 Task: Find connections with filter location San Martín de los Andes with filter topic #Marketswith filter profile language German with filter current company VICE Media with filter school Mahatma Gandhi Institute of Technology with filter industry Robot Manufacturing with filter service category Real Estate with filter keywords title Title Analyst
Action: Mouse moved to (715, 138)
Screenshot: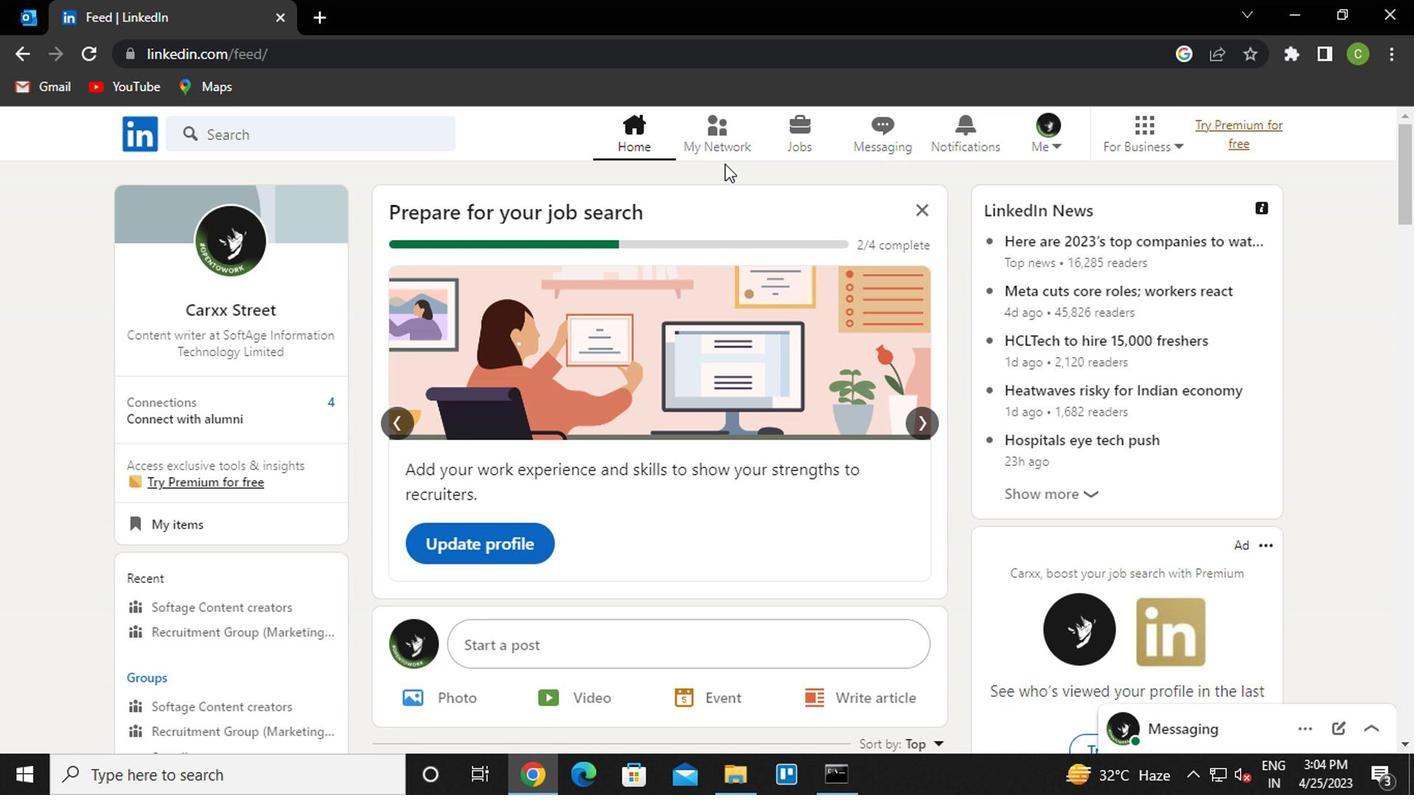 
Action: Mouse pressed left at (715, 138)
Screenshot: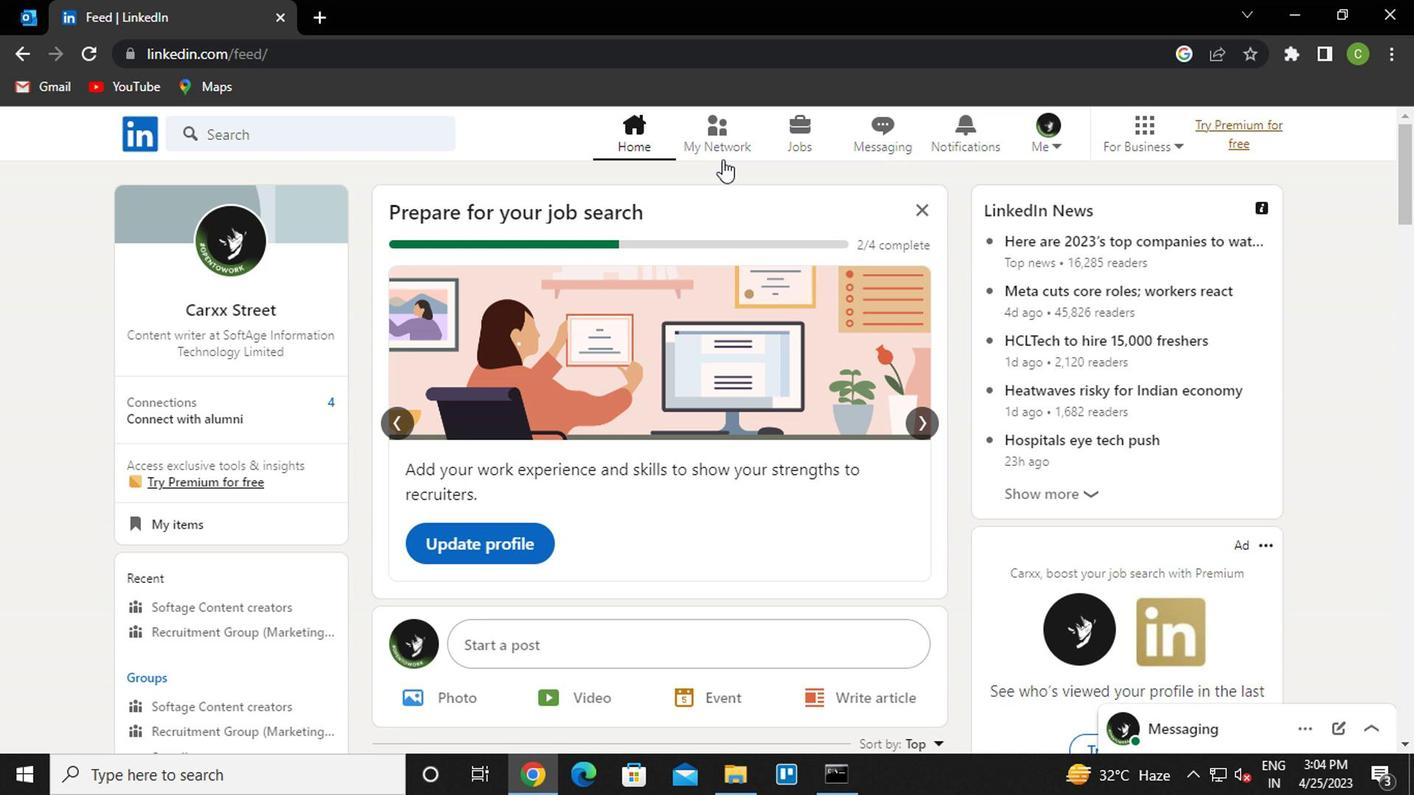 
Action: Mouse moved to (302, 246)
Screenshot: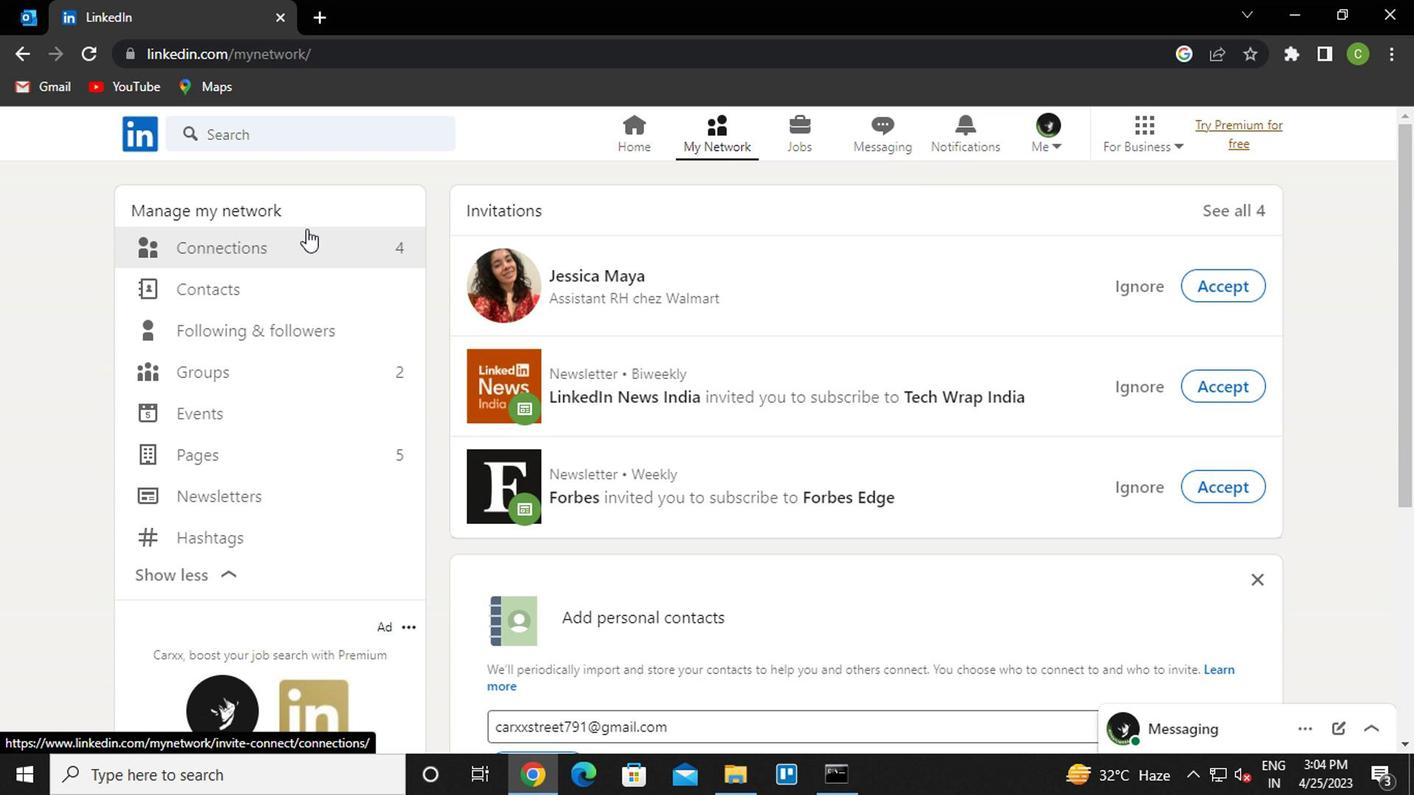
Action: Mouse pressed left at (302, 246)
Screenshot: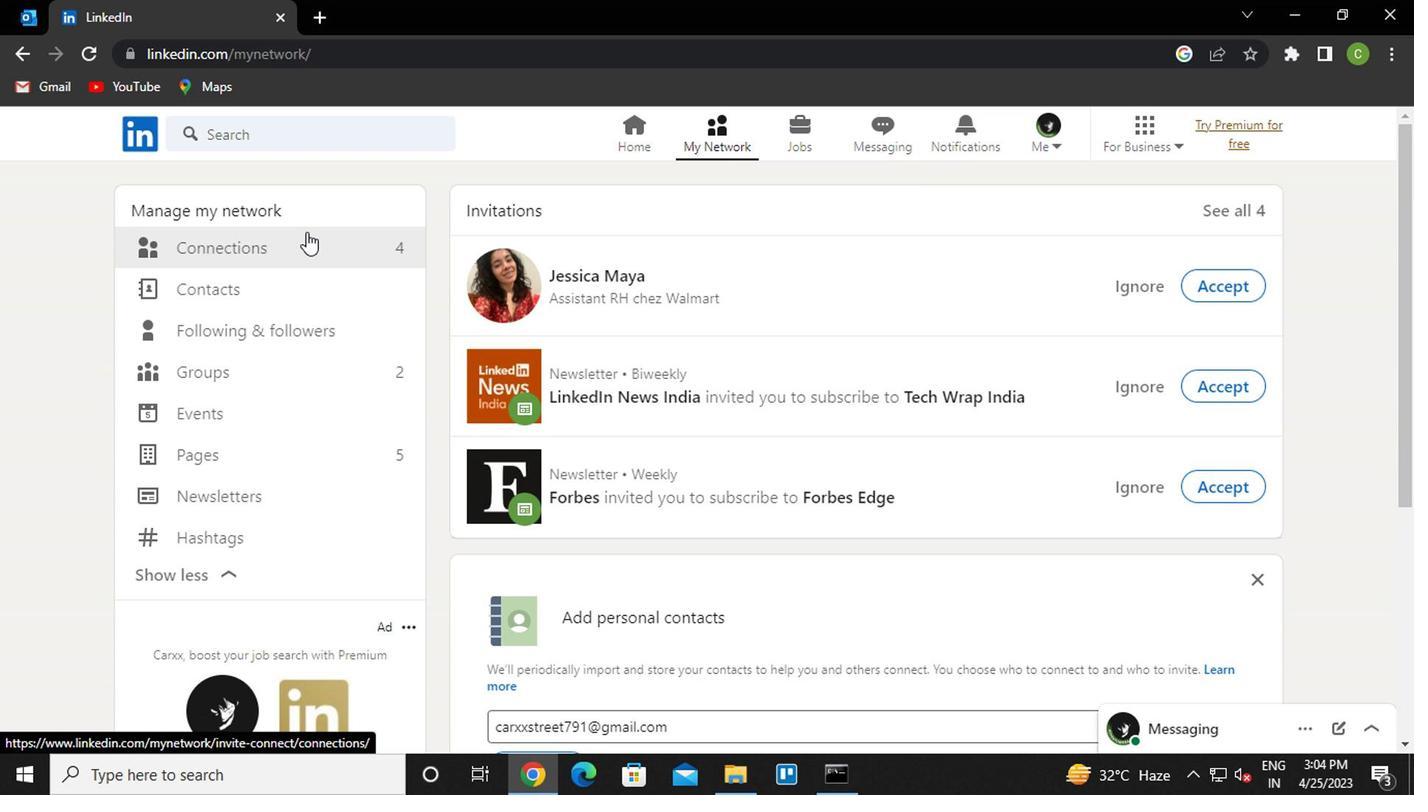 
Action: Mouse moved to (841, 259)
Screenshot: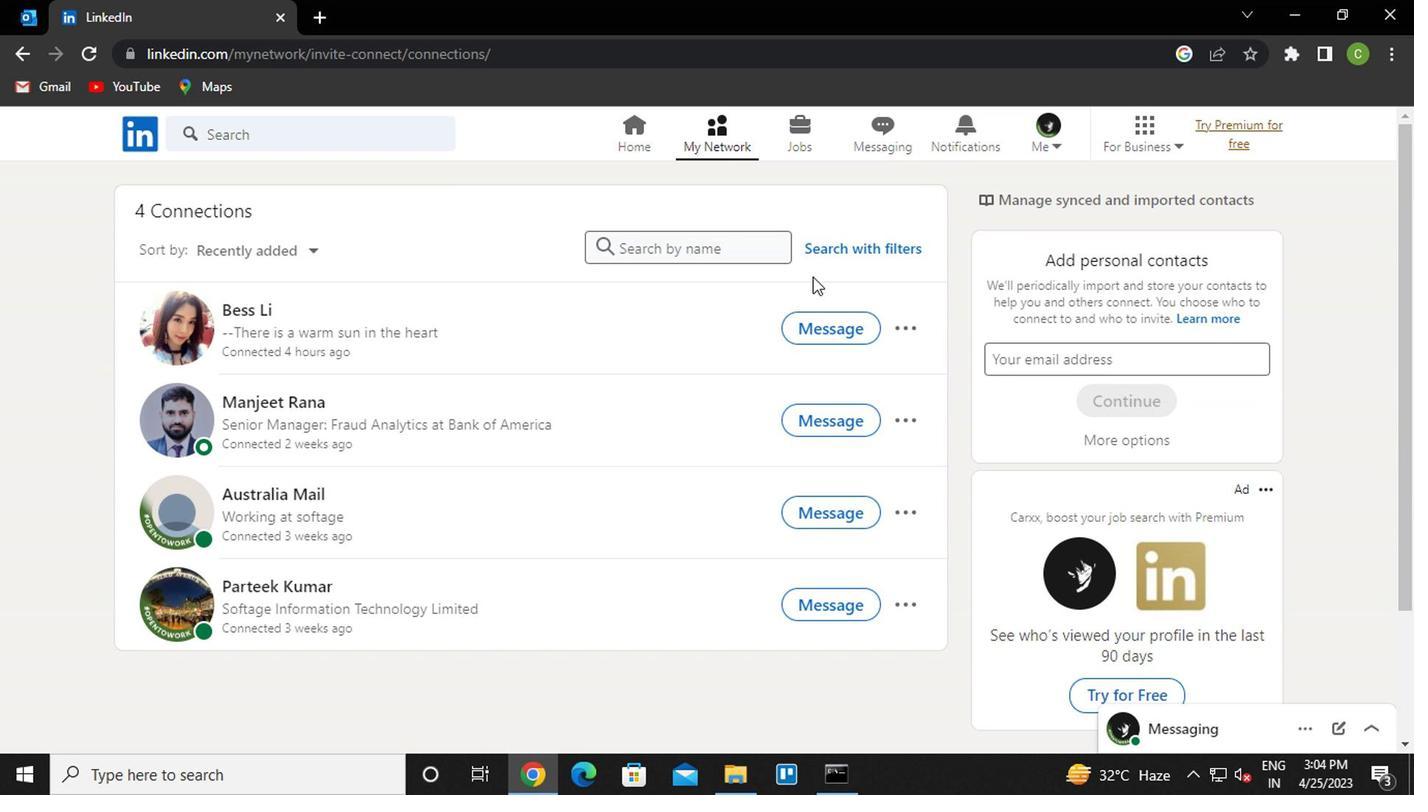 
Action: Mouse pressed left at (841, 259)
Screenshot: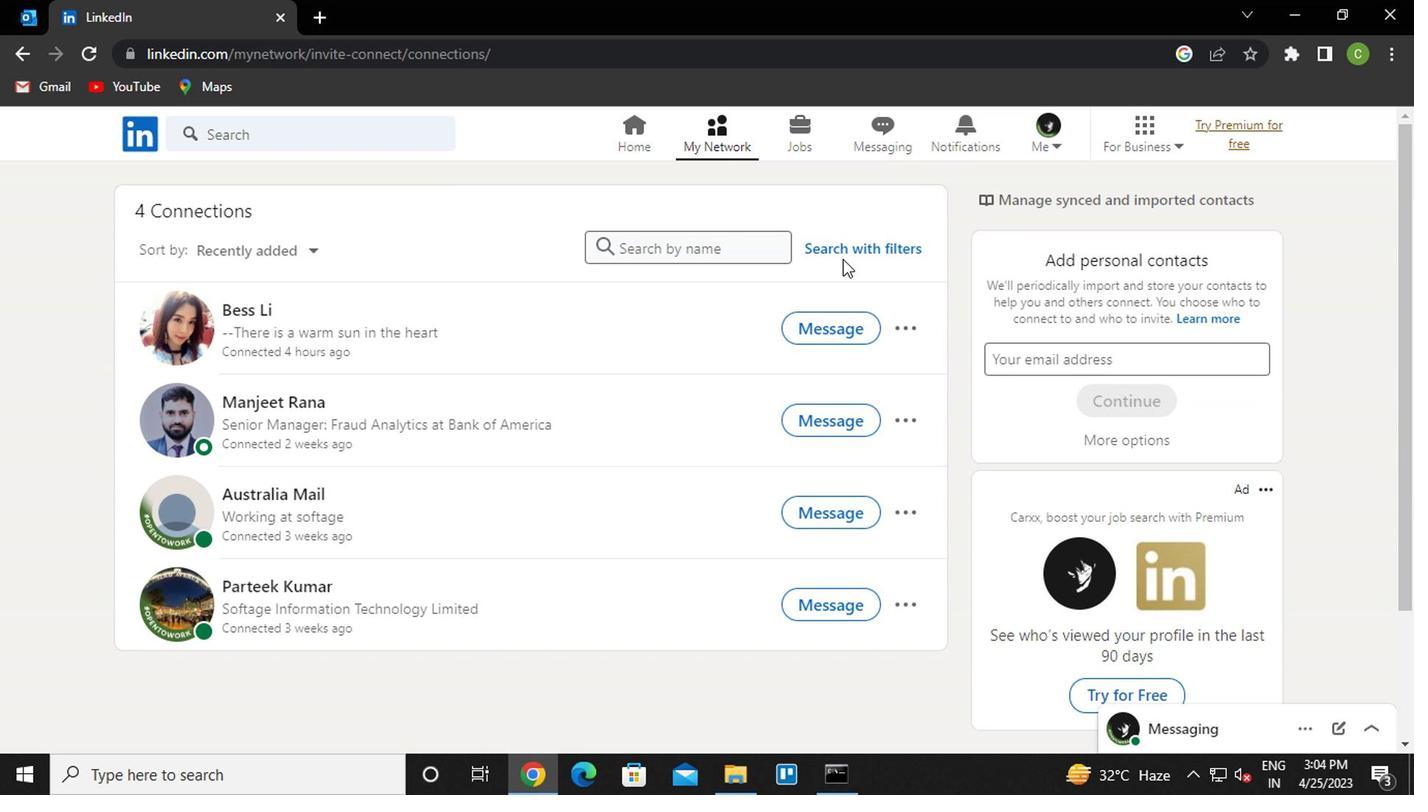 
Action: Mouse moved to (696, 195)
Screenshot: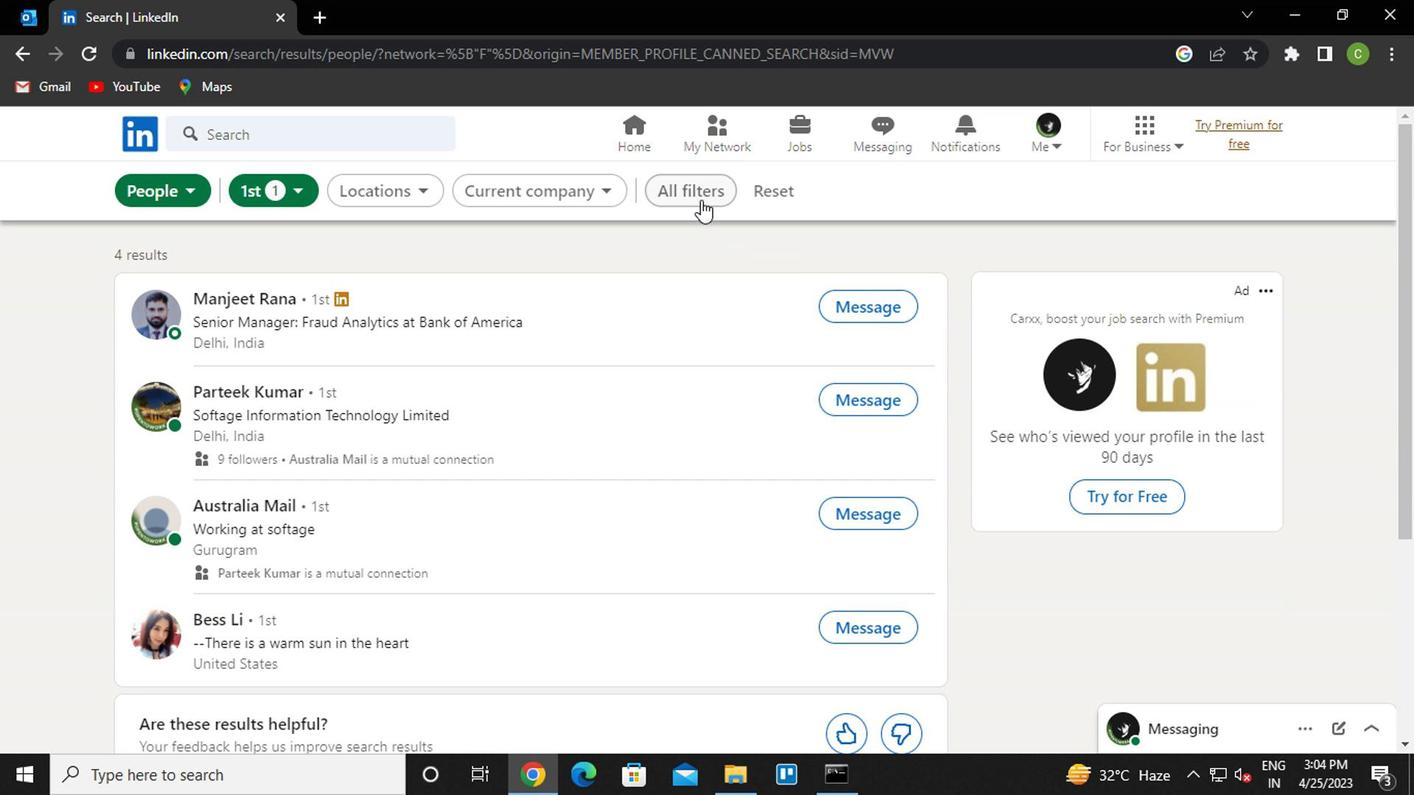 
Action: Mouse pressed left at (696, 195)
Screenshot: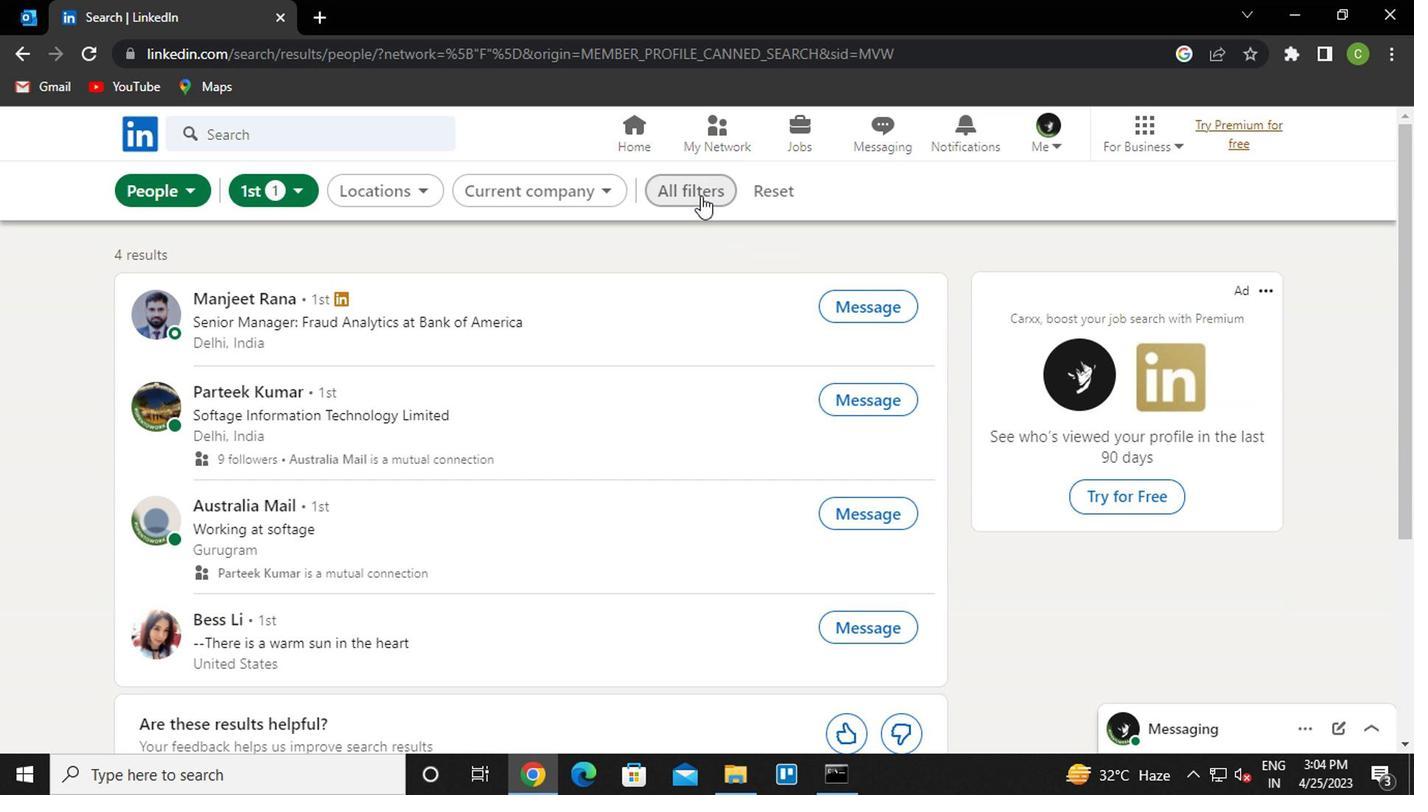 
Action: Mouse moved to (1023, 405)
Screenshot: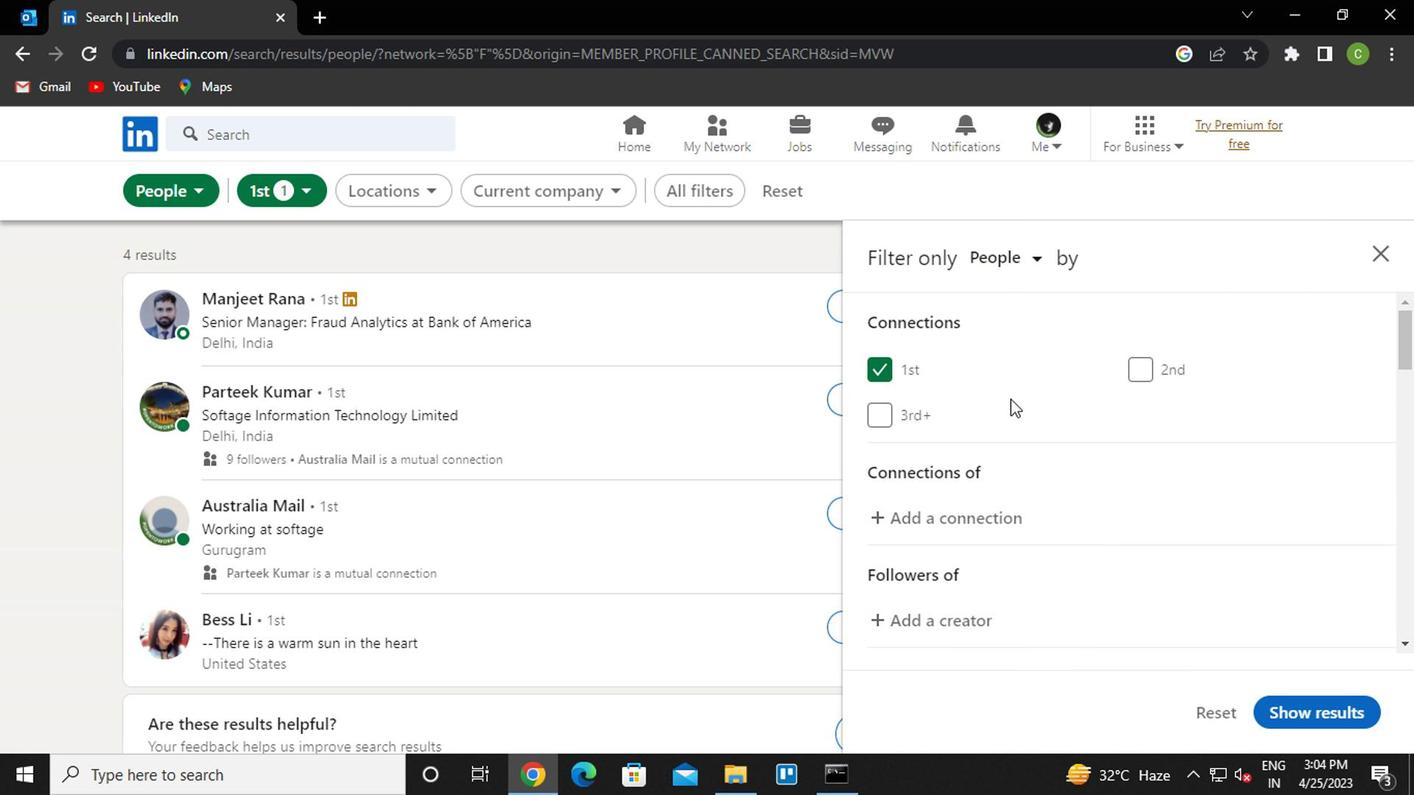 
Action: Mouse scrolled (1023, 404) with delta (0, -1)
Screenshot: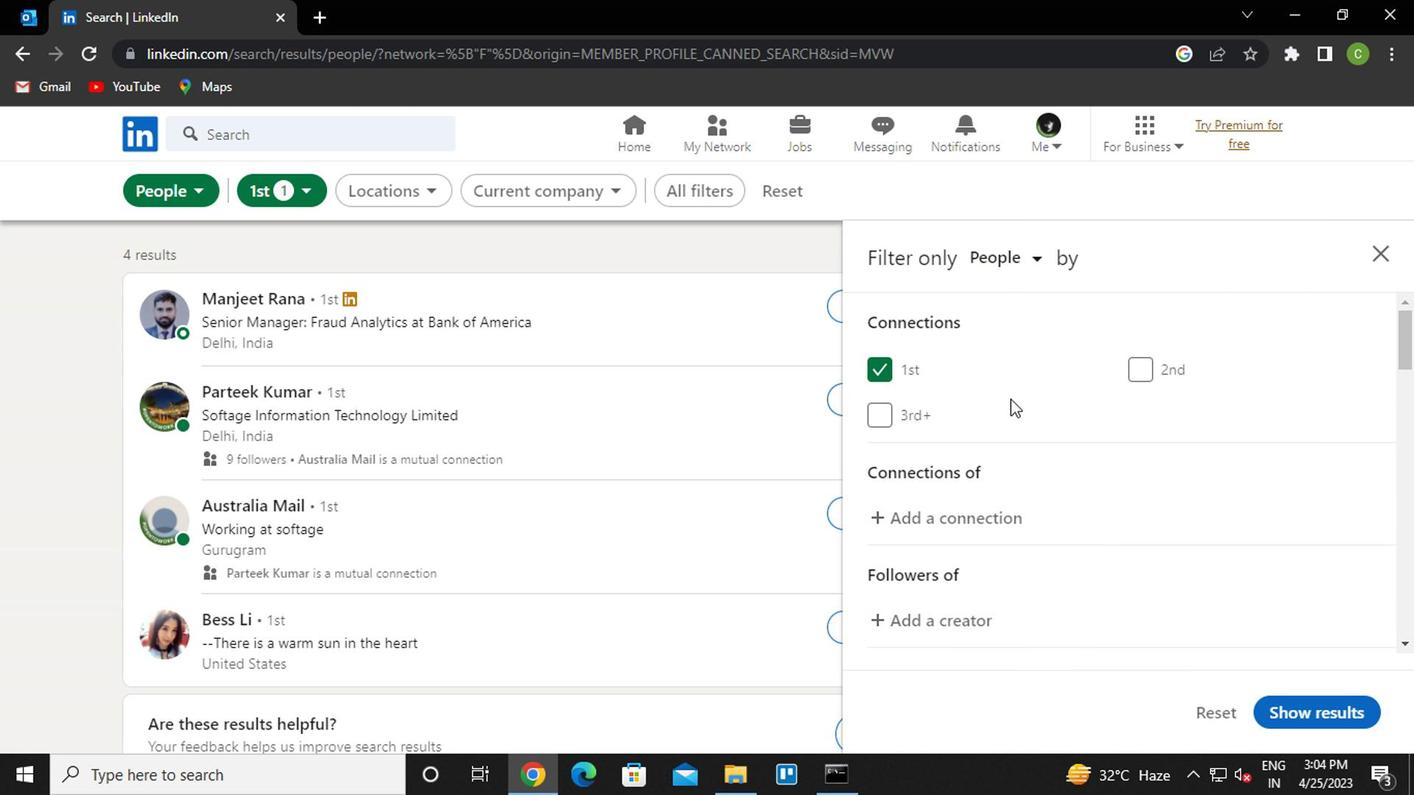 
Action: Mouse moved to (1038, 437)
Screenshot: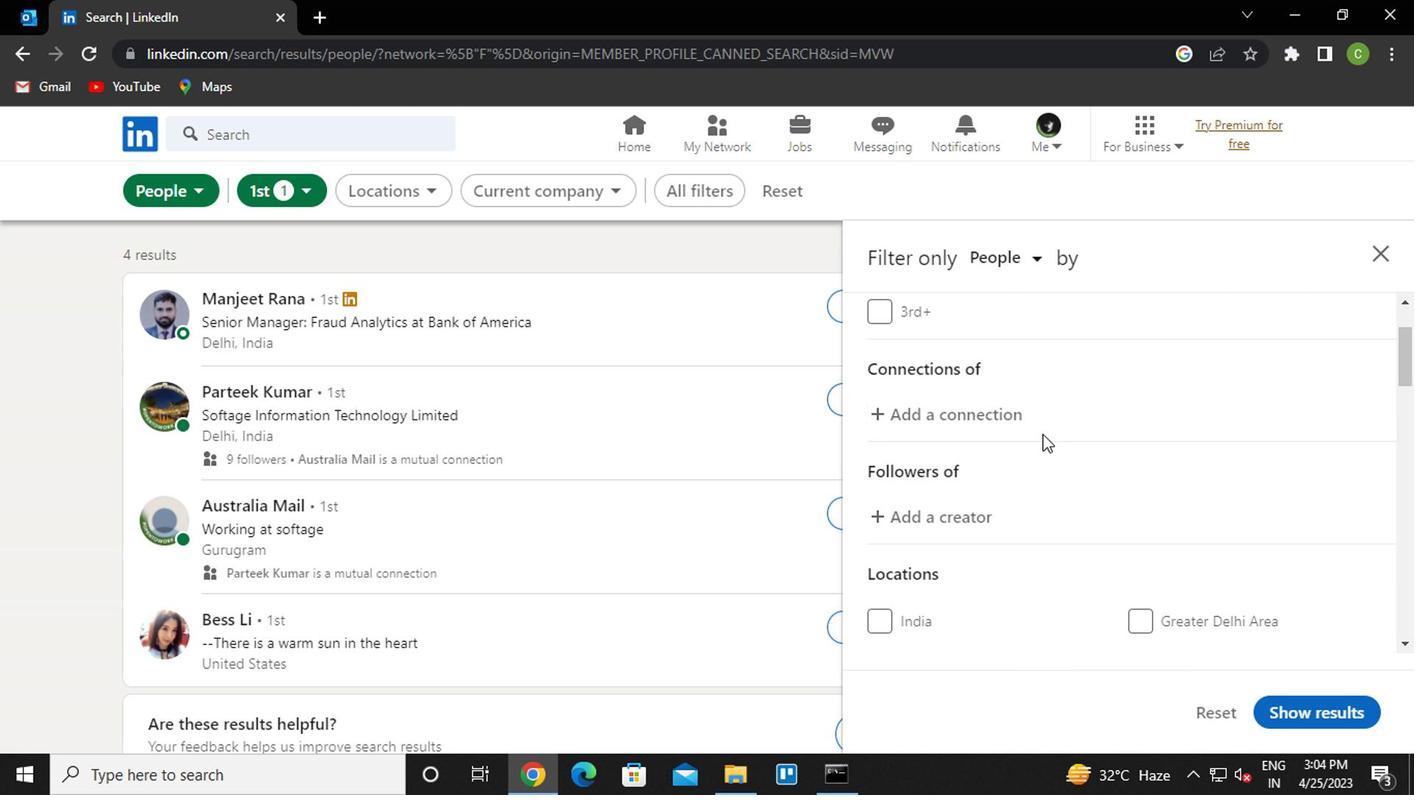 
Action: Mouse scrolled (1038, 436) with delta (0, -1)
Screenshot: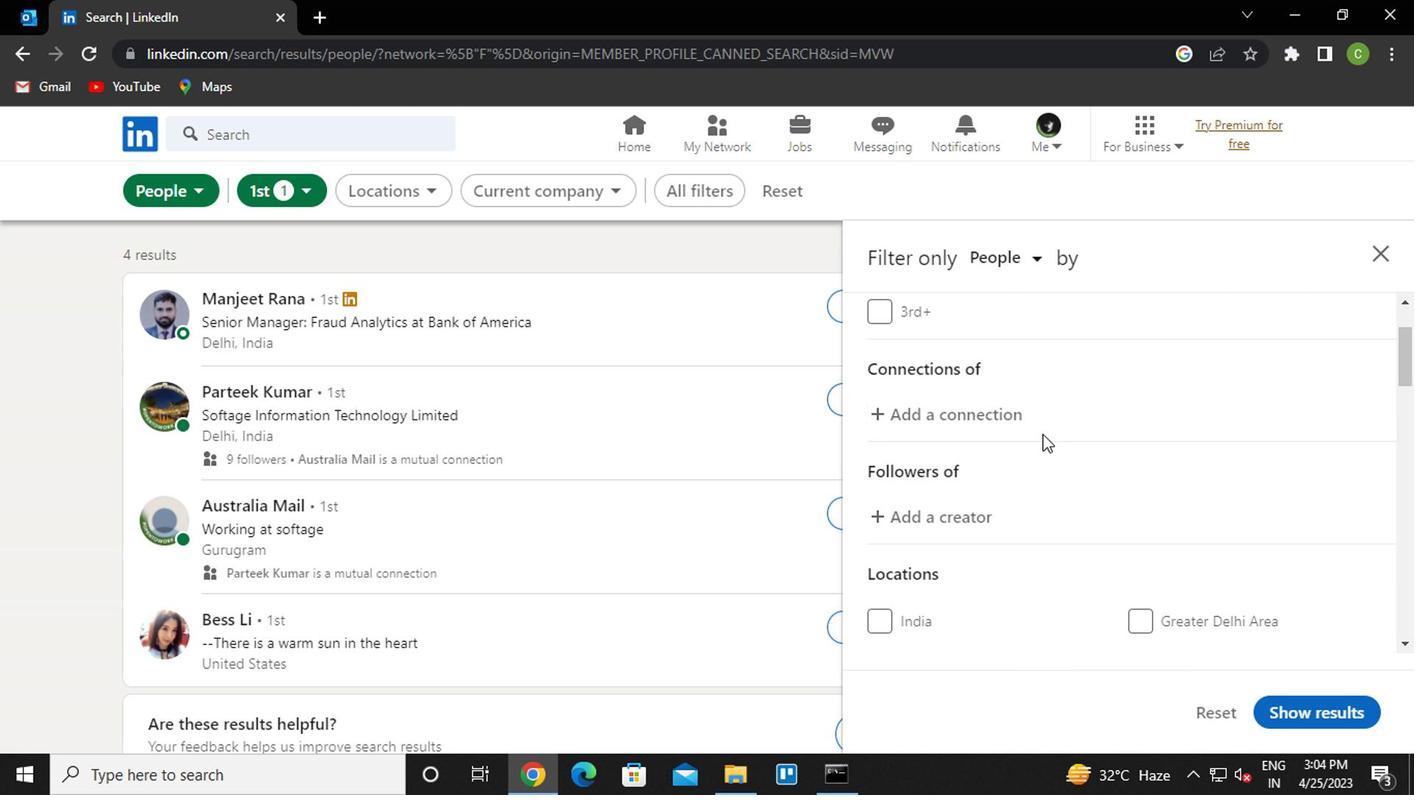 
Action: Mouse scrolled (1038, 436) with delta (0, -1)
Screenshot: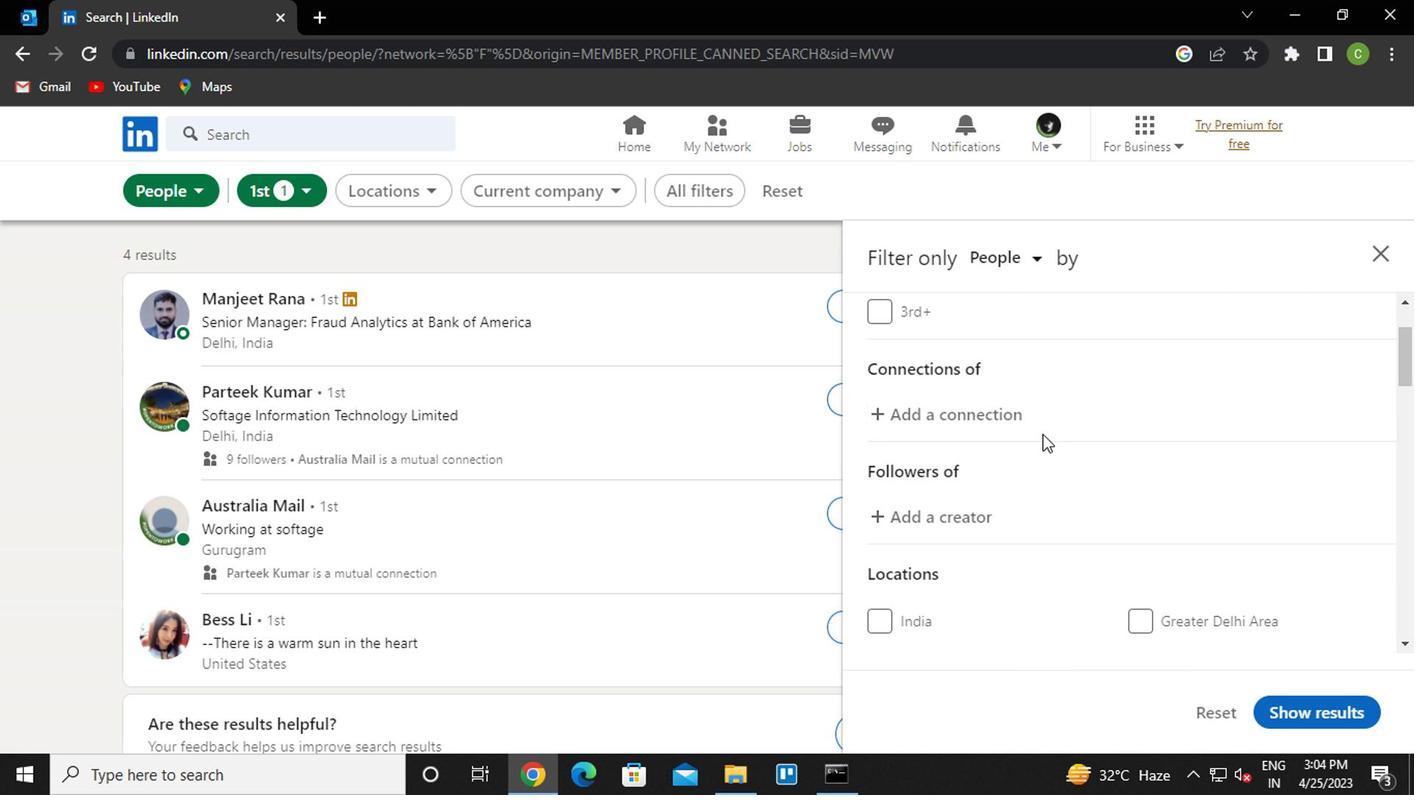 
Action: Mouse scrolled (1038, 436) with delta (0, -1)
Screenshot: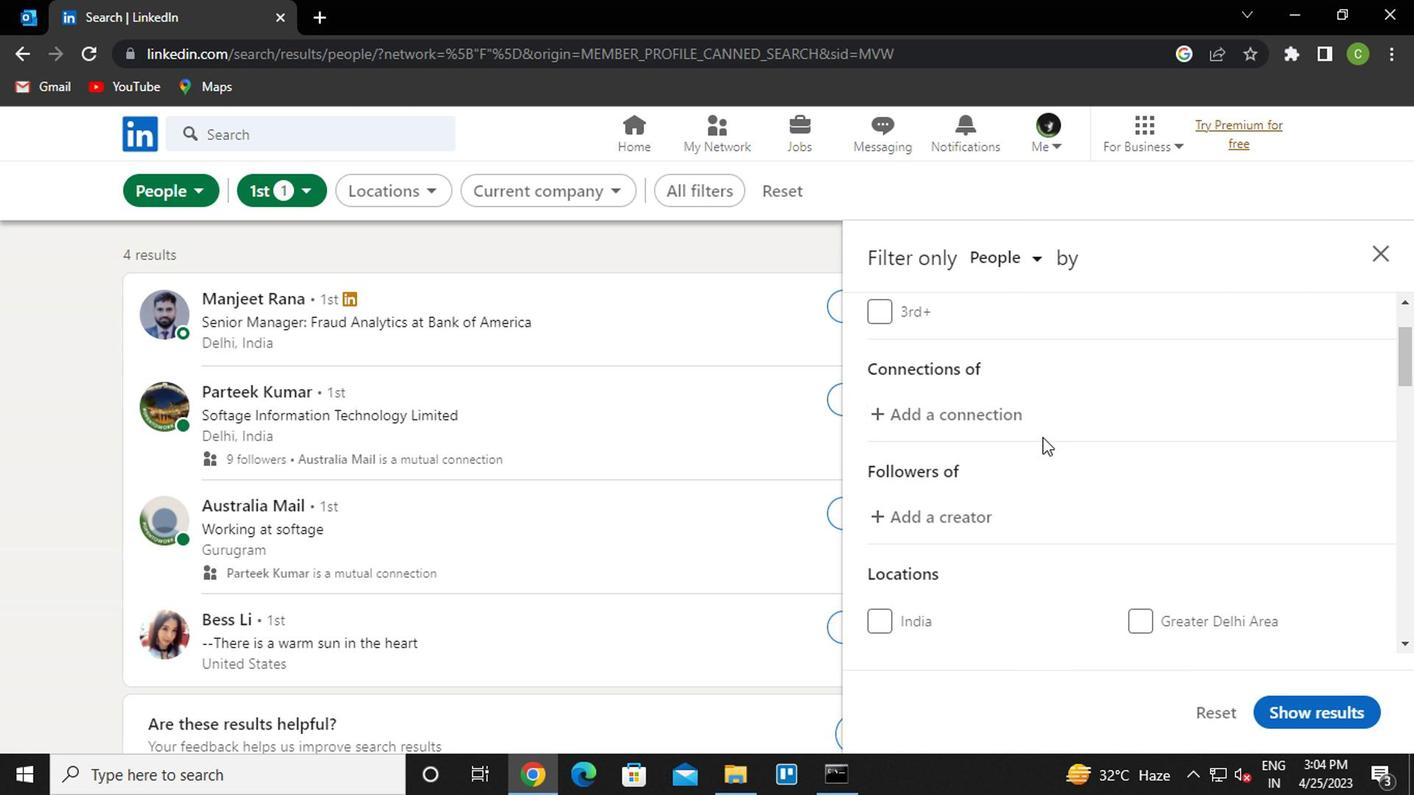 
Action: Mouse moved to (1209, 405)
Screenshot: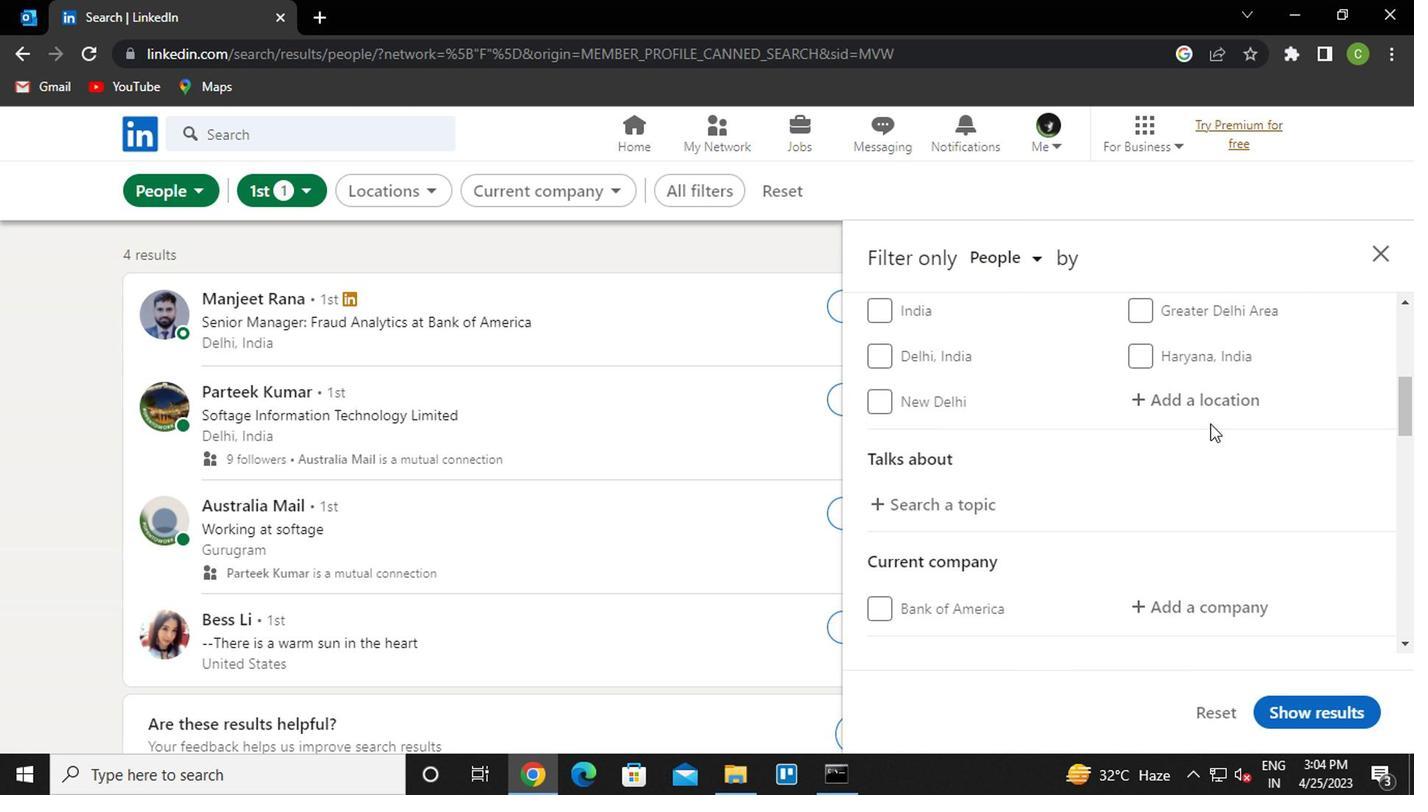 
Action: Mouse pressed left at (1209, 405)
Screenshot: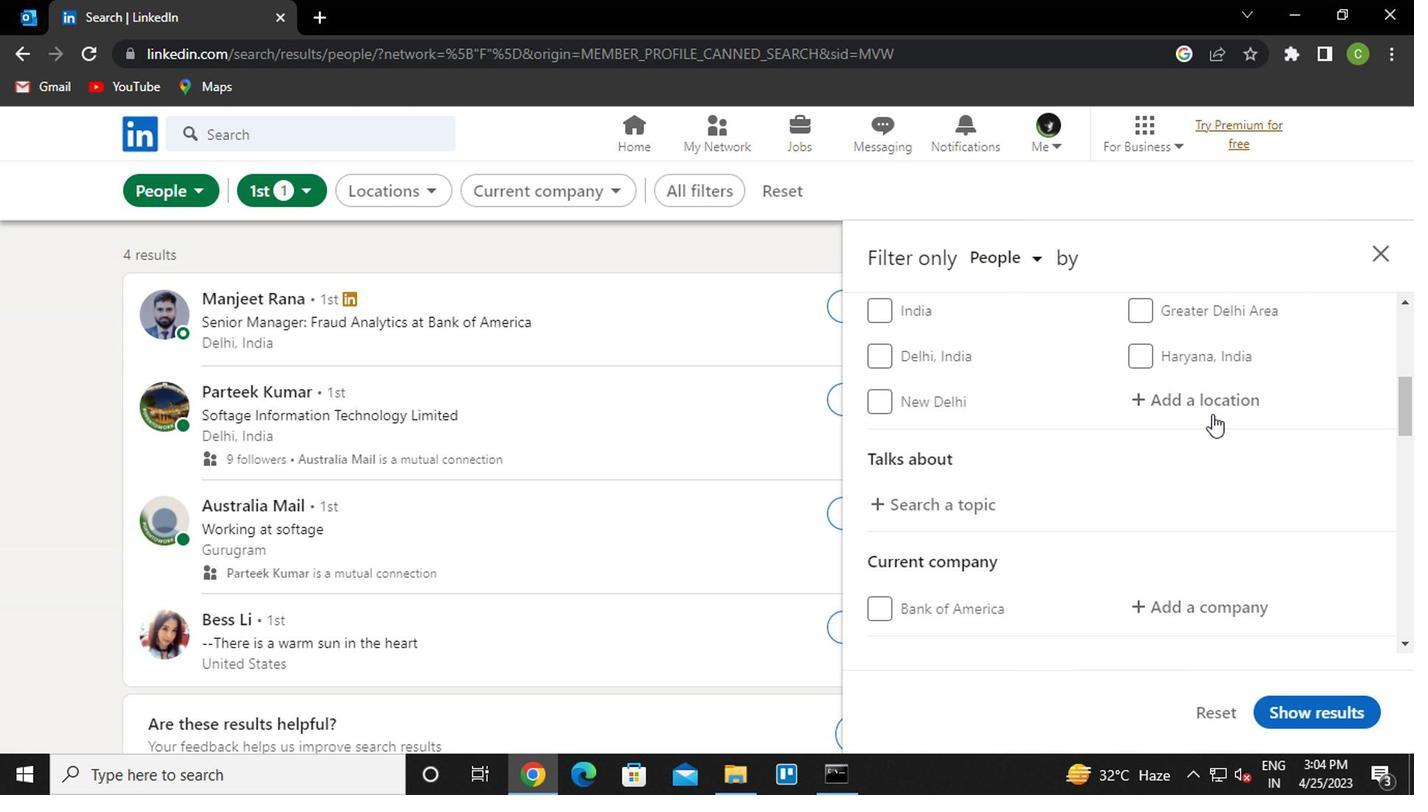 
Action: Key pressed san<Key.space>martin<Key.down><Key.enter>
Screenshot: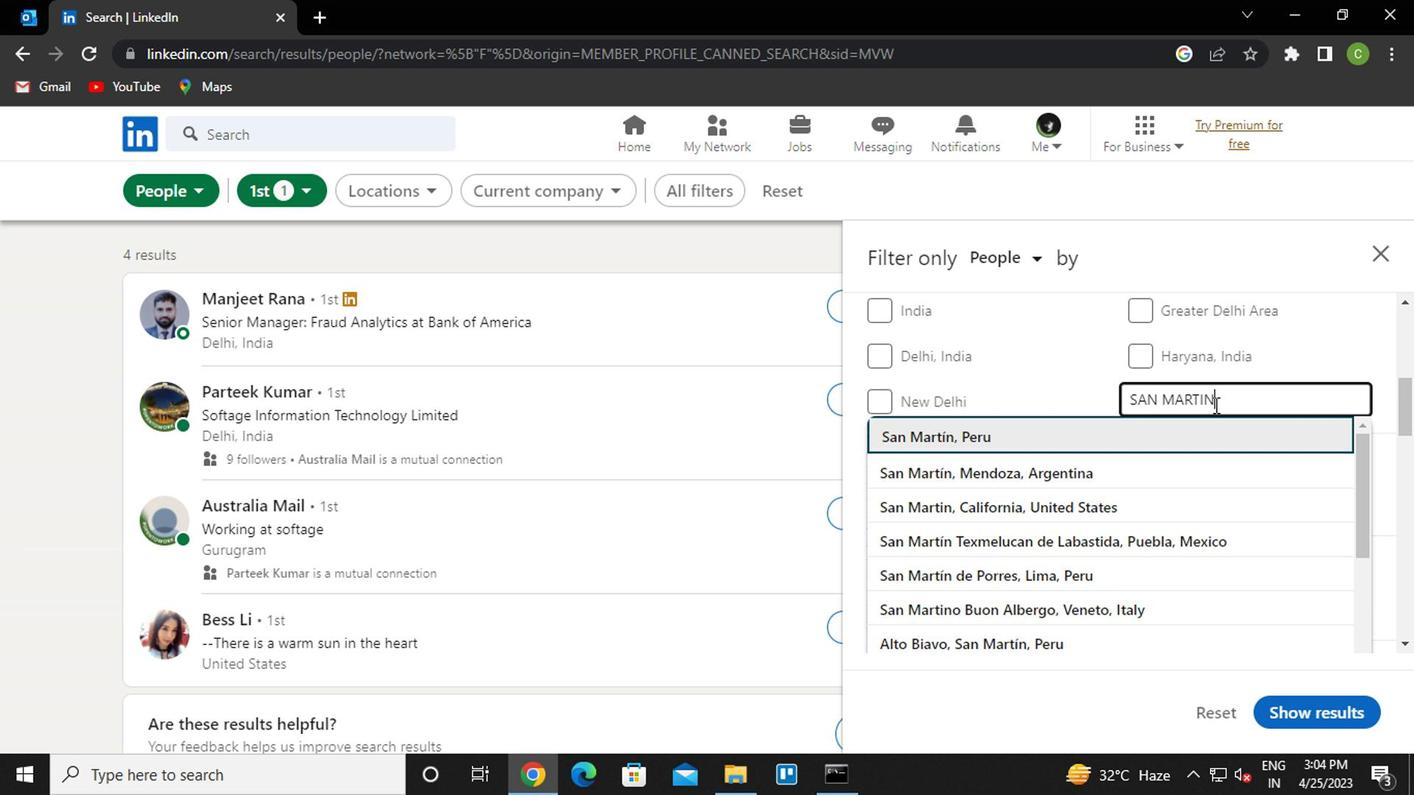 
Action: Mouse moved to (1178, 430)
Screenshot: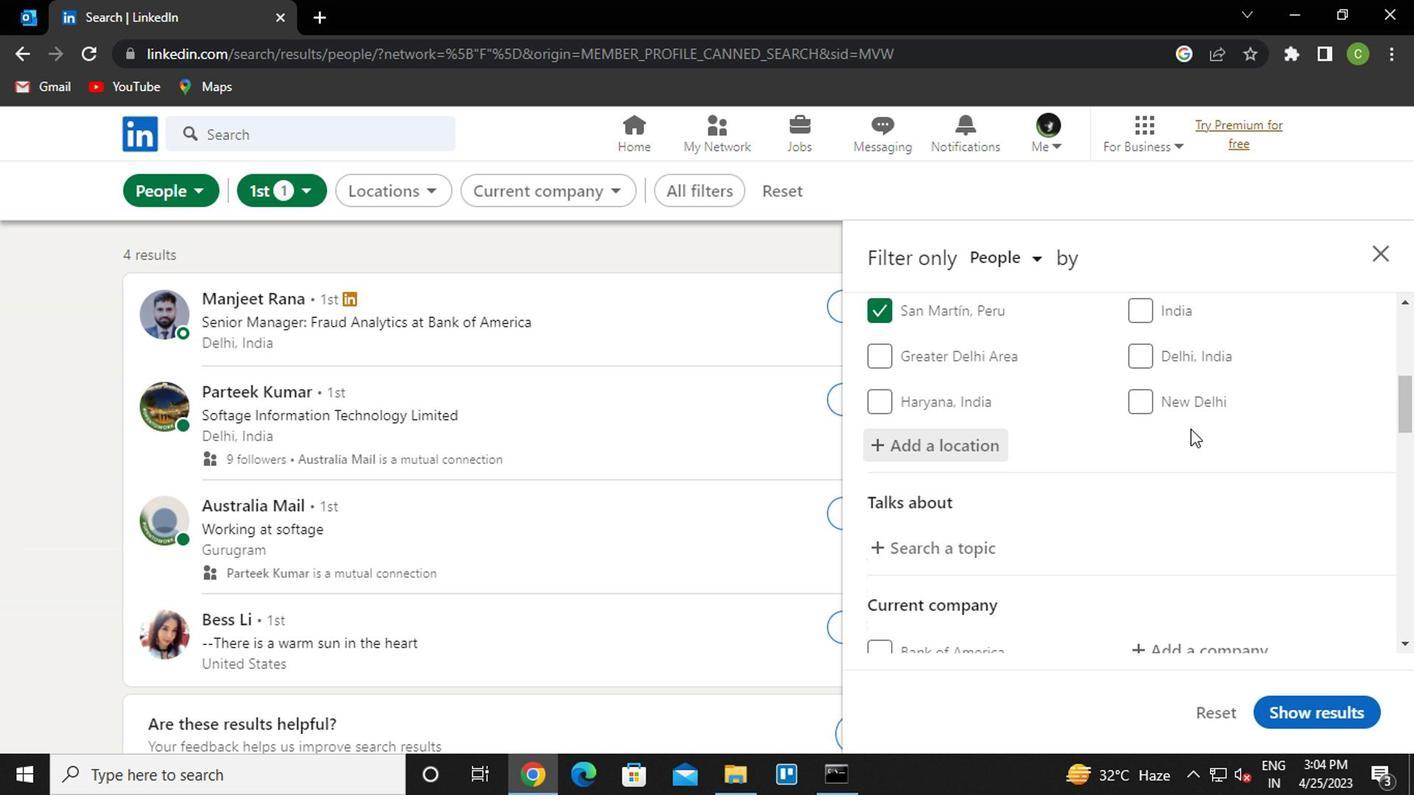 
Action: Mouse scrolled (1178, 430) with delta (0, 0)
Screenshot: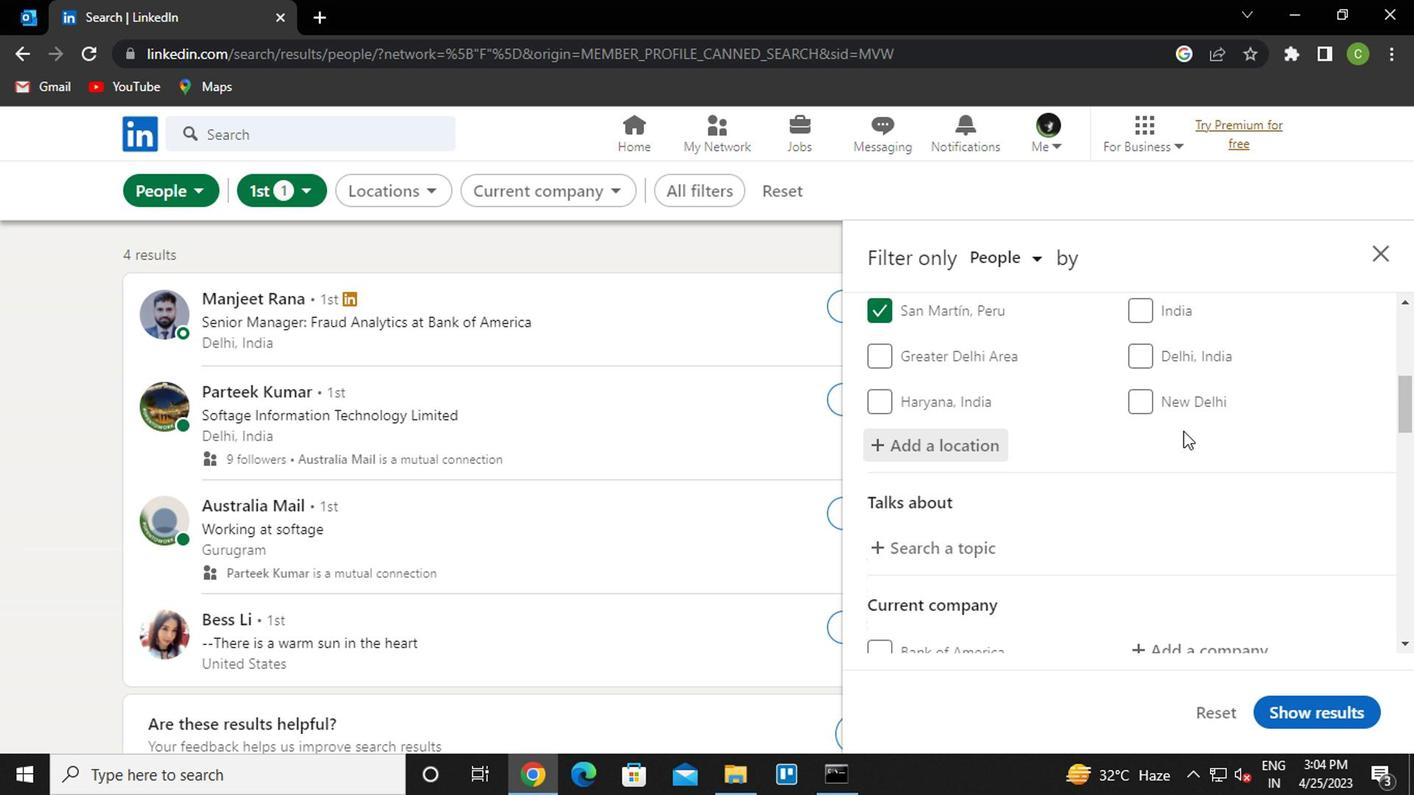 
Action: Mouse moved to (917, 441)
Screenshot: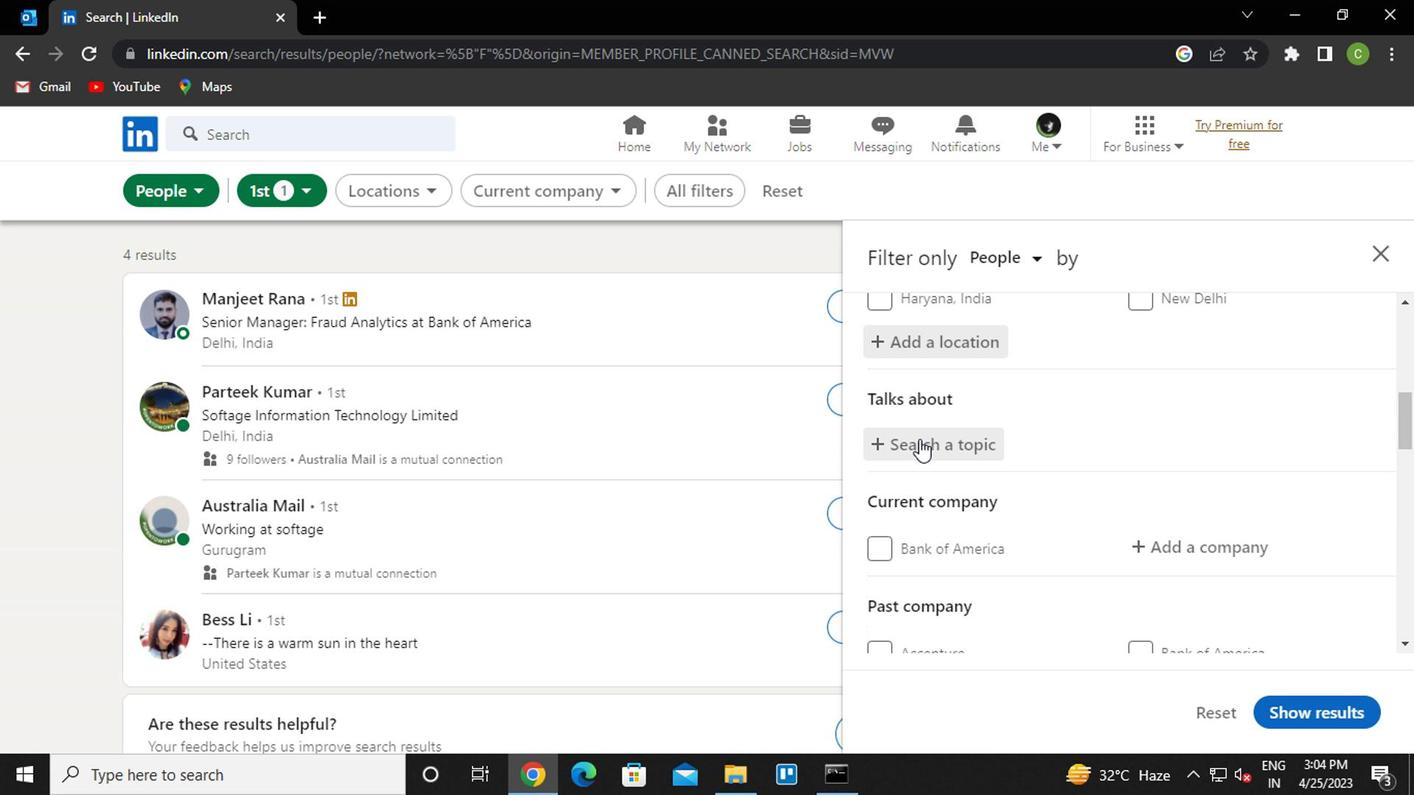 
Action: Mouse pressed left at (917, 441)
Screenshot: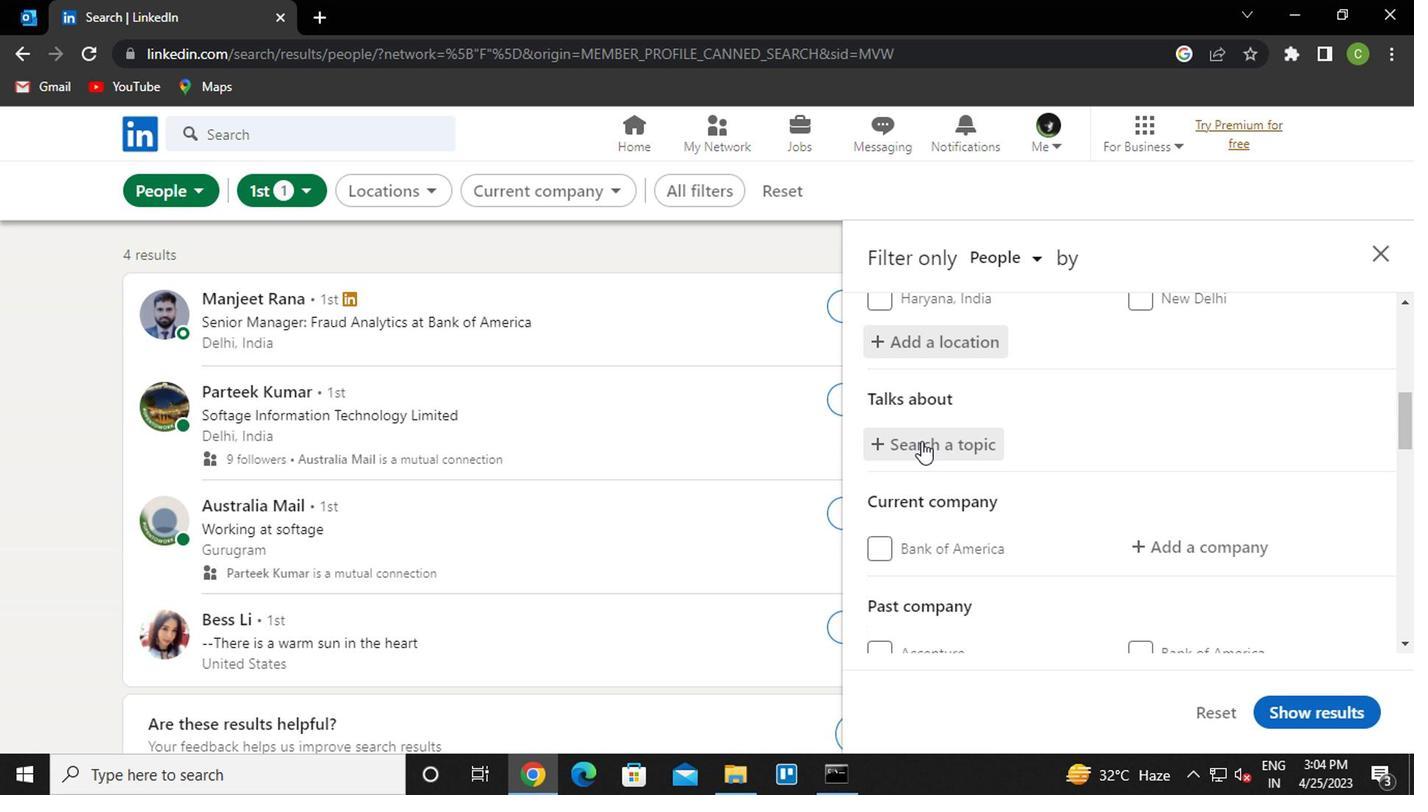
Action: Mouse moved to (919, 441)
Screenshot: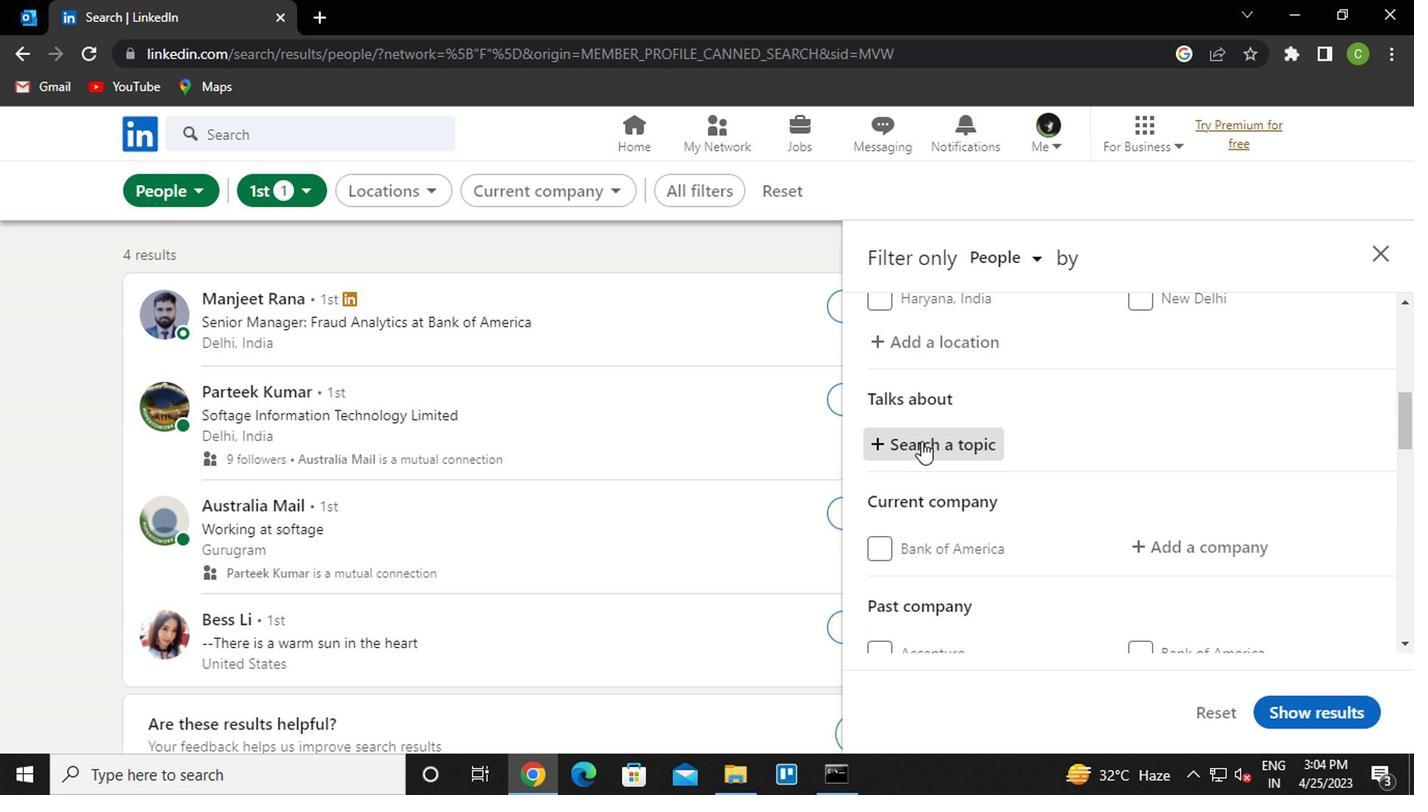 
Action: Key pressed m<Key.caps_lock>arkets<Key.backspace><Key.down><Key.down><Key.down><Key.enter>
Screenshot: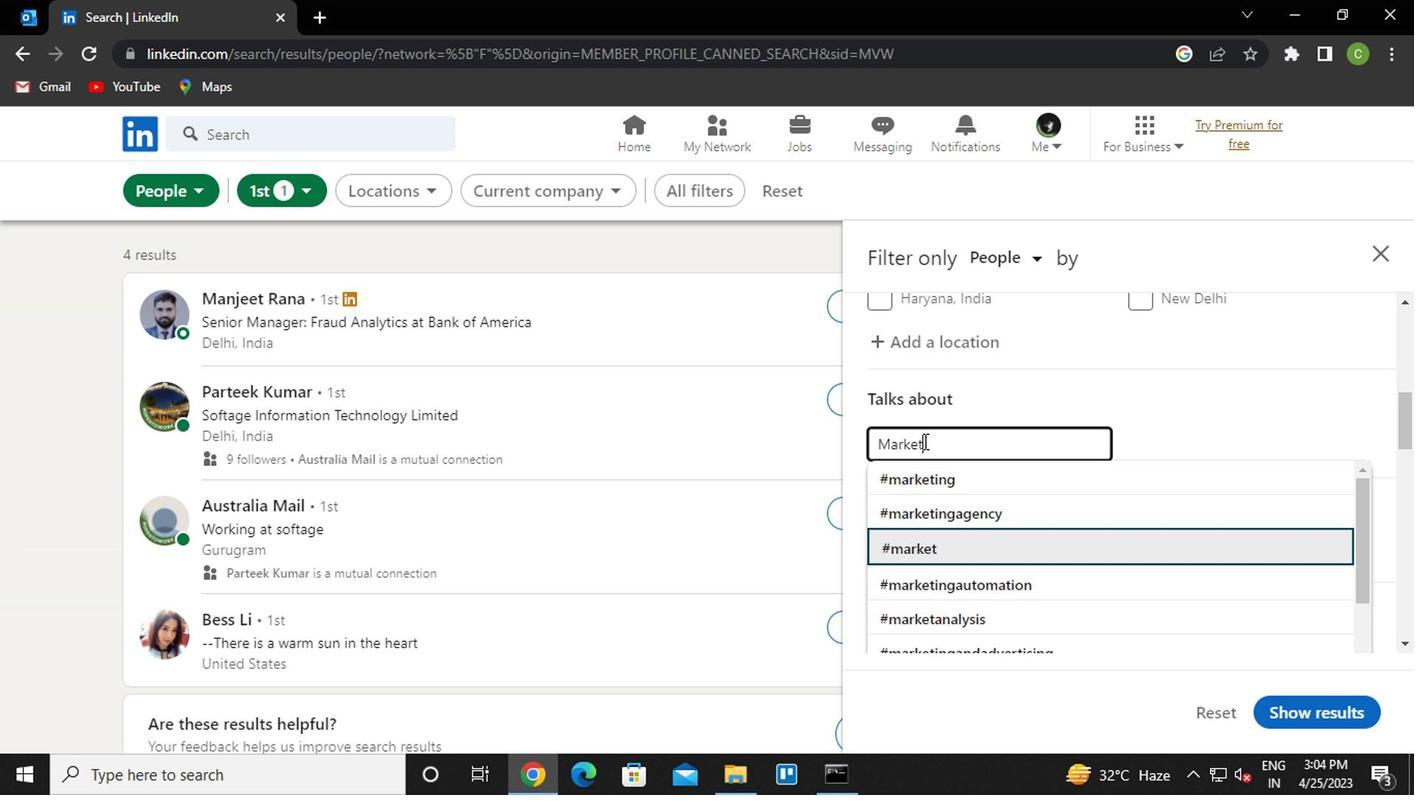 
Action: Mouse moved to (1162, 576)
Screenshot: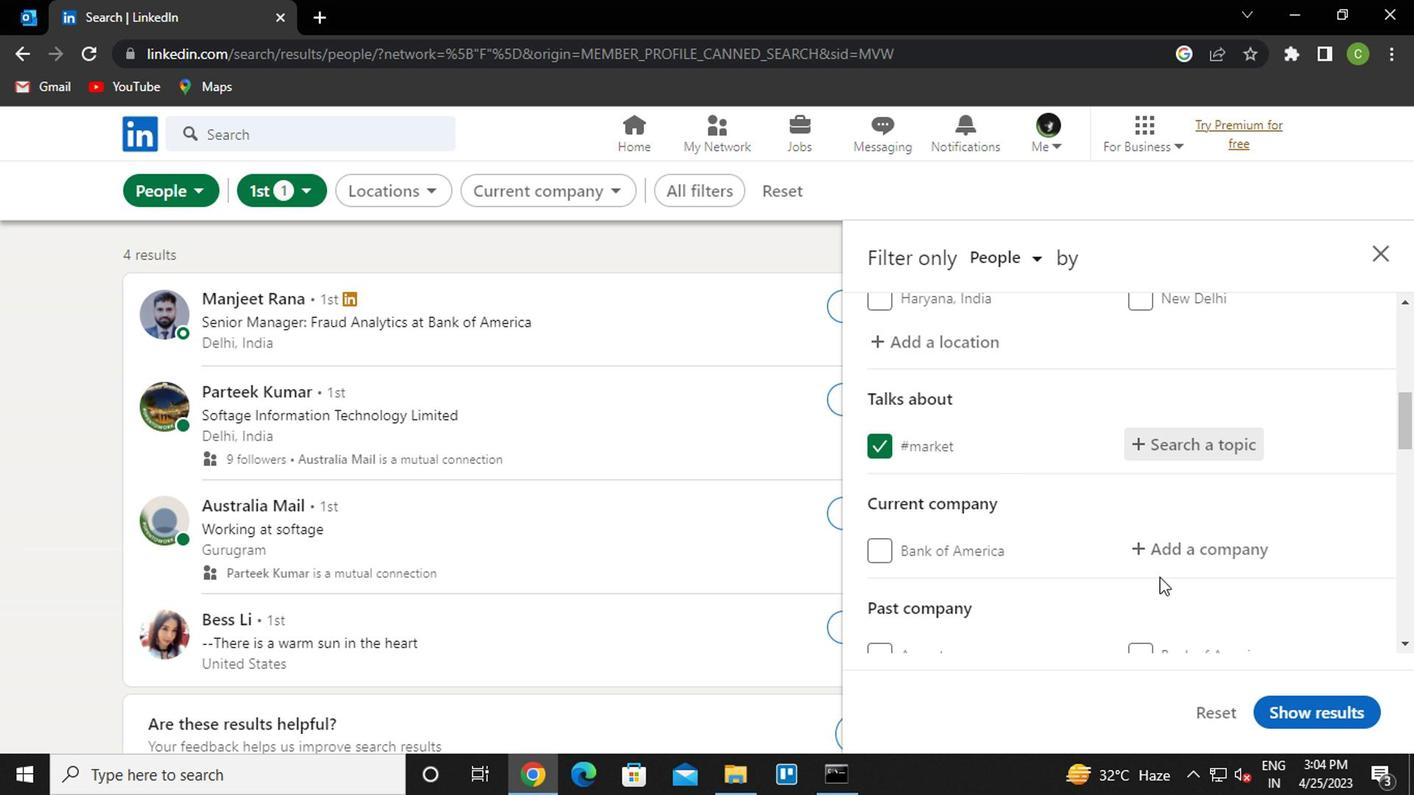
Action: Mouse scrolled (1162, 574) with delta (0, -1)
Screenshot: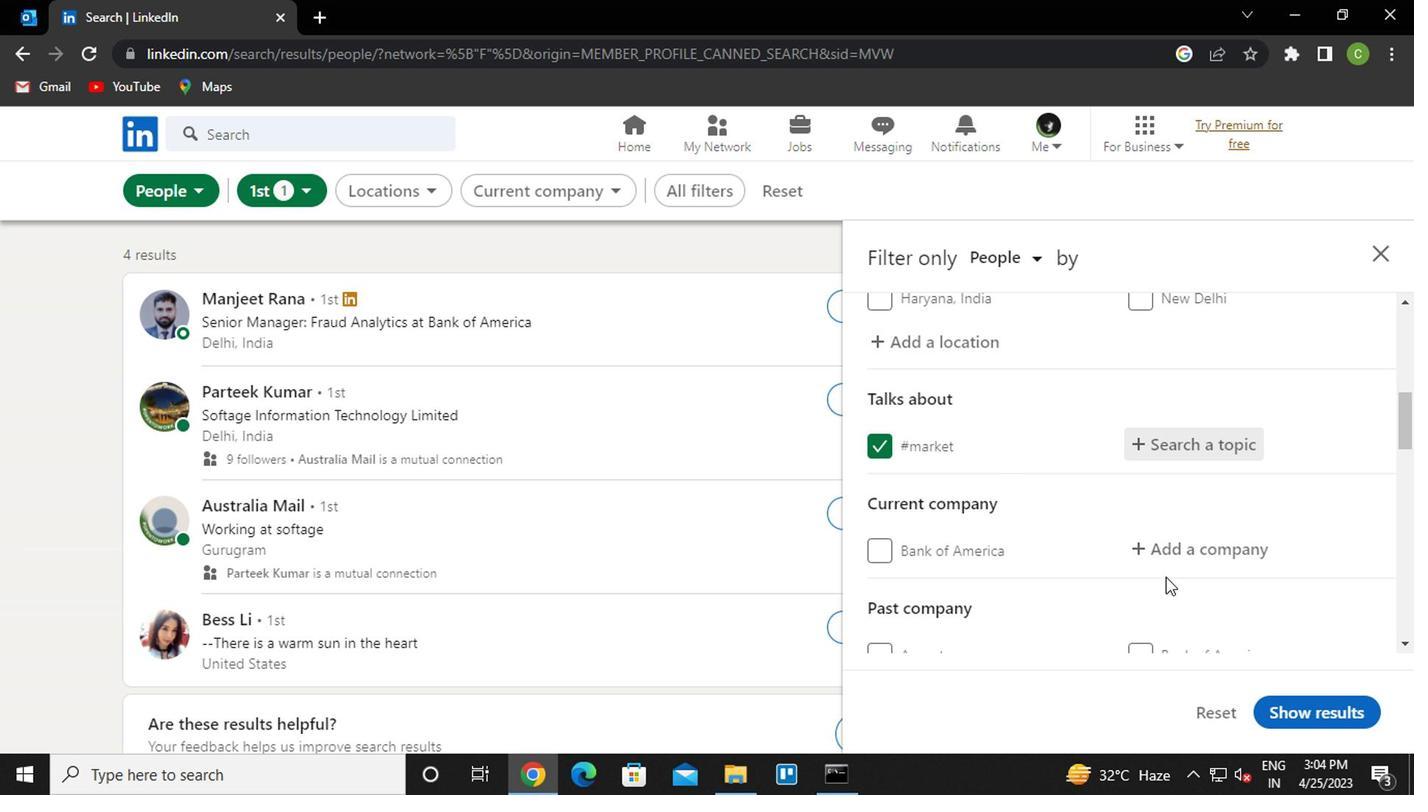 
Action: Mouse moved to (1206, 441)
Screenshot: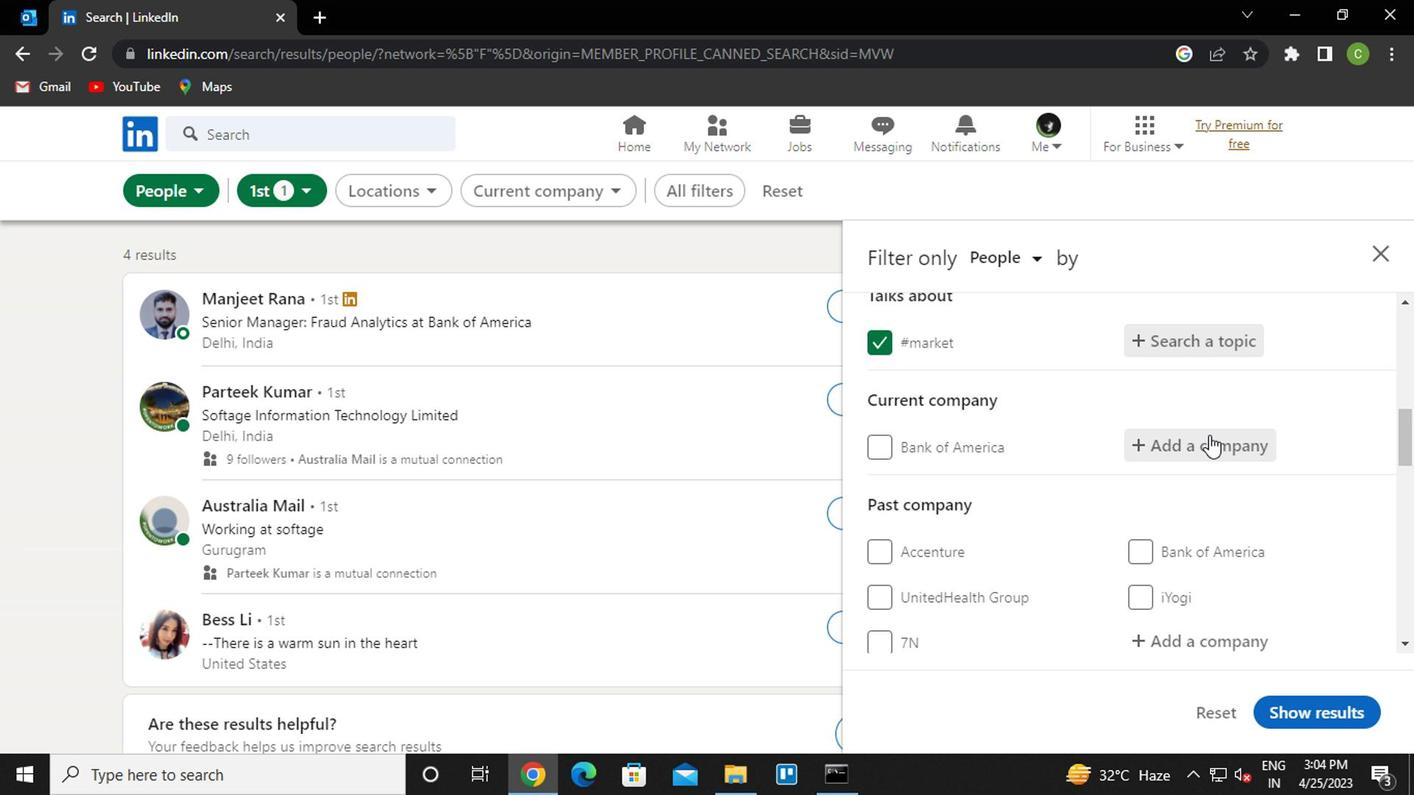 
Action: Mouse pressed left at (1206, 441)
Screenshot: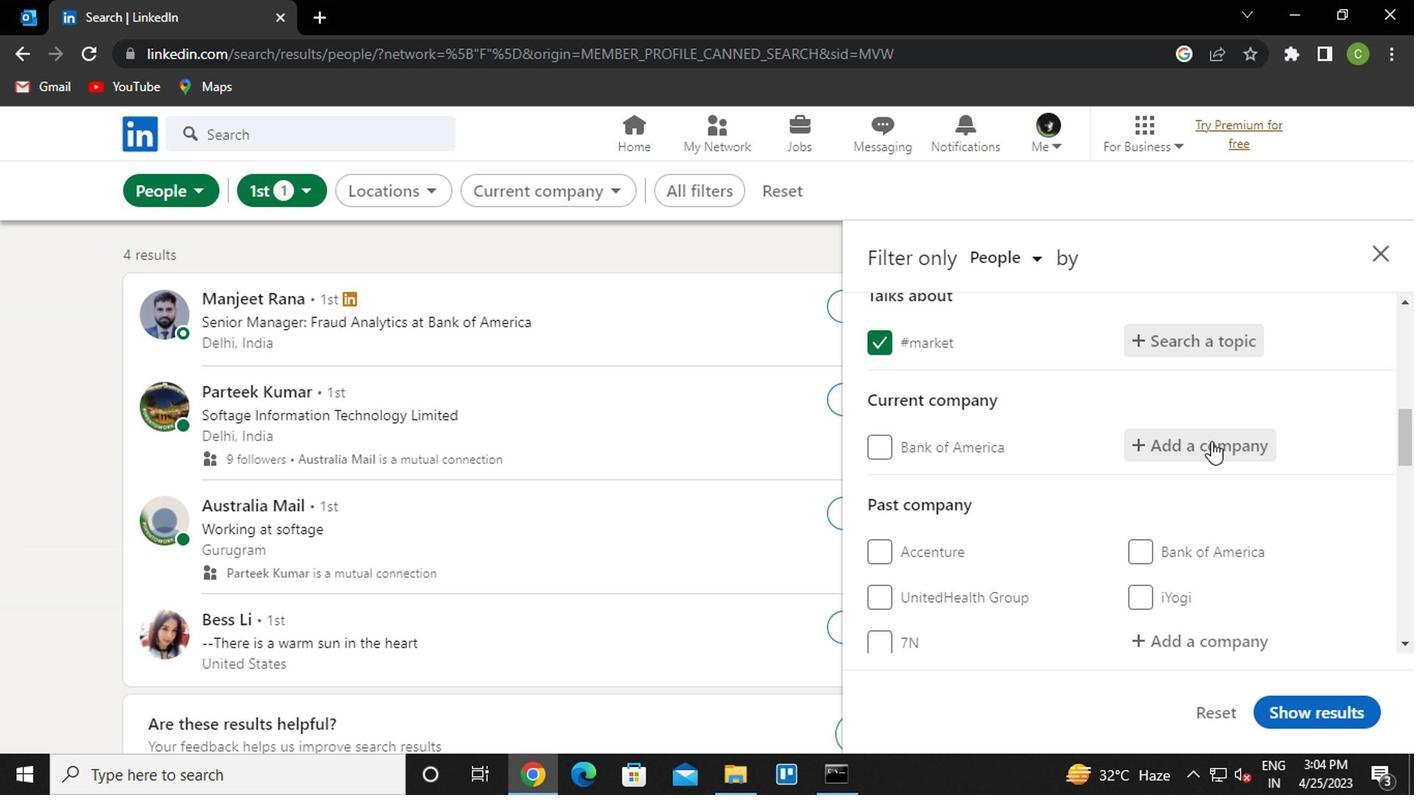 
Action: Key pressed <Key.caps_lock>v<Key.caps_lock>ice<Key.space><Key.down><Key.enter>
Screenshot: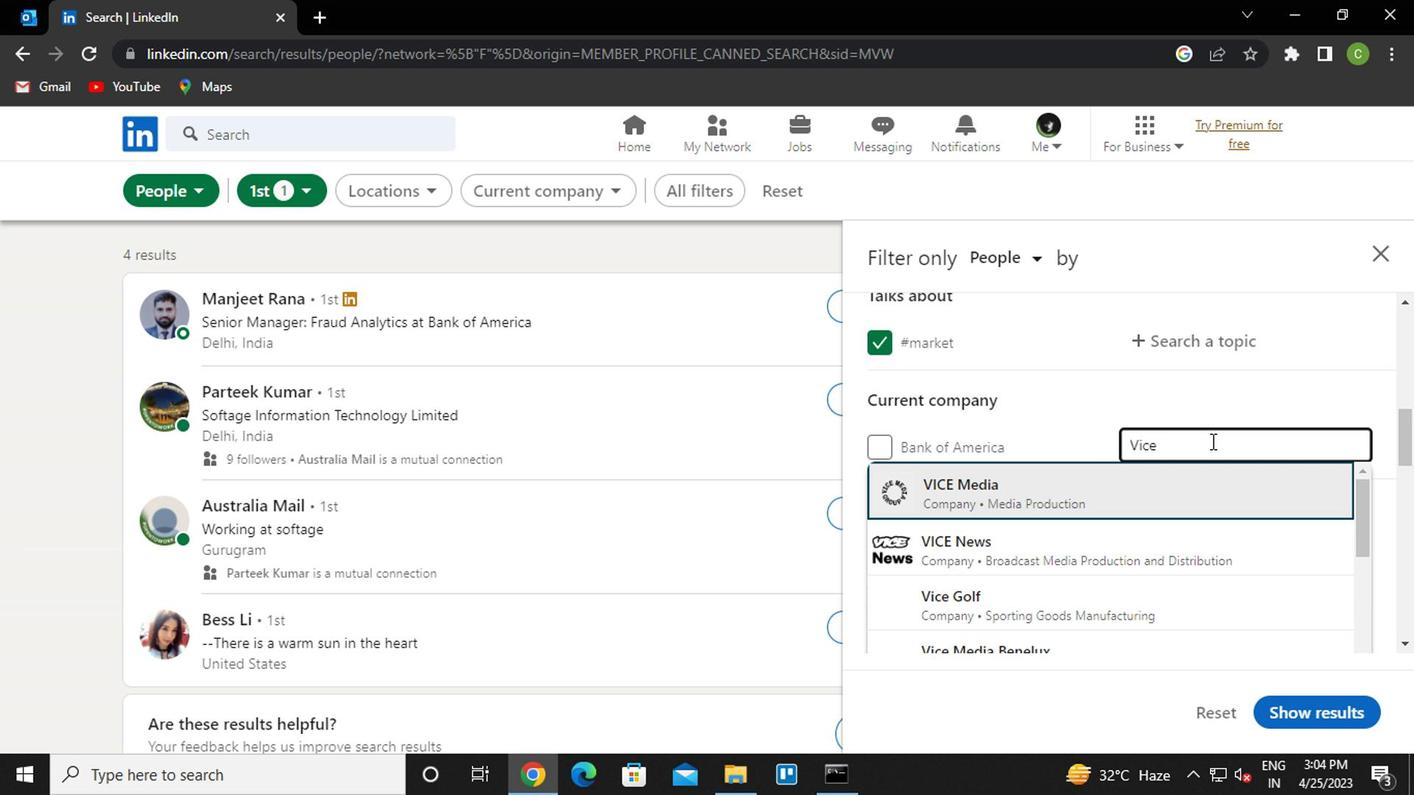 
Action: Mouse moved to (1268, 355)
Screenshot: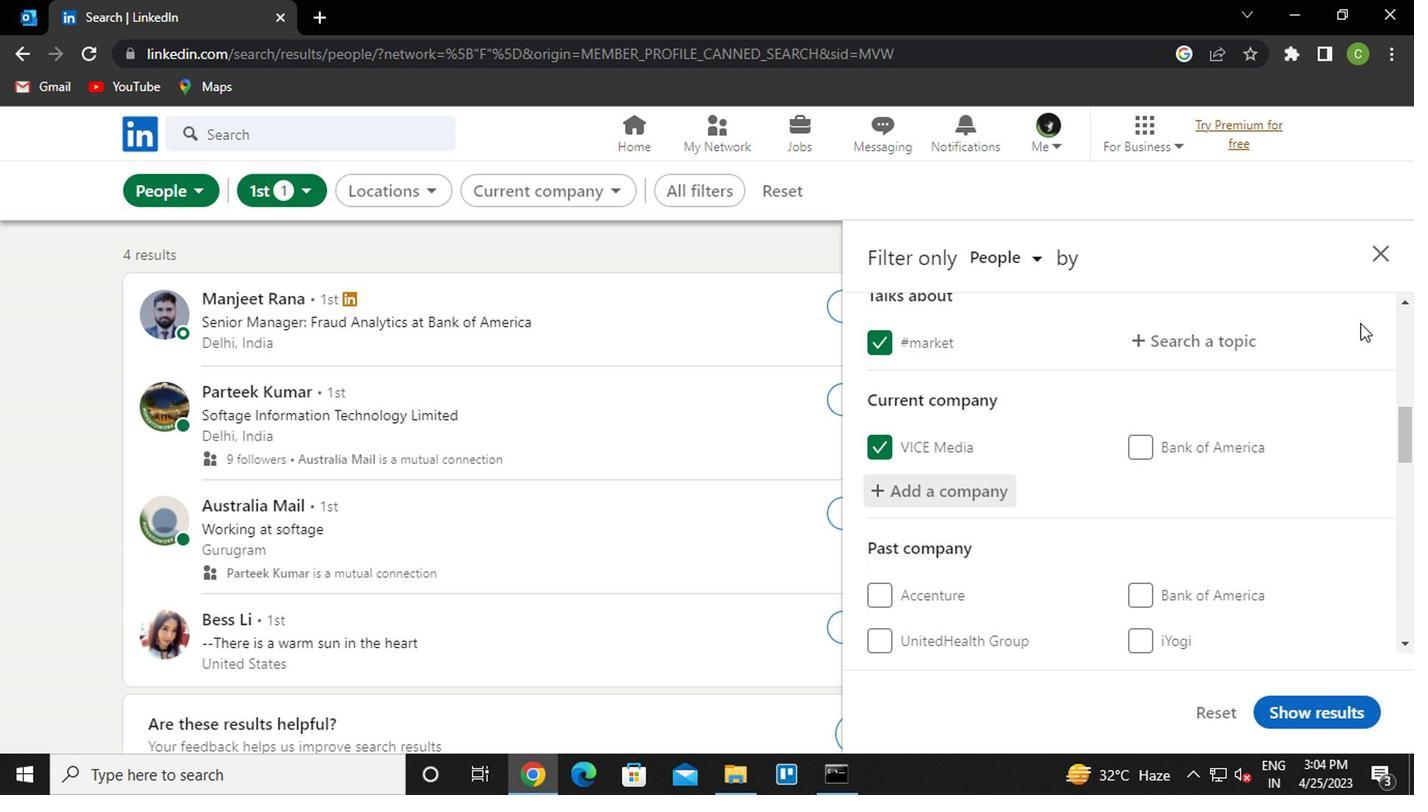 
Action: Mouse scrolled (1268, 354) with delta (0, -1)
Screenshot: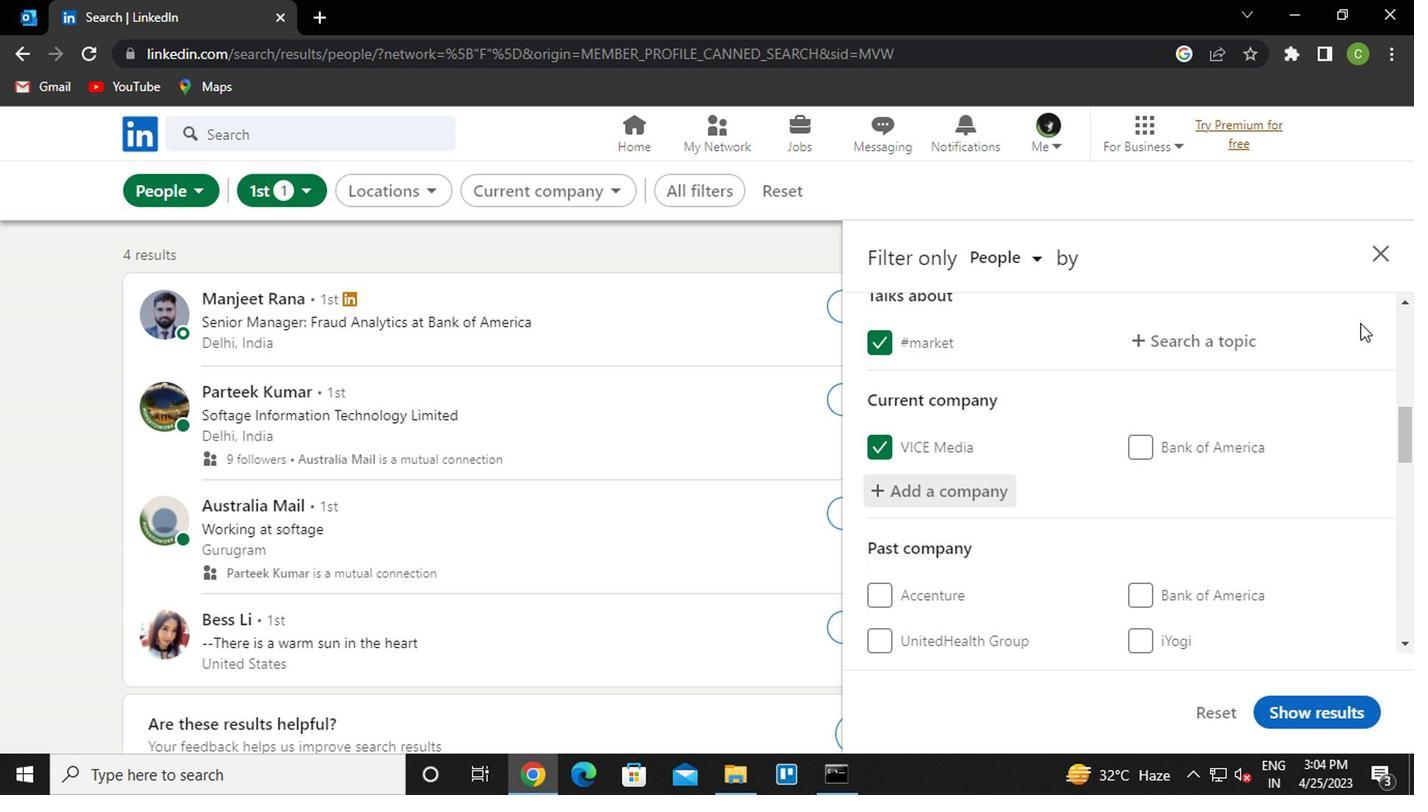 
Action: Mouse moved to (1189, 434)
Screenshot: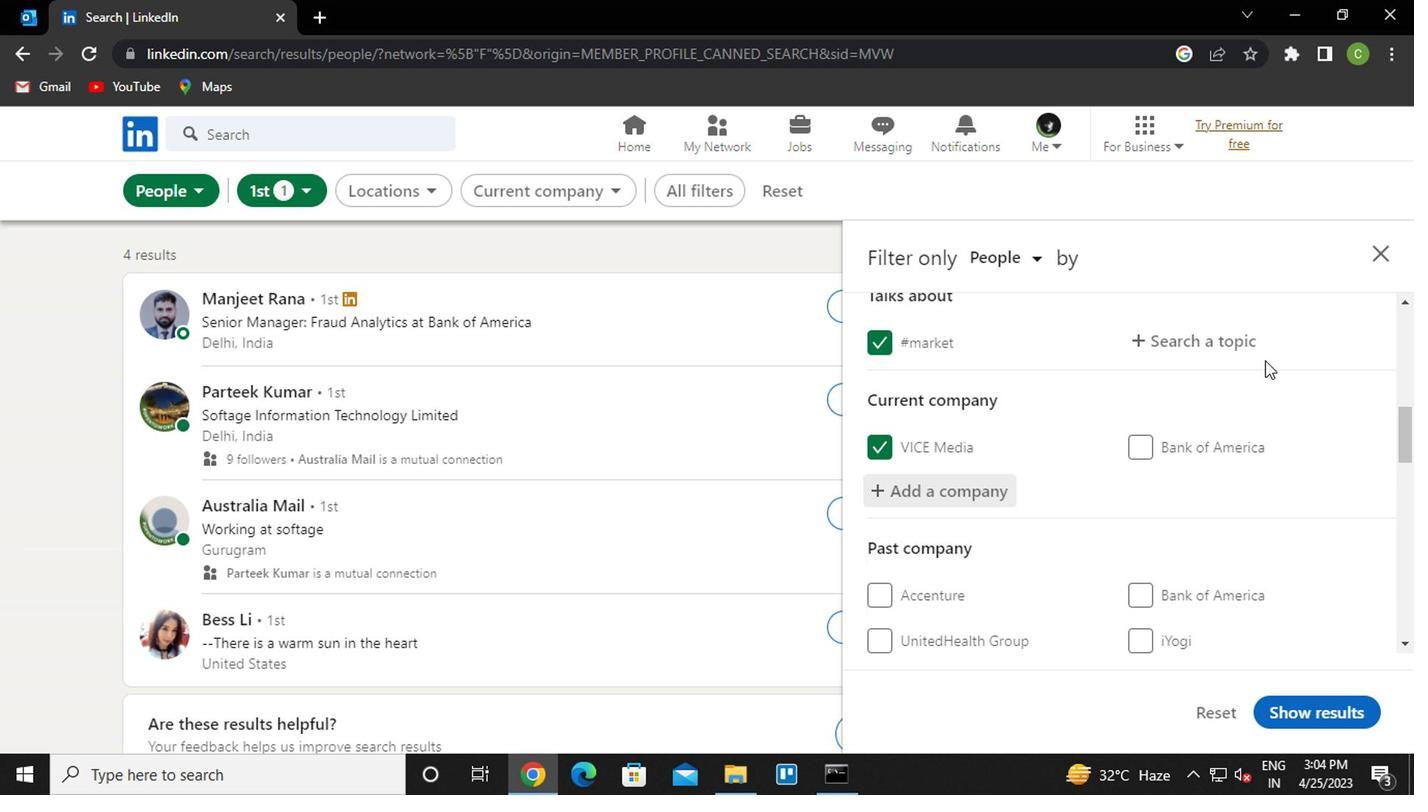 
Action: Mouse scrolled (1189, 433) with delta (0, -1)
Screenshot: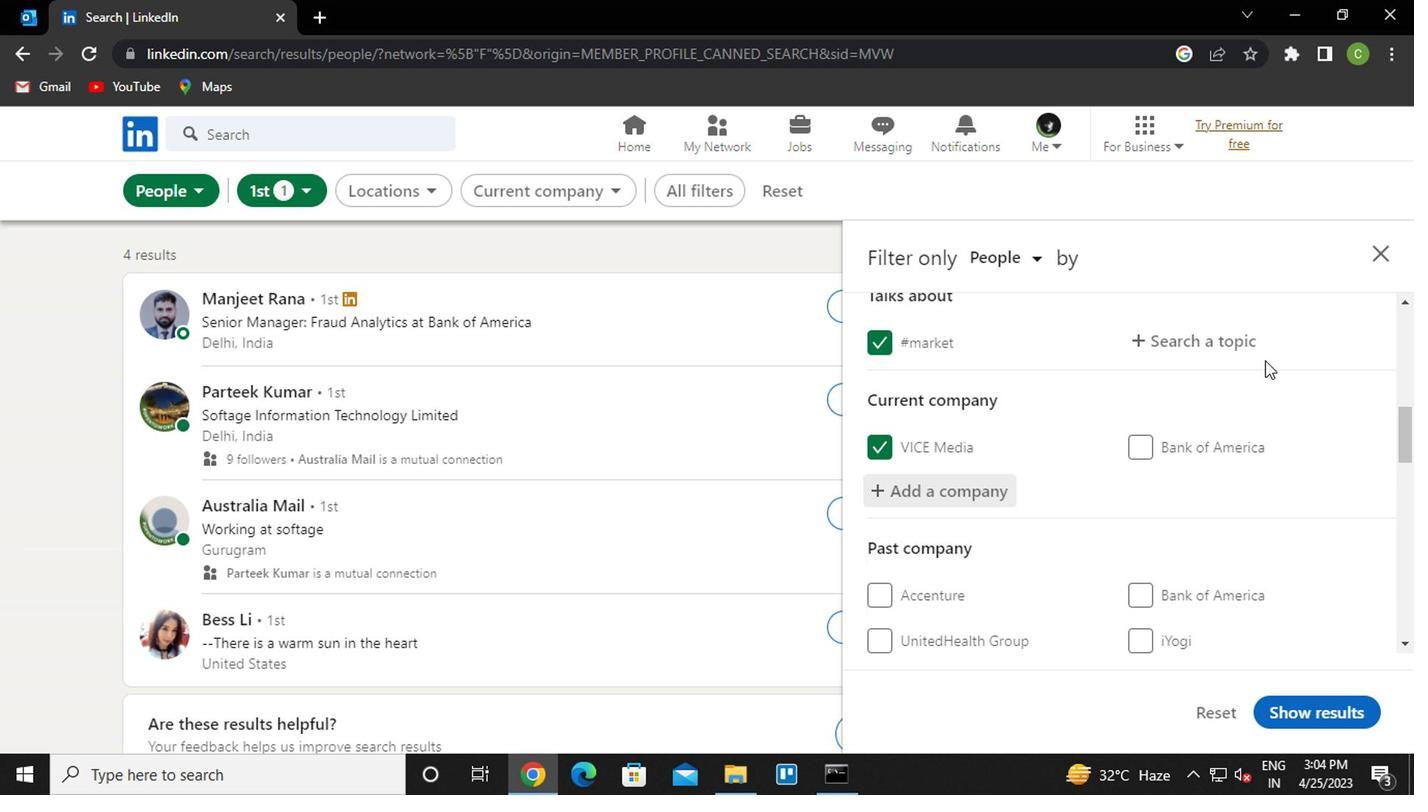 
Action: Mouse moved to (1175, 440)
Screenshot: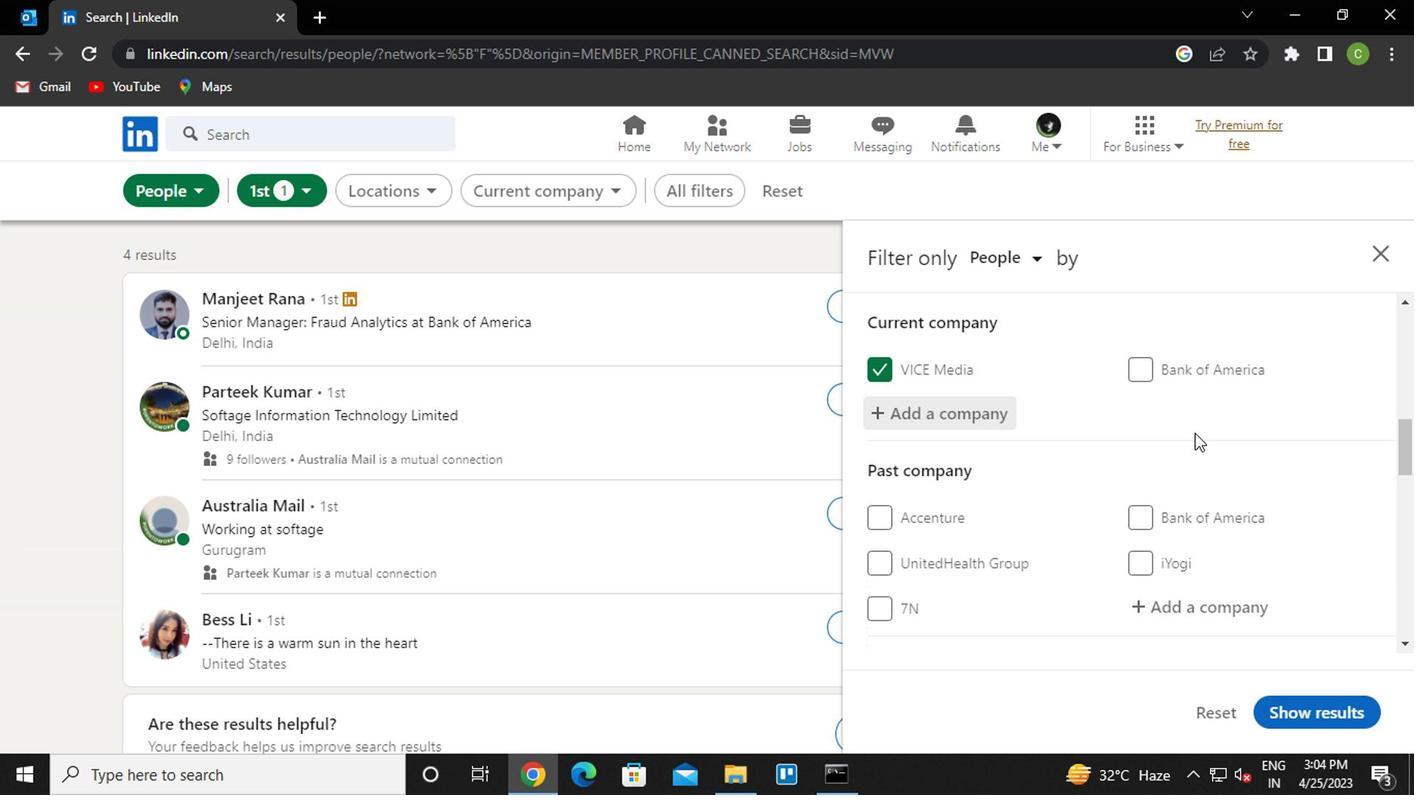 
Action: Mouse scrolled (1175, 439) with delta (0, 0)
Screenshot: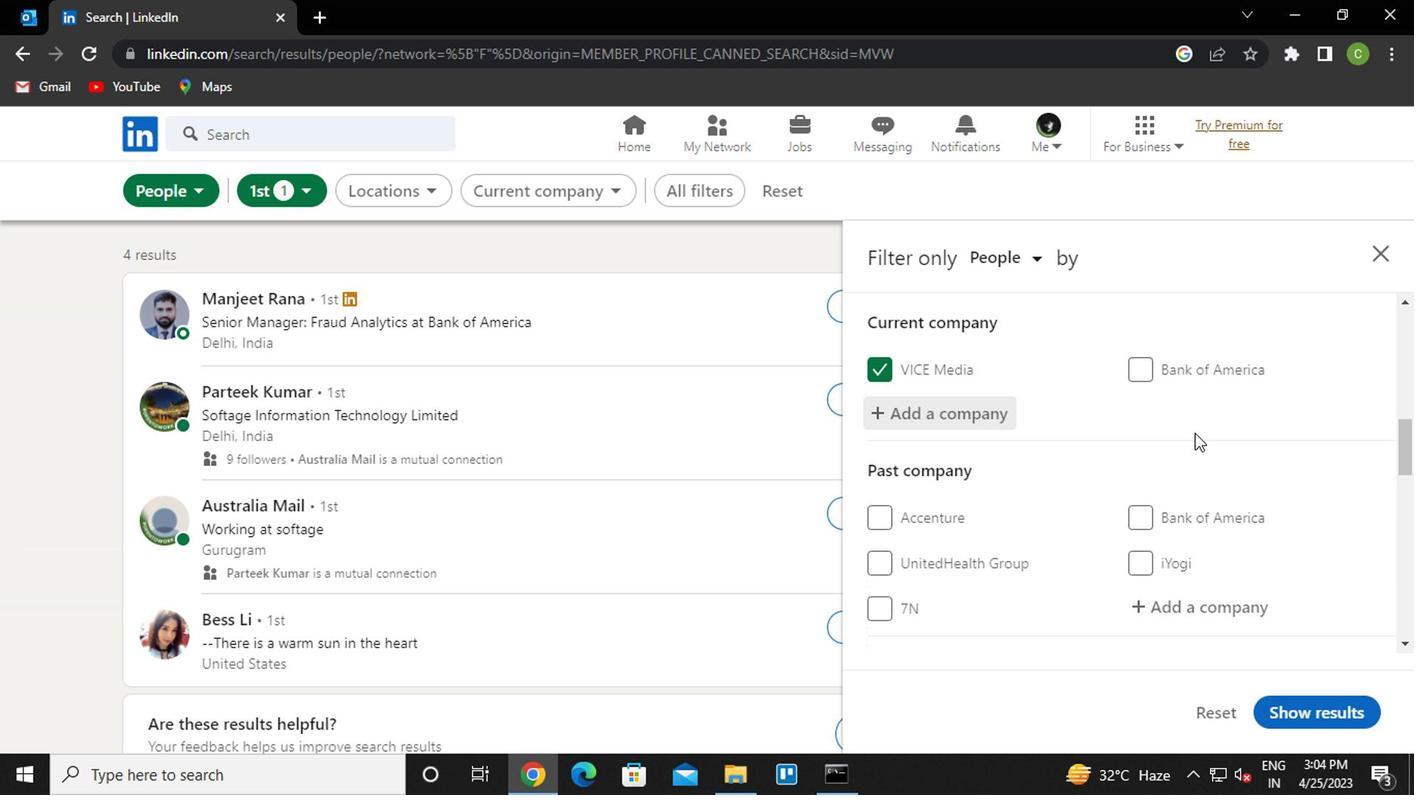 
Action: Mouse moved to (1150, 458)
Screenshot: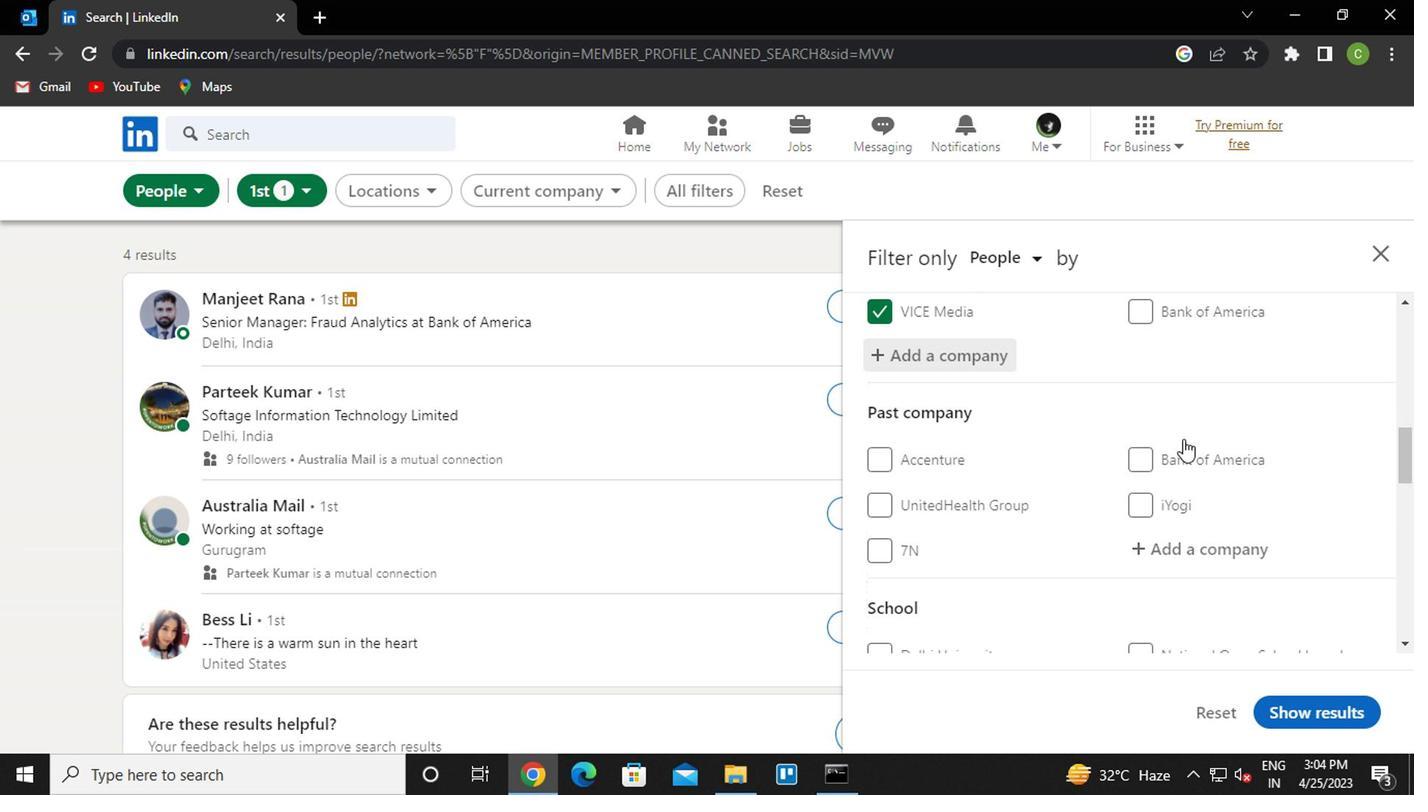 
Action: Mouse scrolled (1150, 456) with delta (0, -1)
Screenshot: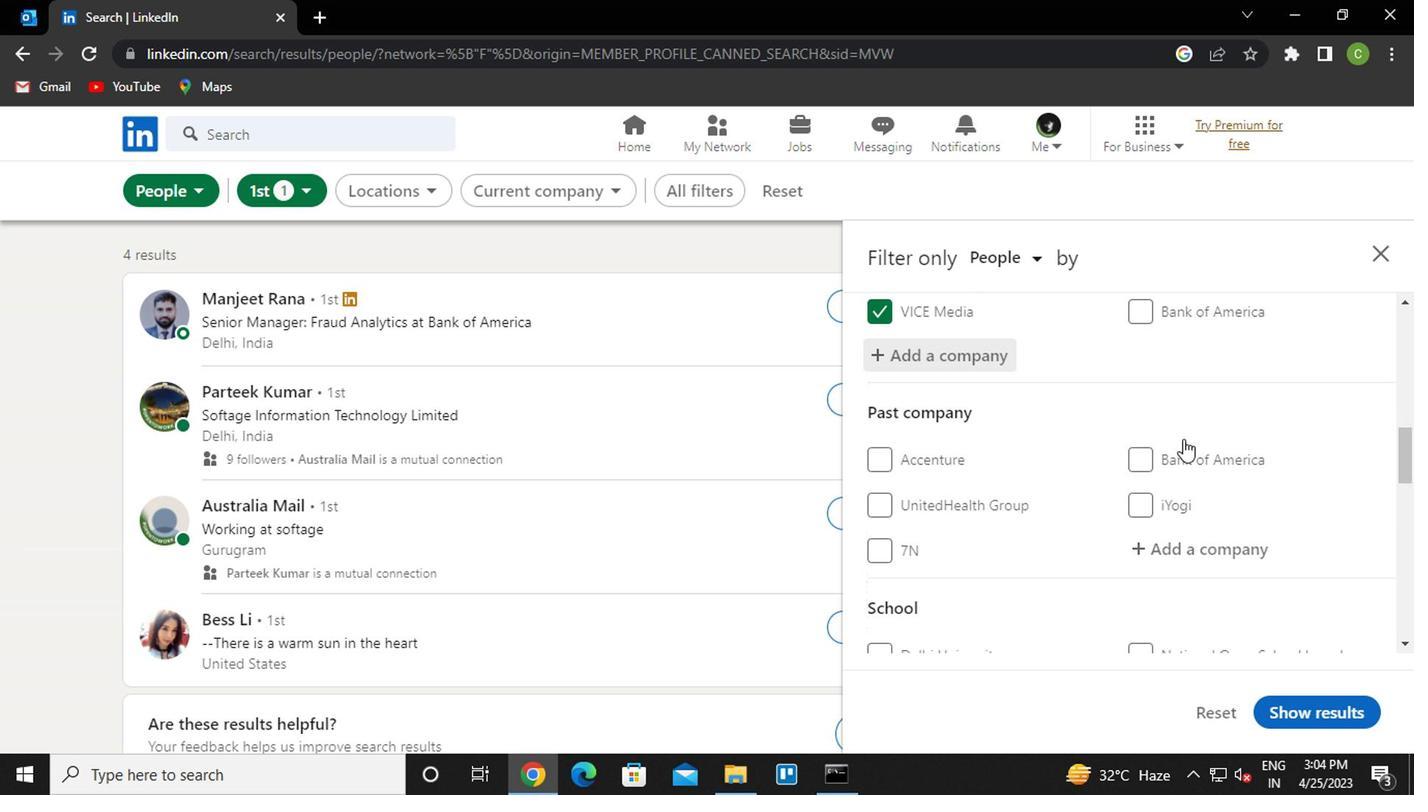 
Action: Mouse moved to (929, 528)
Screenshot: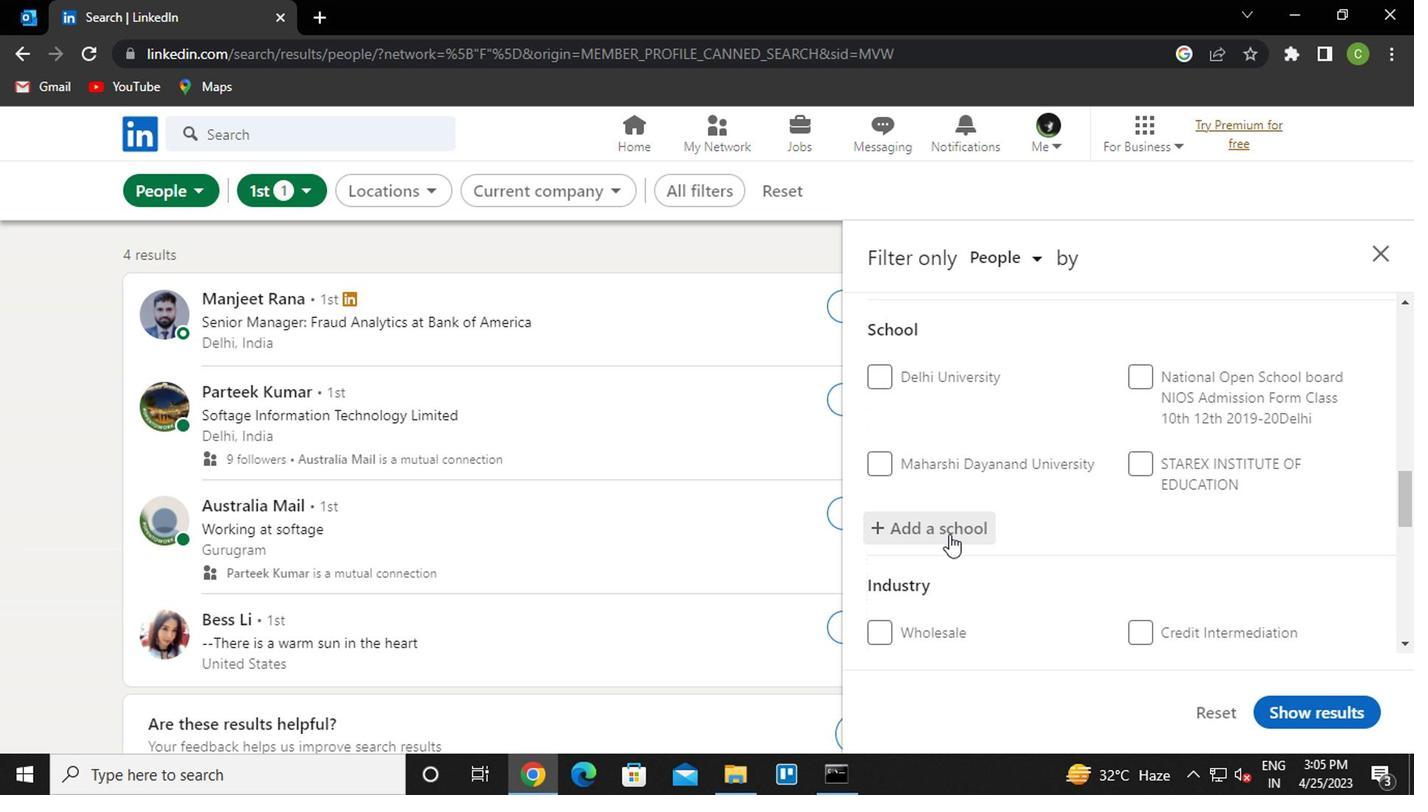 
Action: Mouse pressed left at (929, 528)
Screenshot: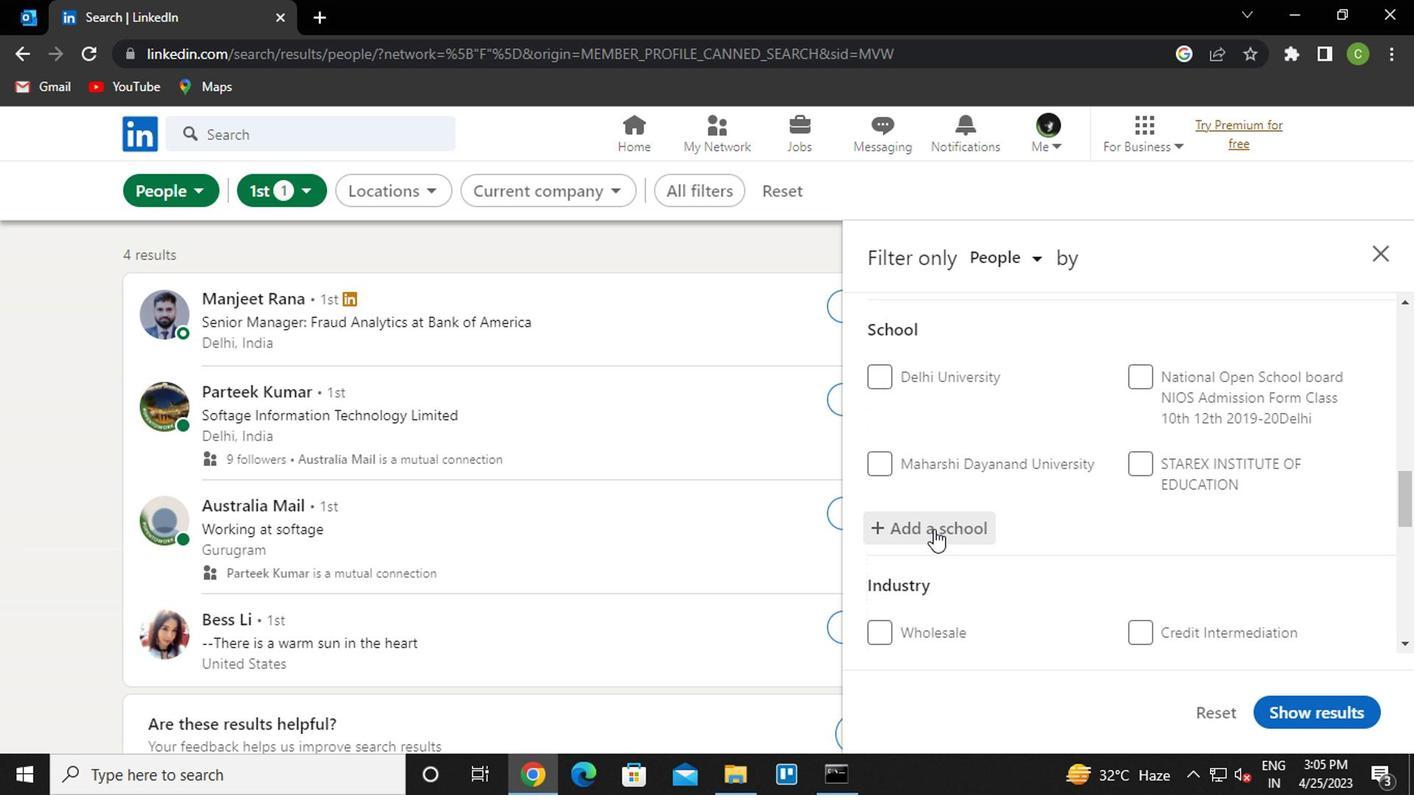 
Action: Mouse moved to (923, 534)
Screenshot: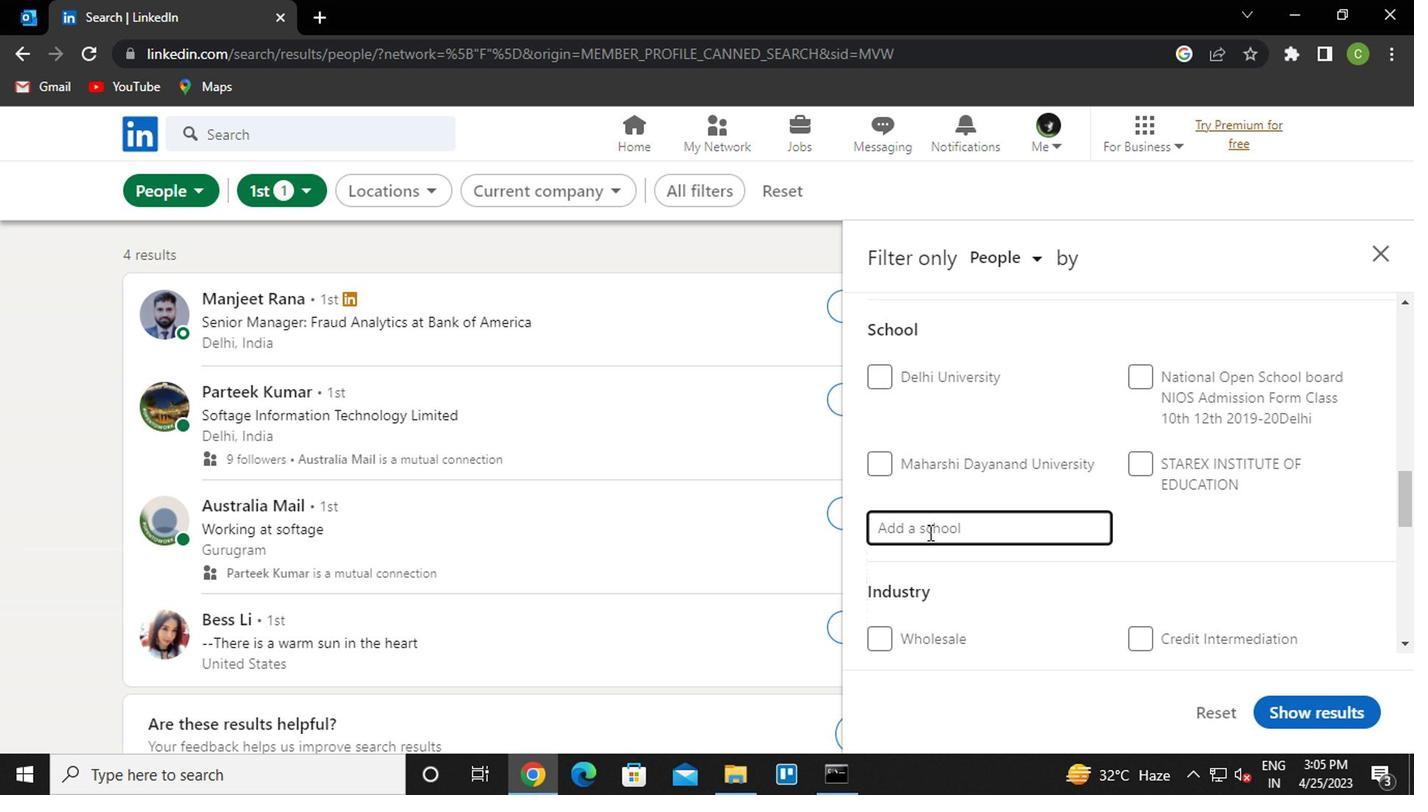
Action: Key pressed <Key.caps_lock>m<Key.caps_lock>ahatma<Key.down><Key.down><Key.down><Key.down>
Screenshot: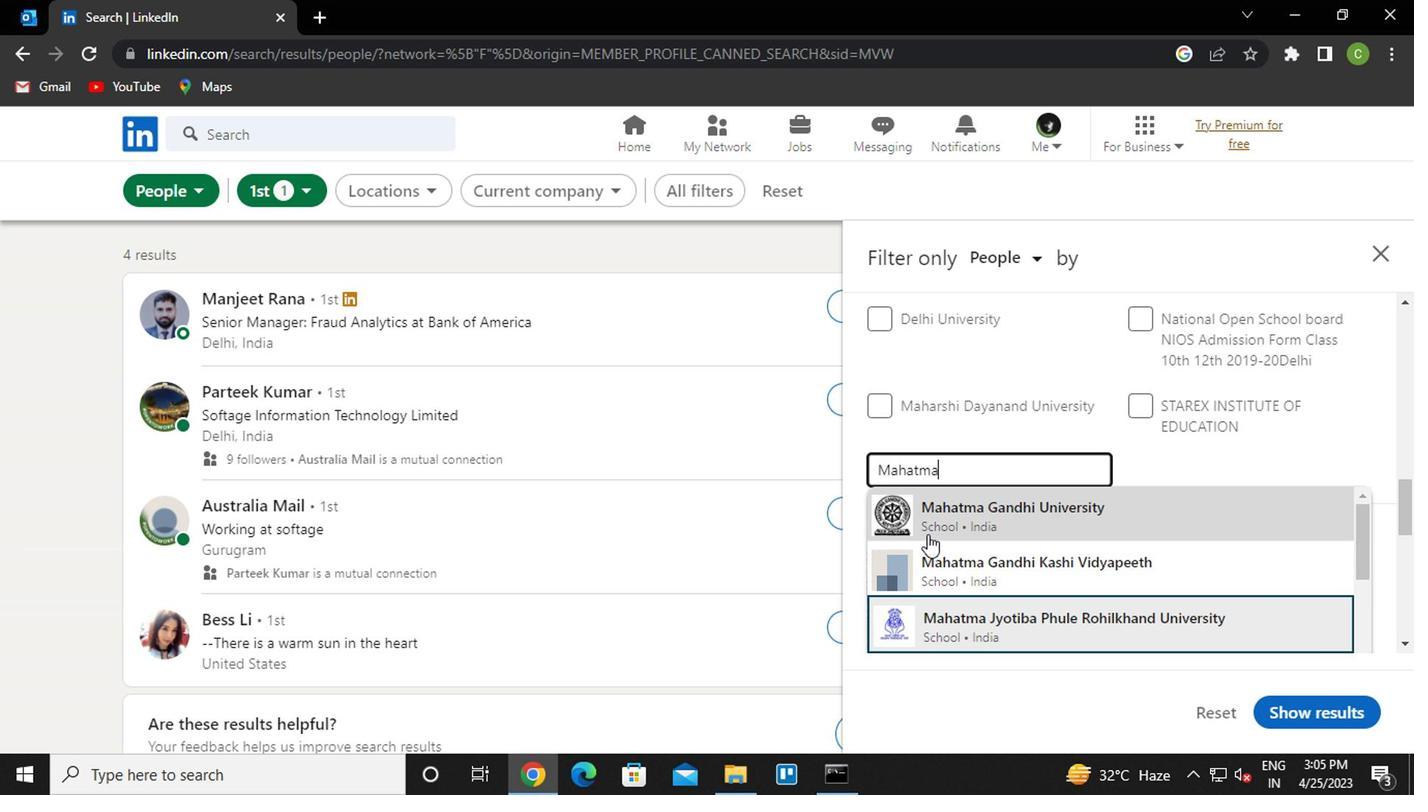 
Action: Mouse moved to (1024, 548)
Screenshot: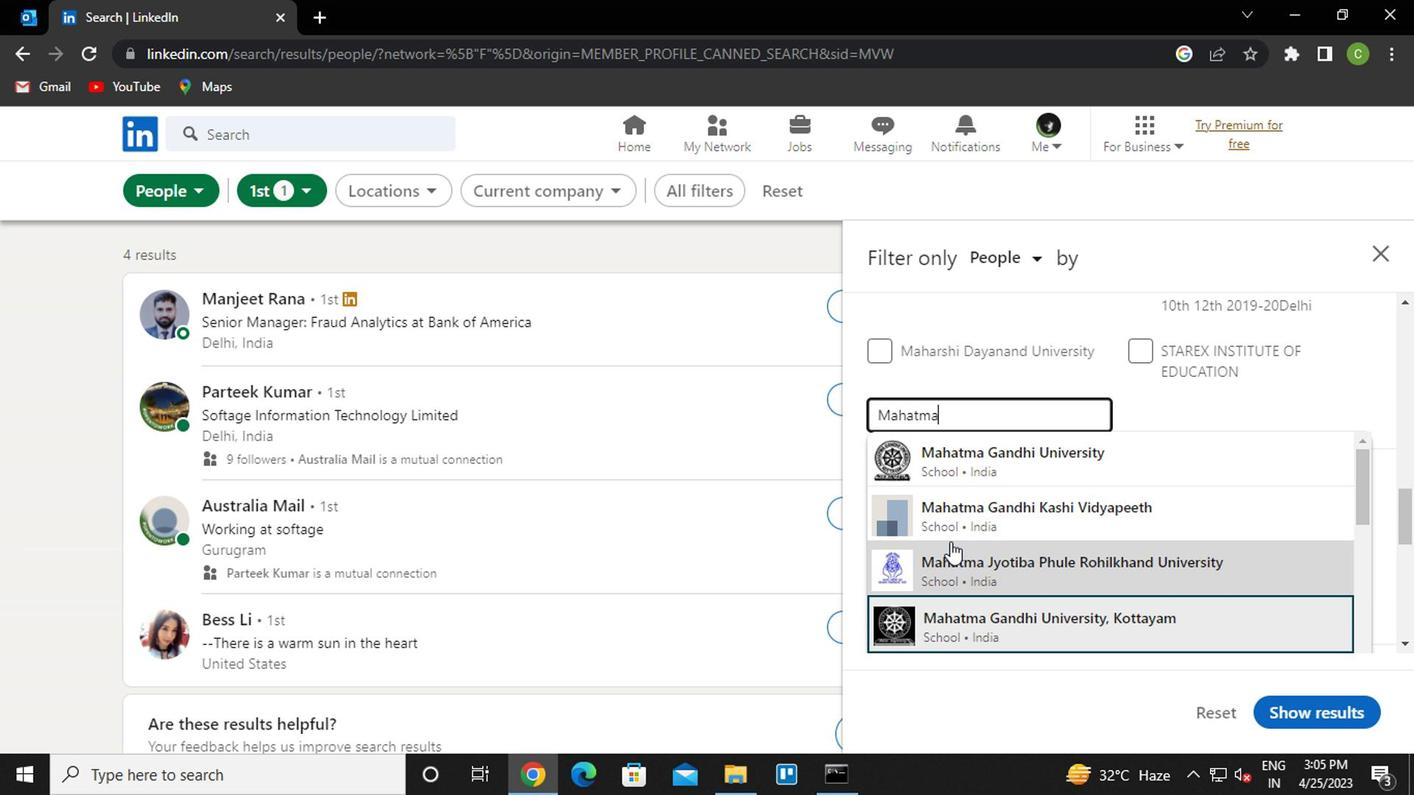 
Action: Mouse scrolled (1024, 548) with delta (0, 0)
Screenshot: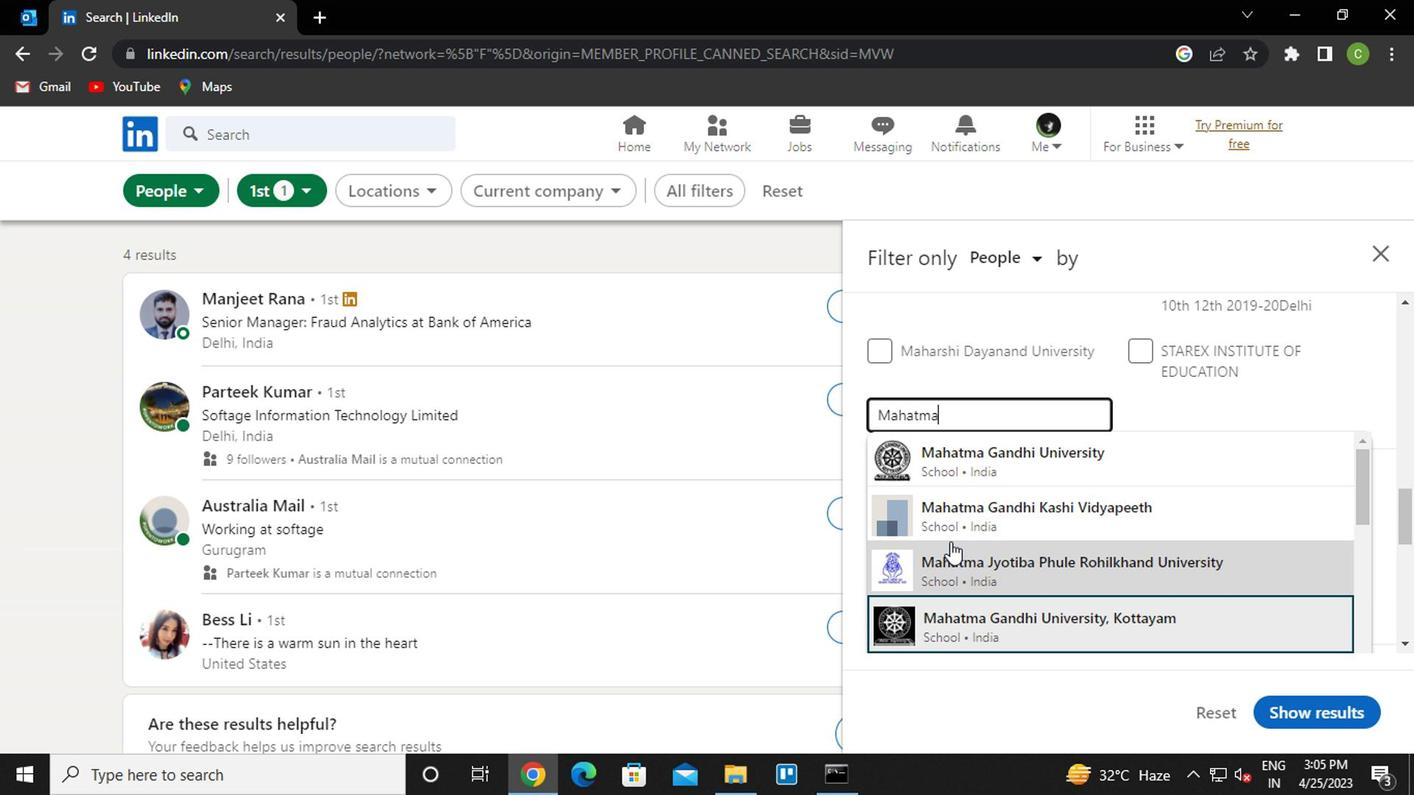 
Action: Mouse moved to (1045, 538)
Screenshot: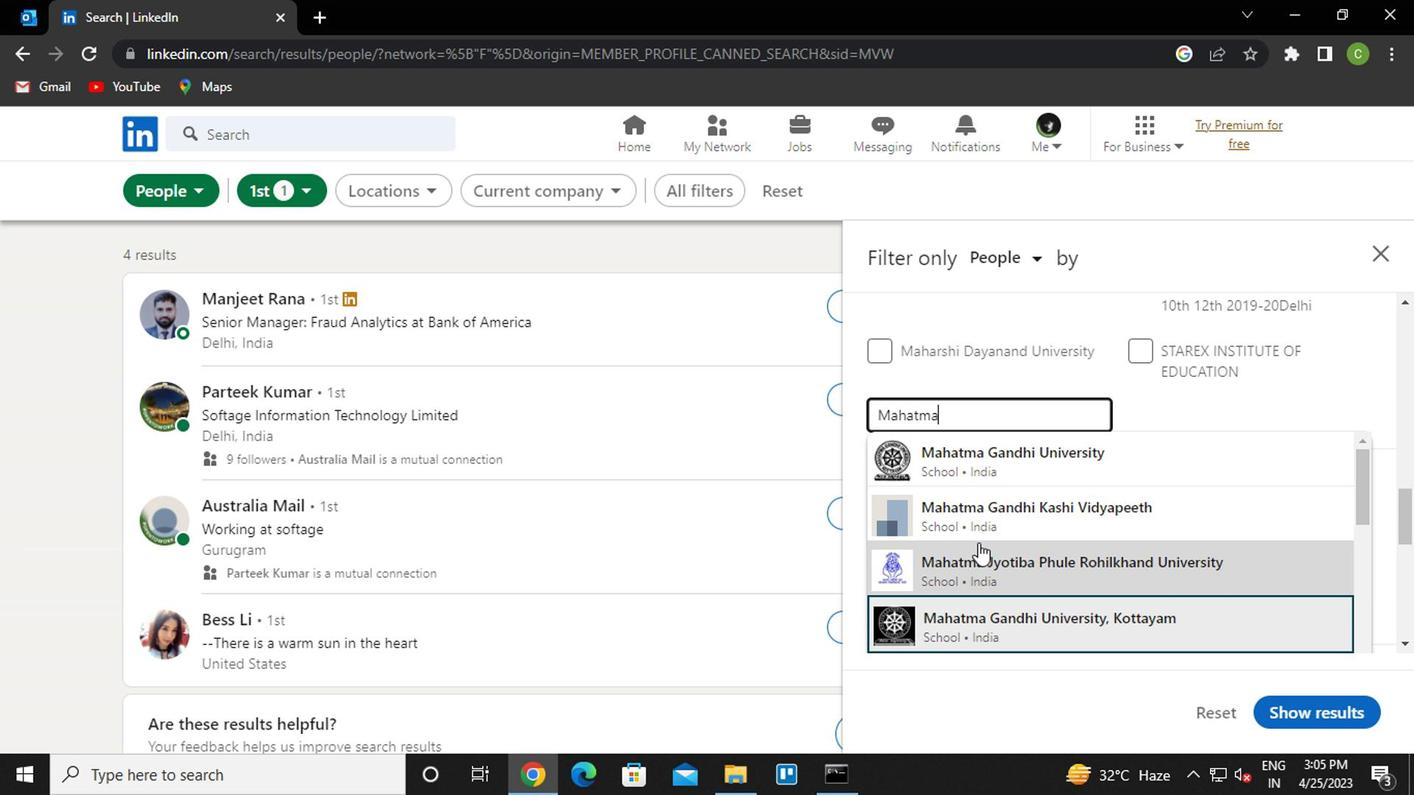 
Action: Mouse scrolled (1045, 537) with delta (0, 0)
Screenshot: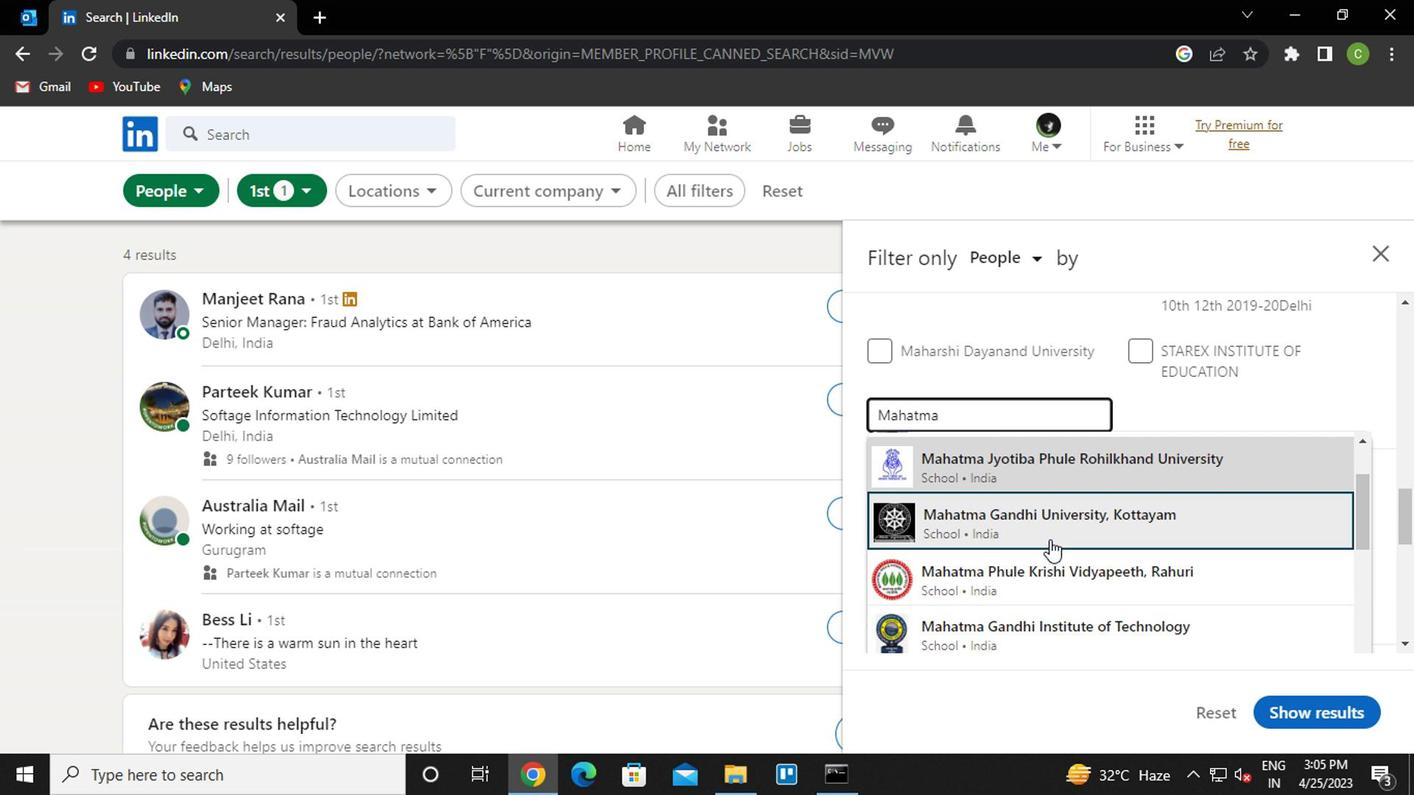 
Action: Mouse moved to (1073, 534)
Screenshot: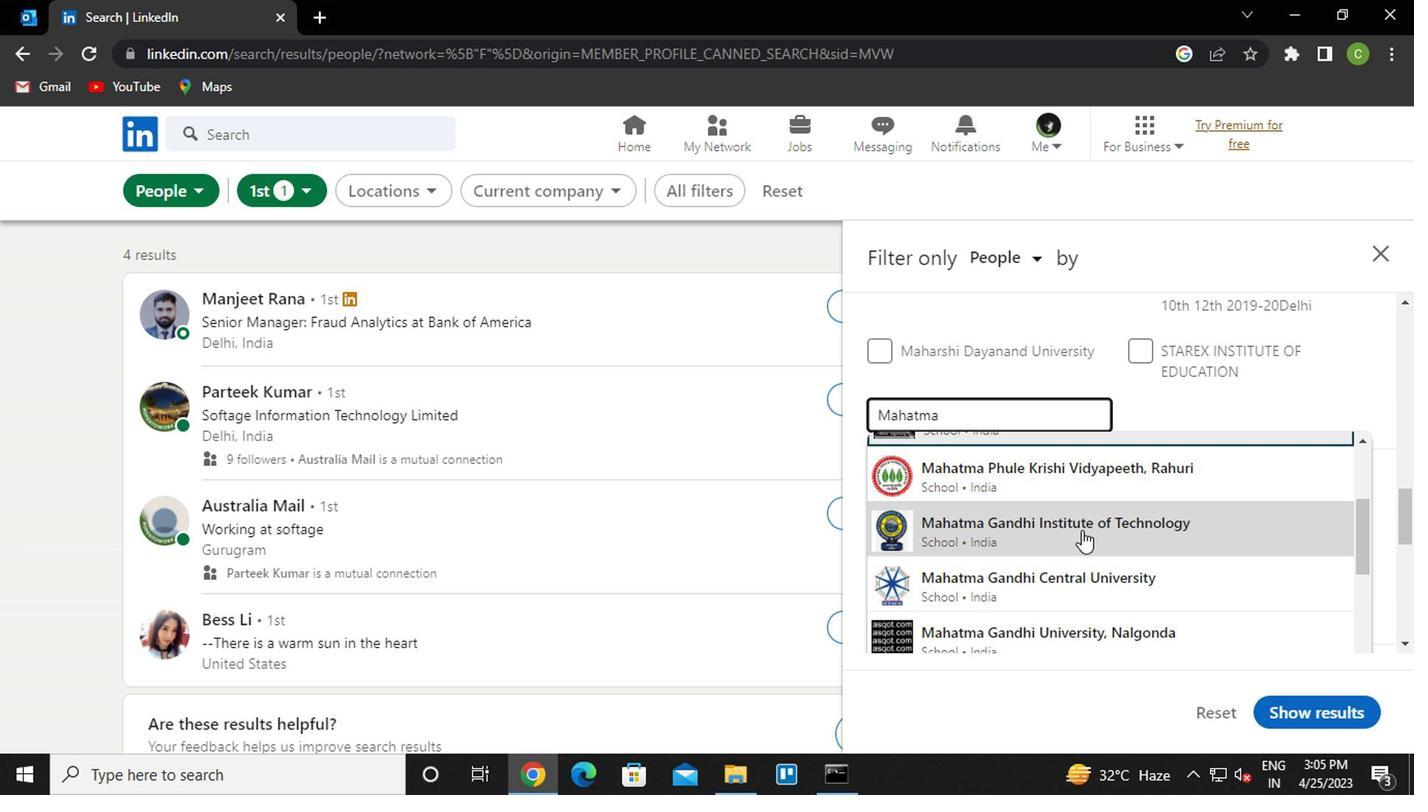 
Action: Mouse pressed left at (1073, 534)
Screenshot: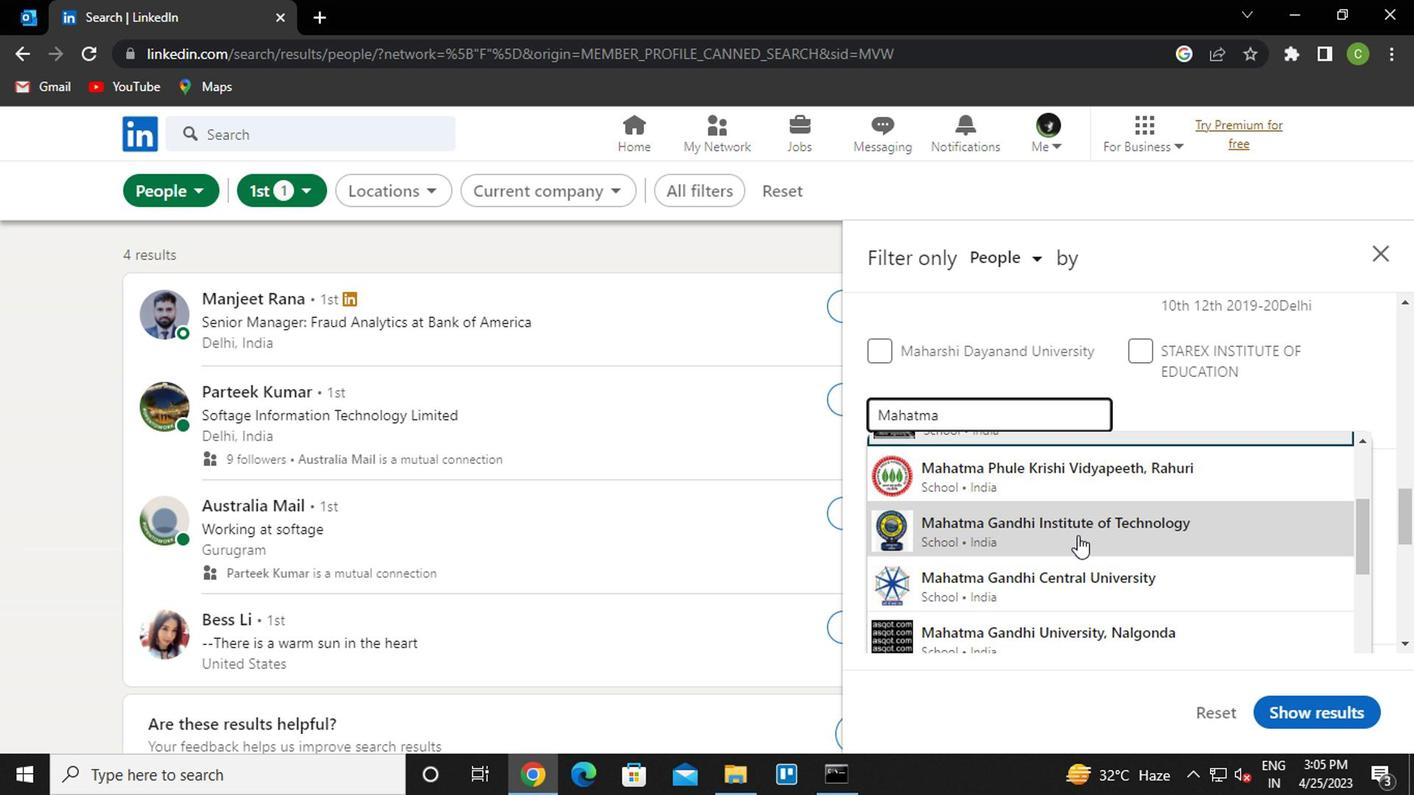 
Action: Mouse moved to (965, 523)
Screenshot: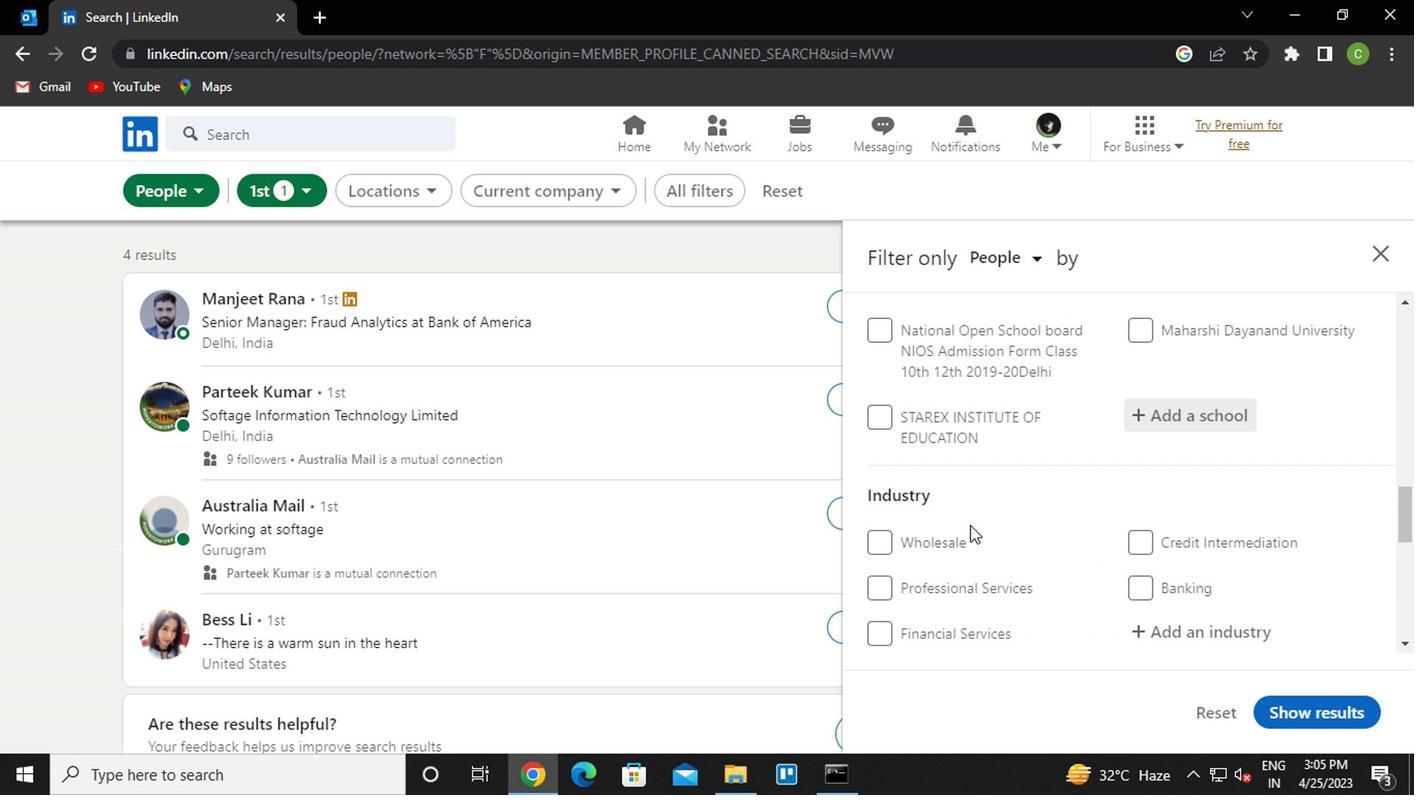 
Action: Mouse scrolled (965, 522) with delta (0, -1)
Screenshot: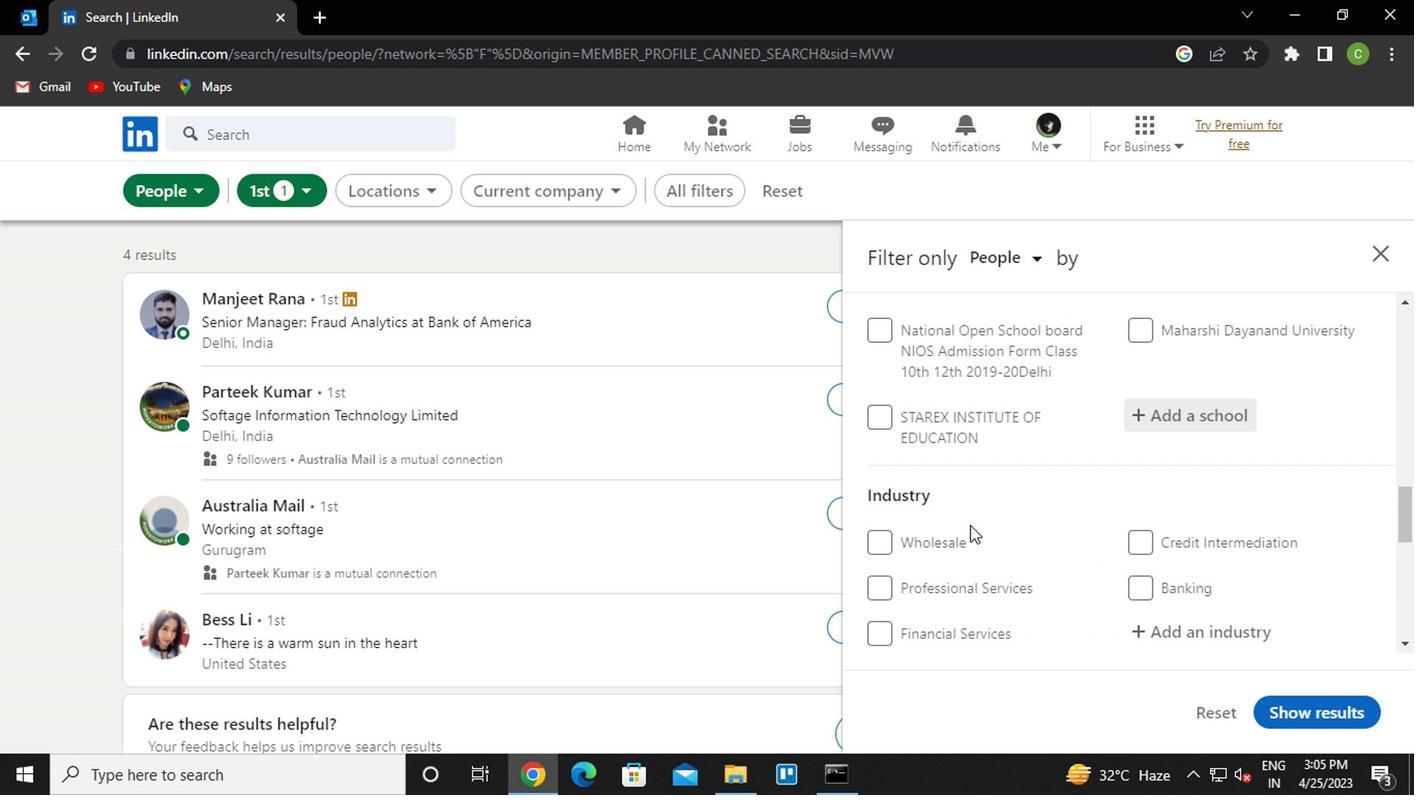 
Action: Mouse moved to (1170, 525)
Screenshot: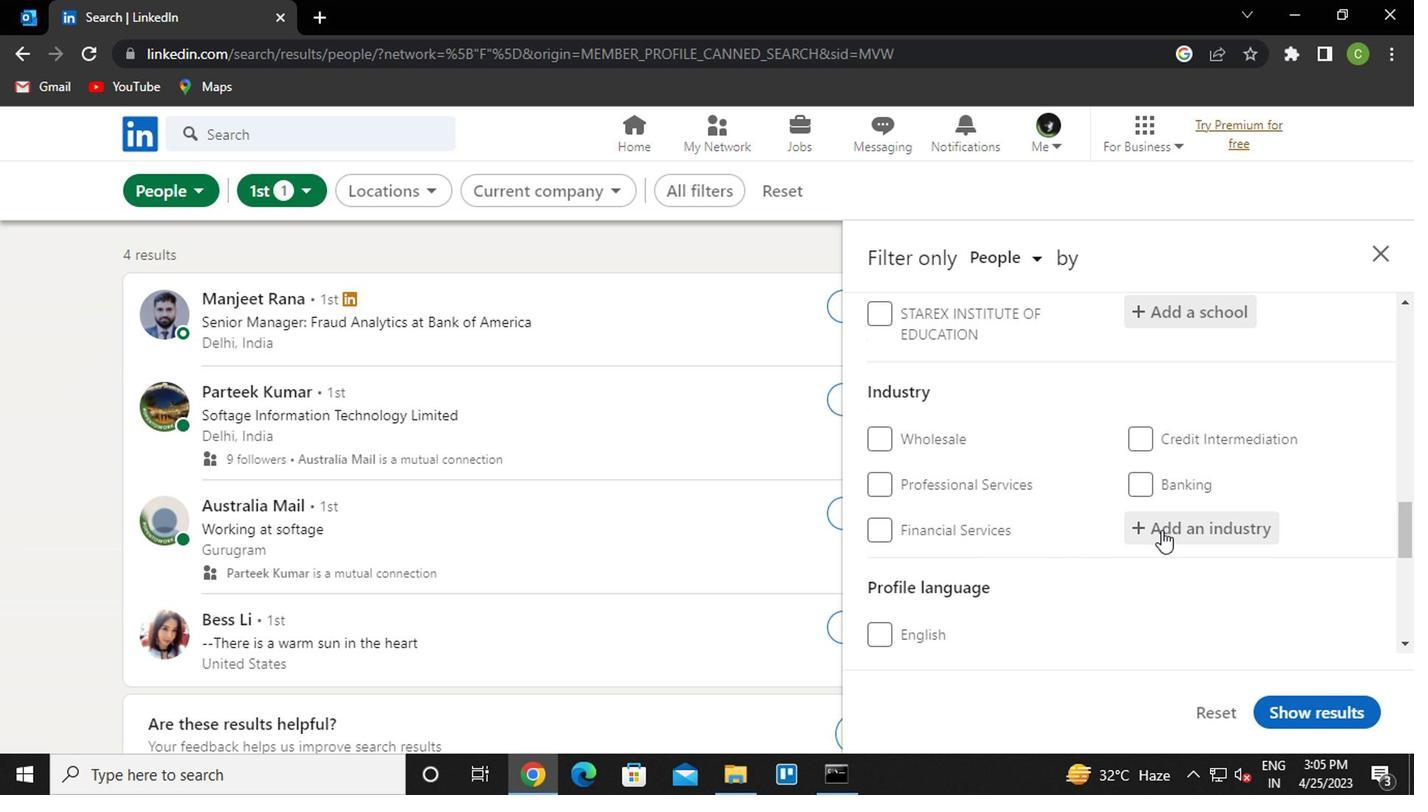 
Action: Mouse pressed left at (1170, 525)
Screenshot: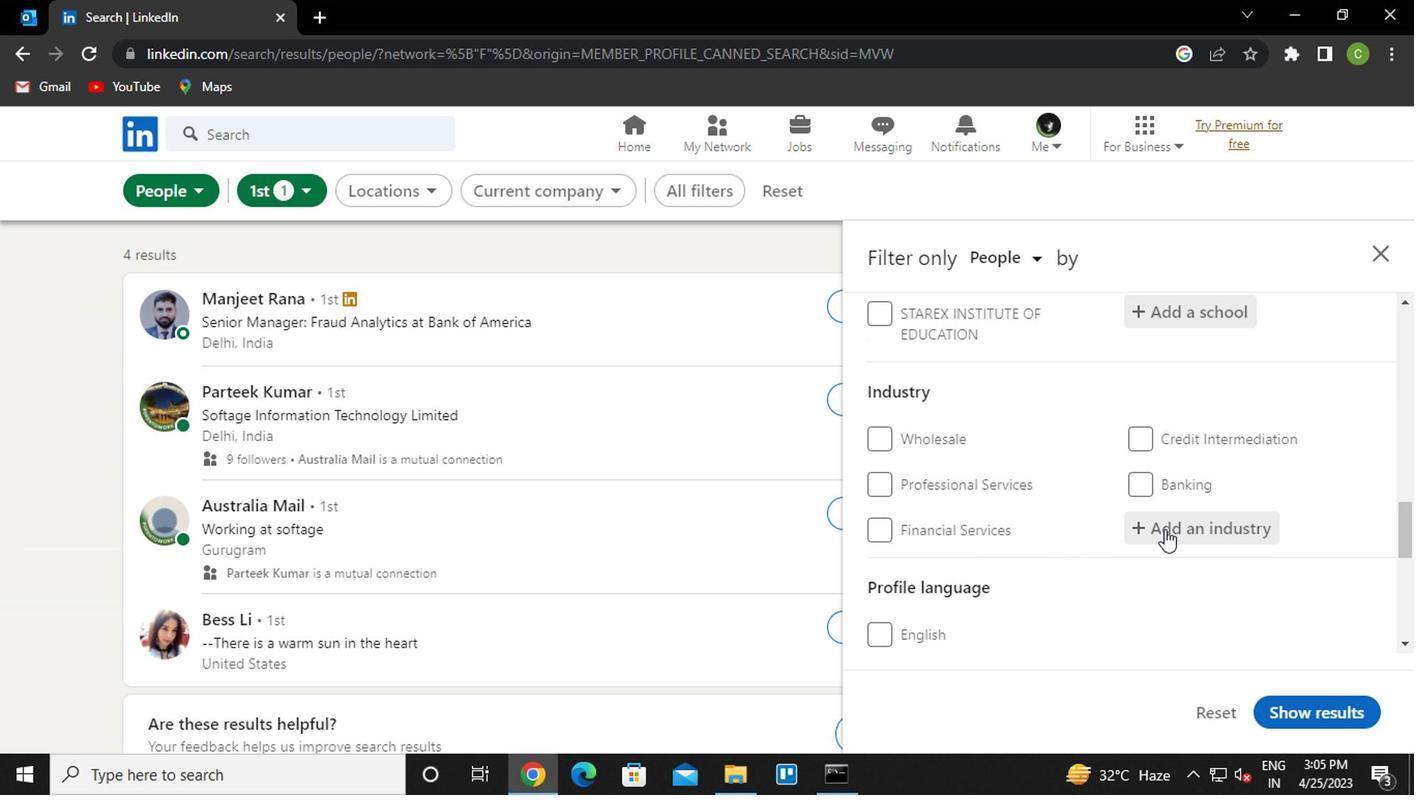
Action: Mouse moved to (1168, 525)
Screenshot: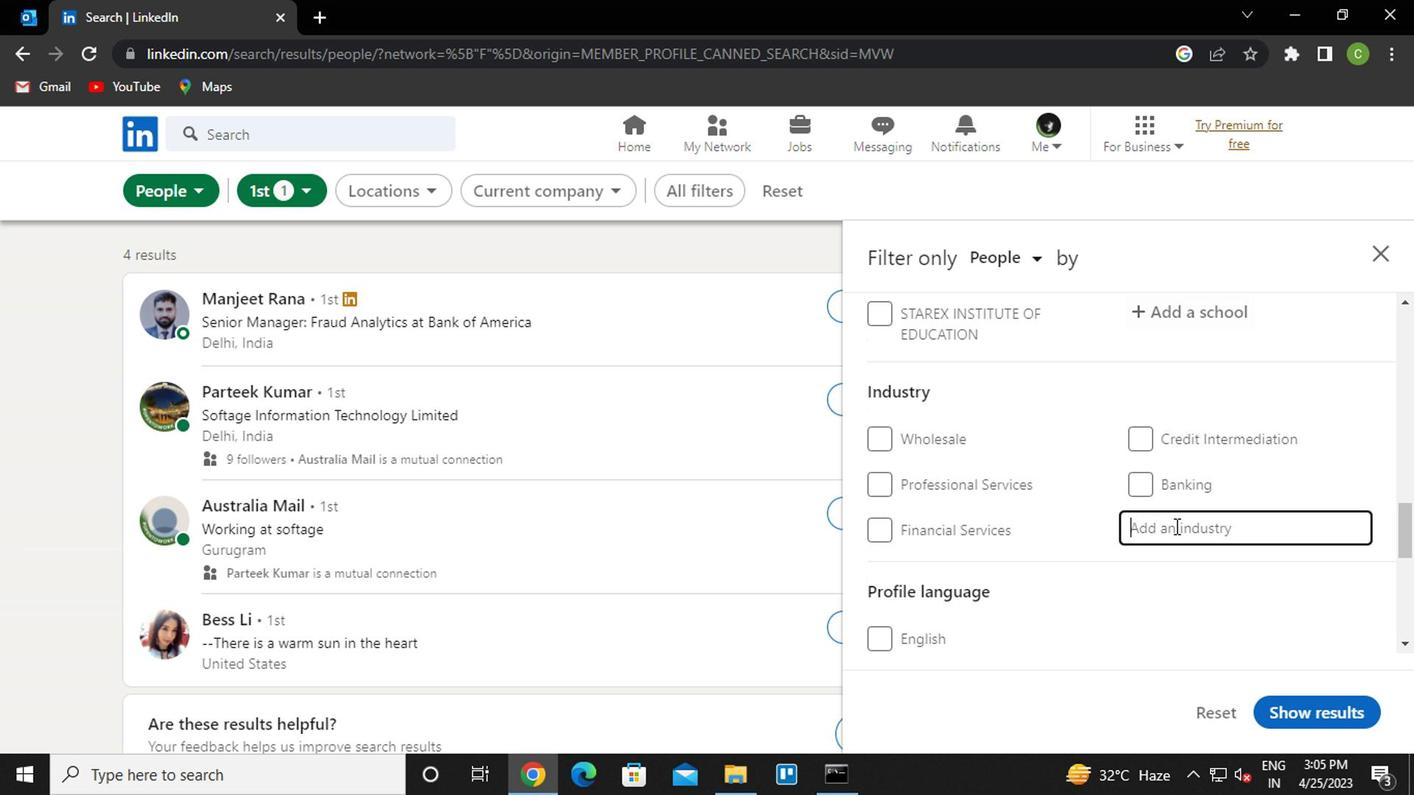 
Action: Key pressed <Key.caps_lock>r<Key.caps_lock>obot<Key.space>manu<Key.down><Key.enter>
Screenshot: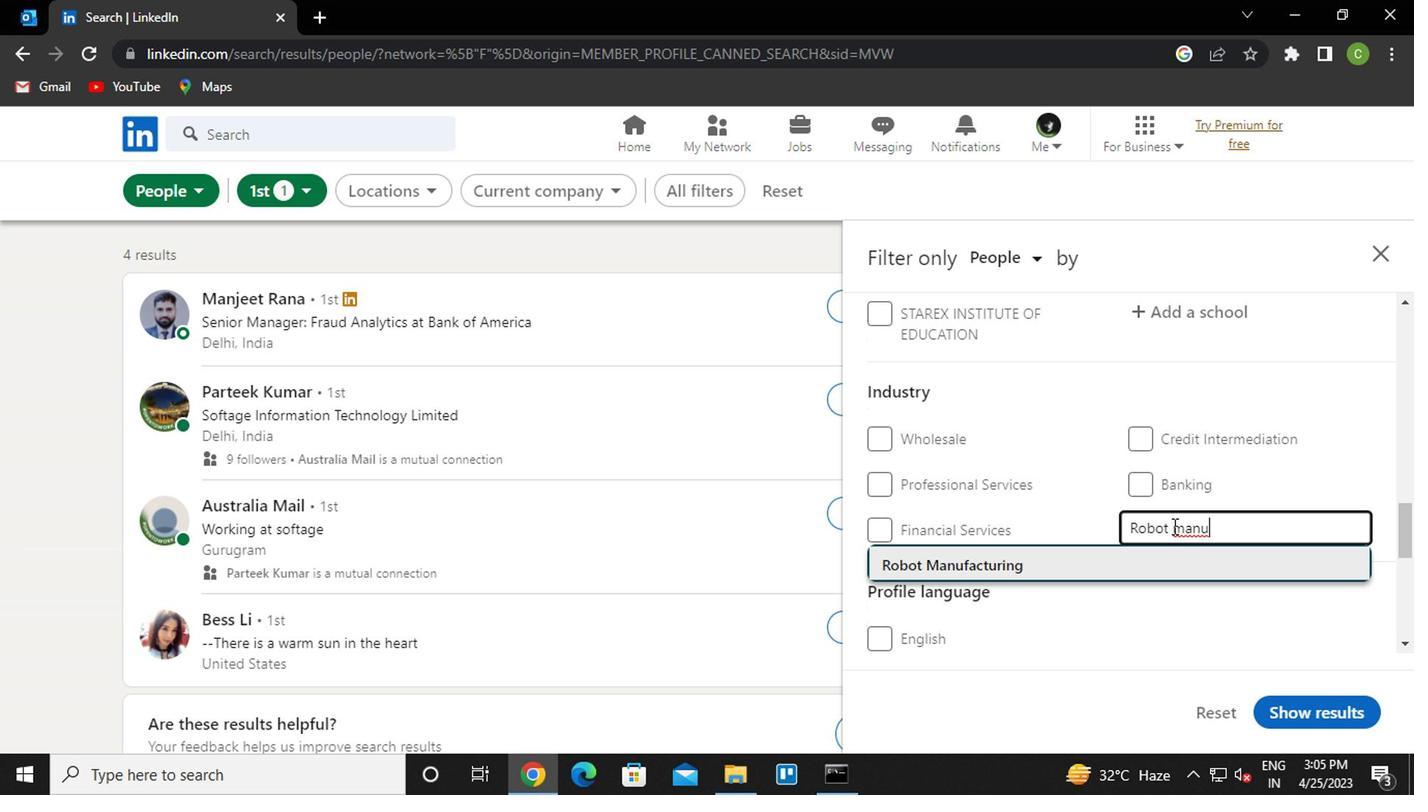 
Action: Mouse moved to (1106, 560)
Screenshot: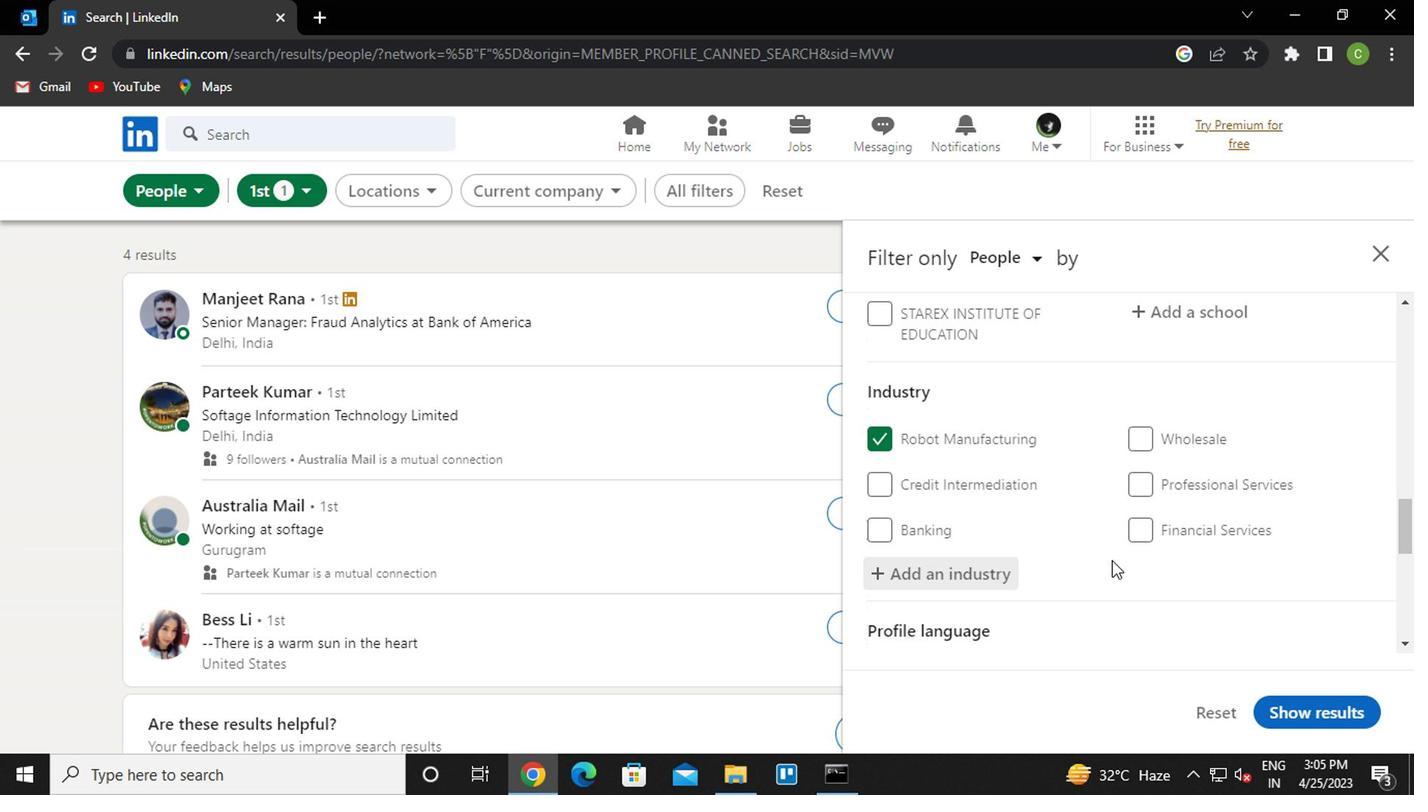 
Action: Mouse scrolled (1106, 559) with delta (0, -1)
Screenshot: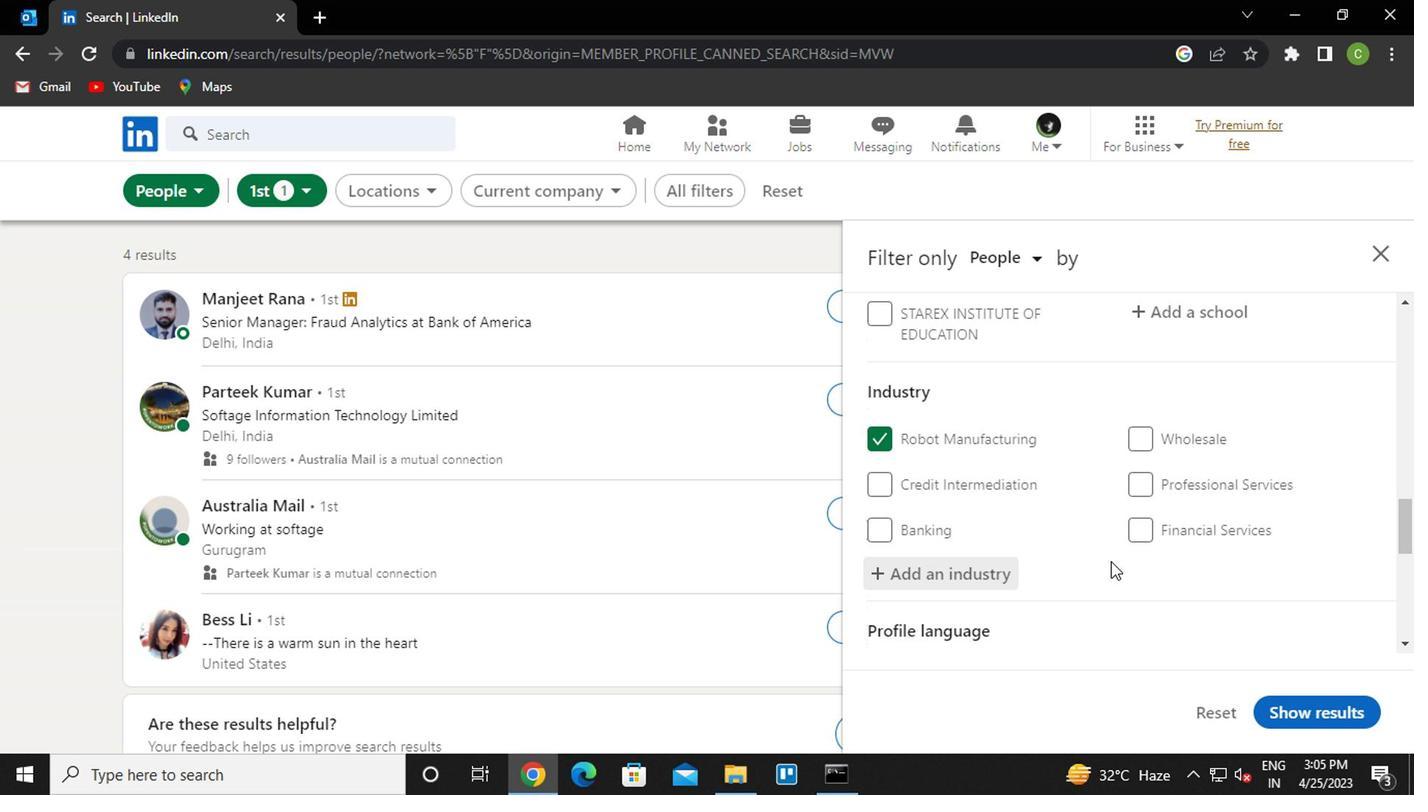 
Action: Mouse scrolled (1106, 559) with delta (0, -1)
Screenshot: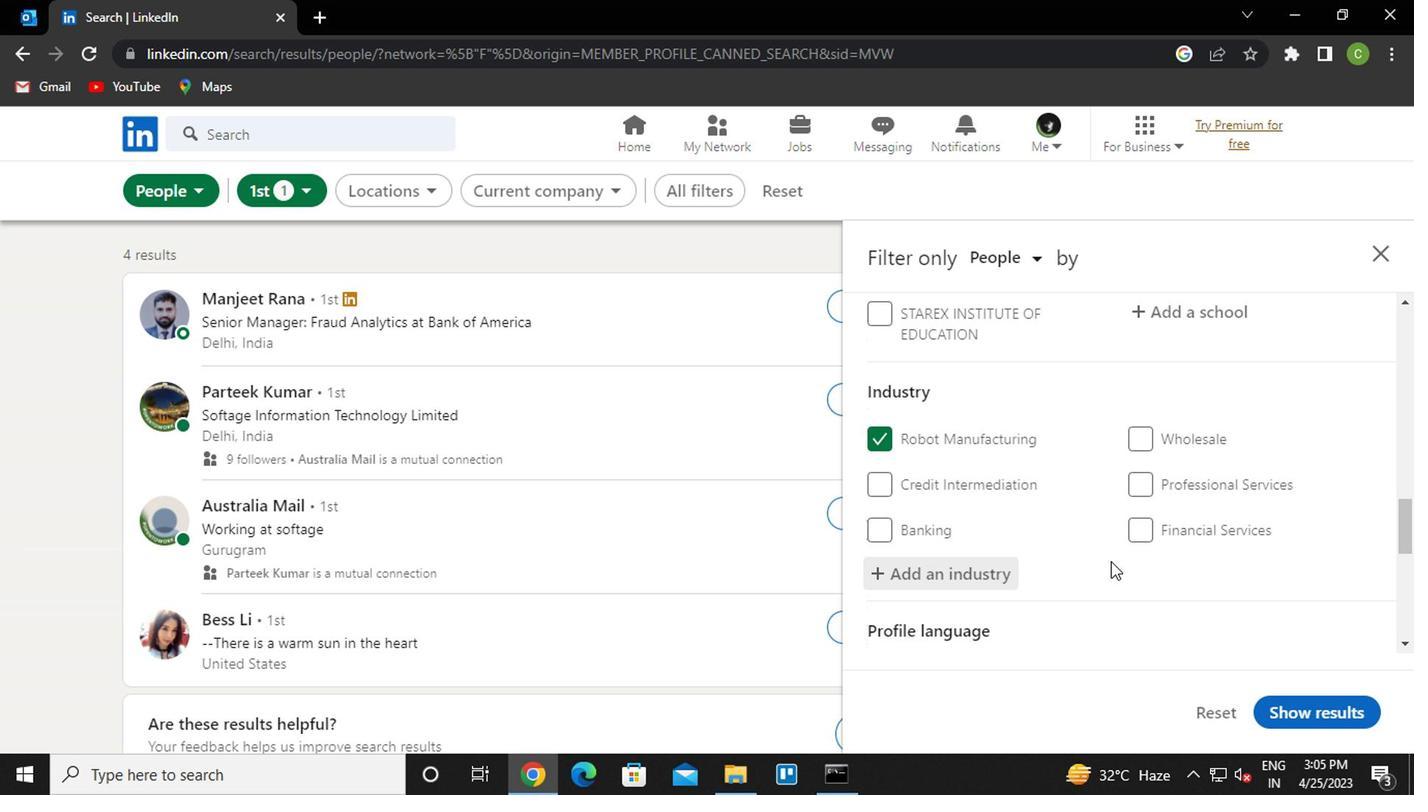 
Action: Mouse moved to (992, 567)
Screenshot: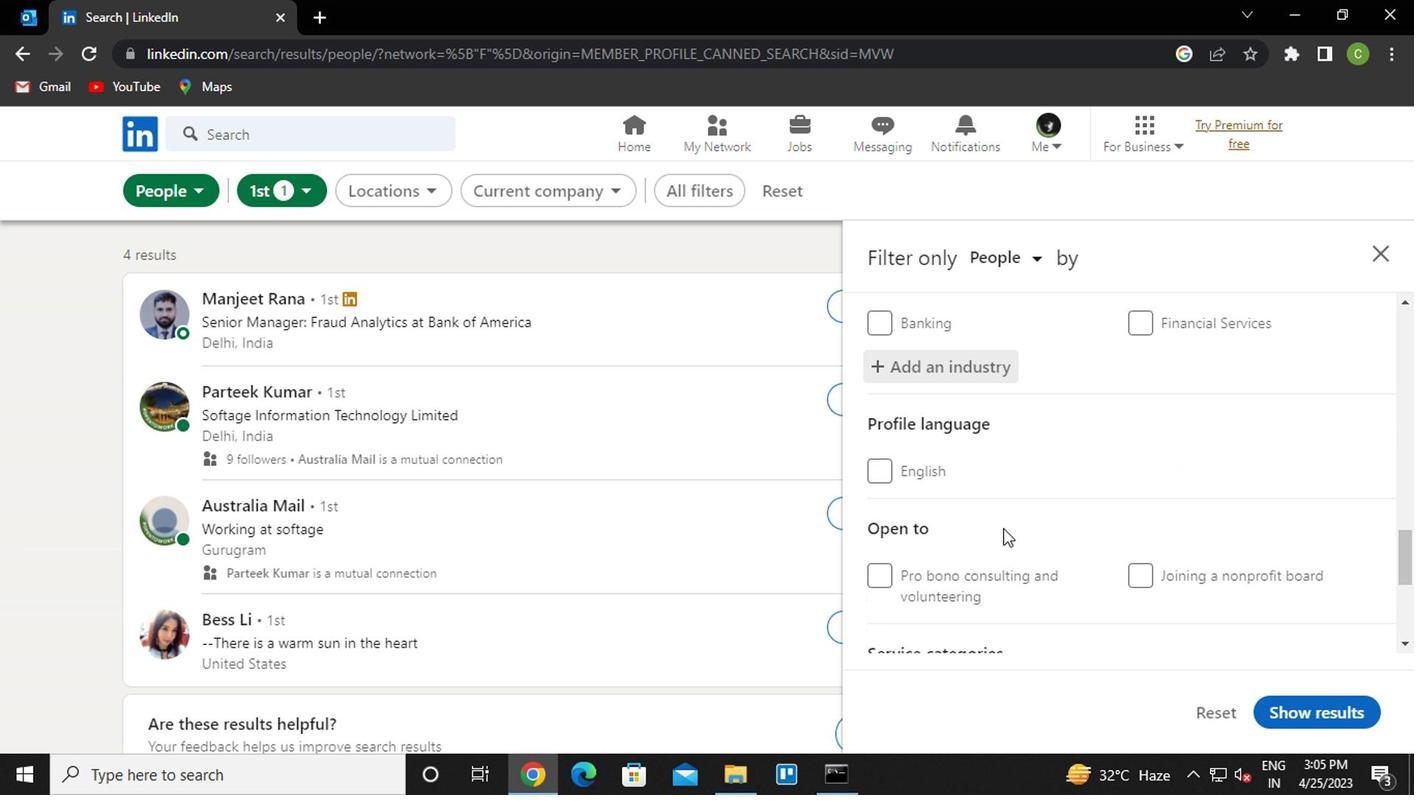
Action: Mouse scrolled (992, 566) with delta (0, 0)
Screenshot: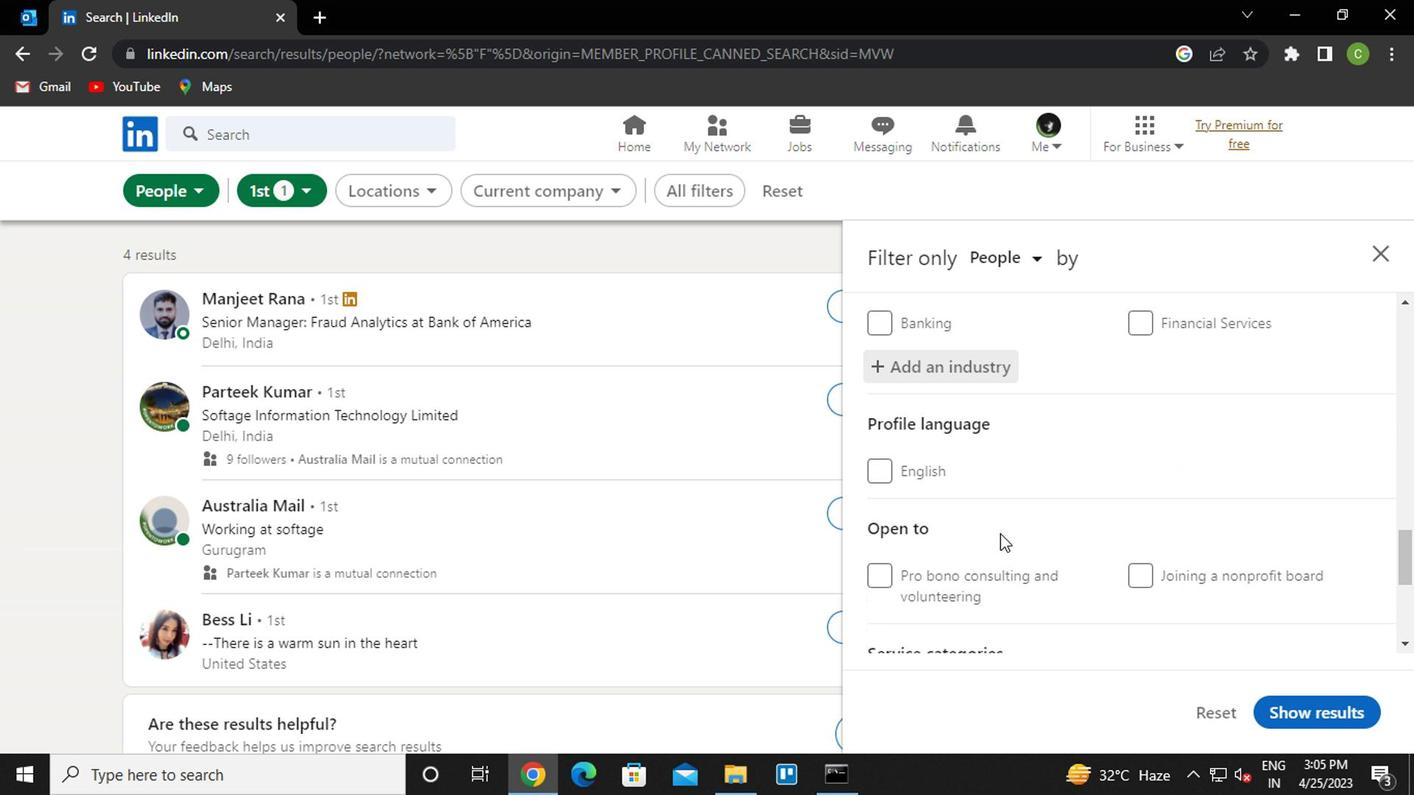 
Action: Mouse scrolled (992, 566) with delta (0, 0)
Screenshot: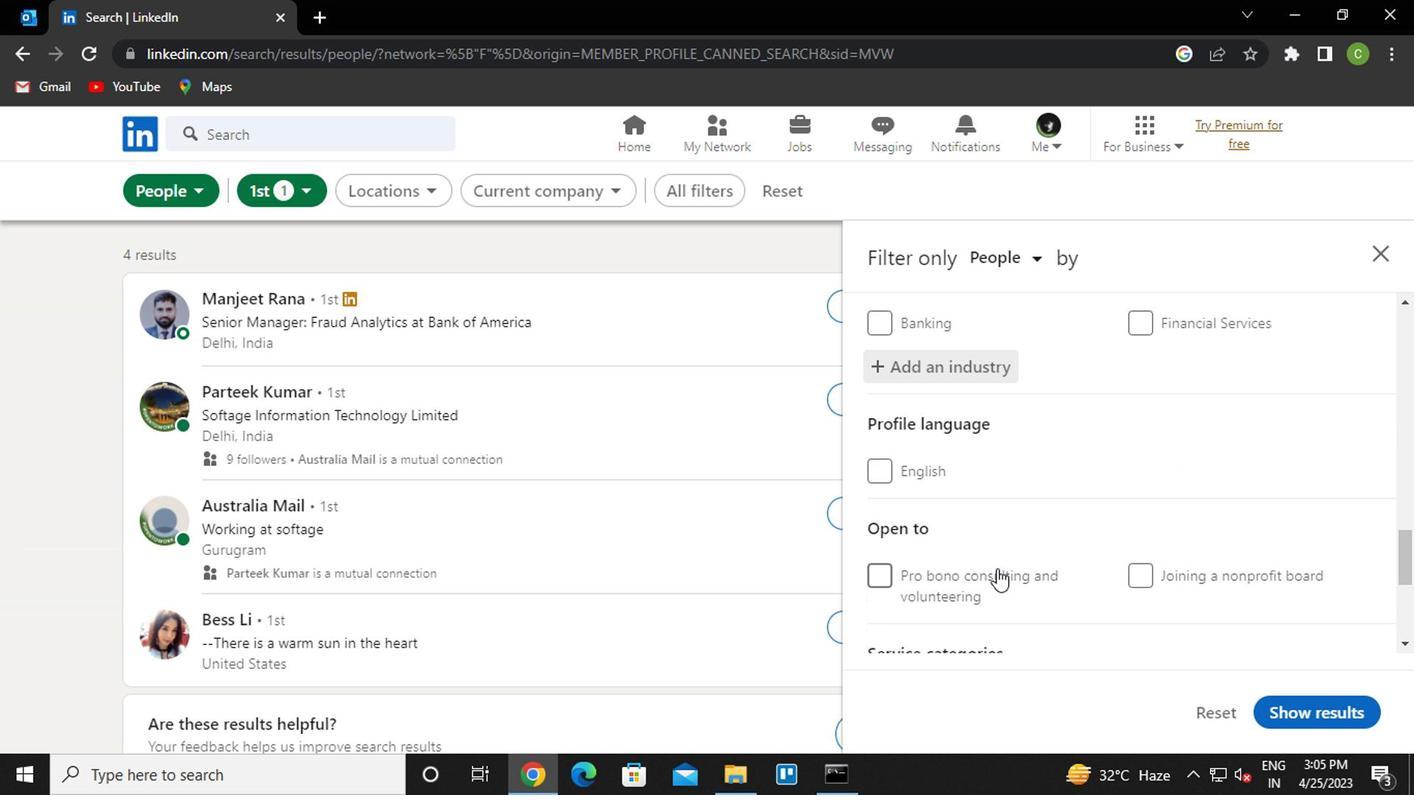 
Action: Mouse moved to (938, 498)
Screenshot: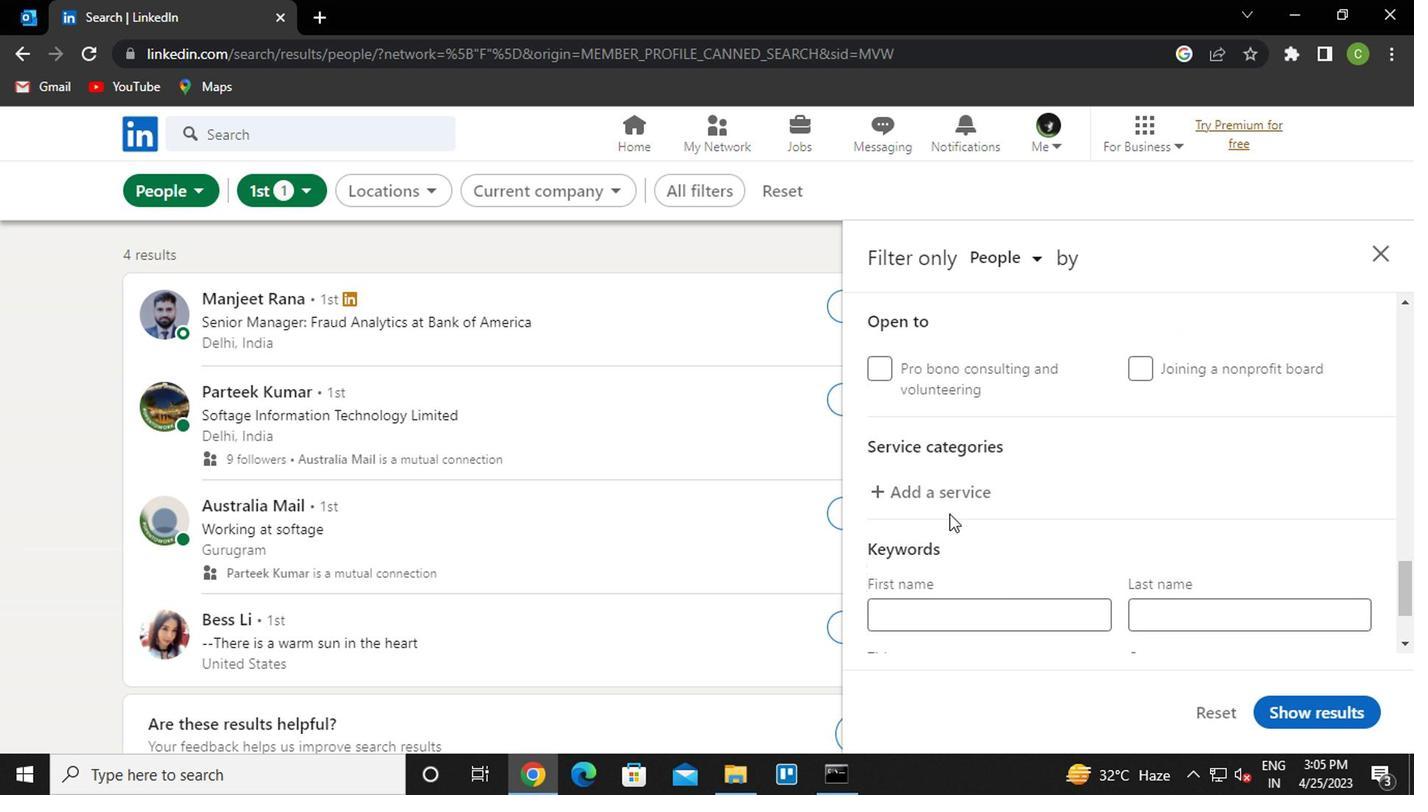 
Action: Mouse pressed left at (938, 498)
Screenshot: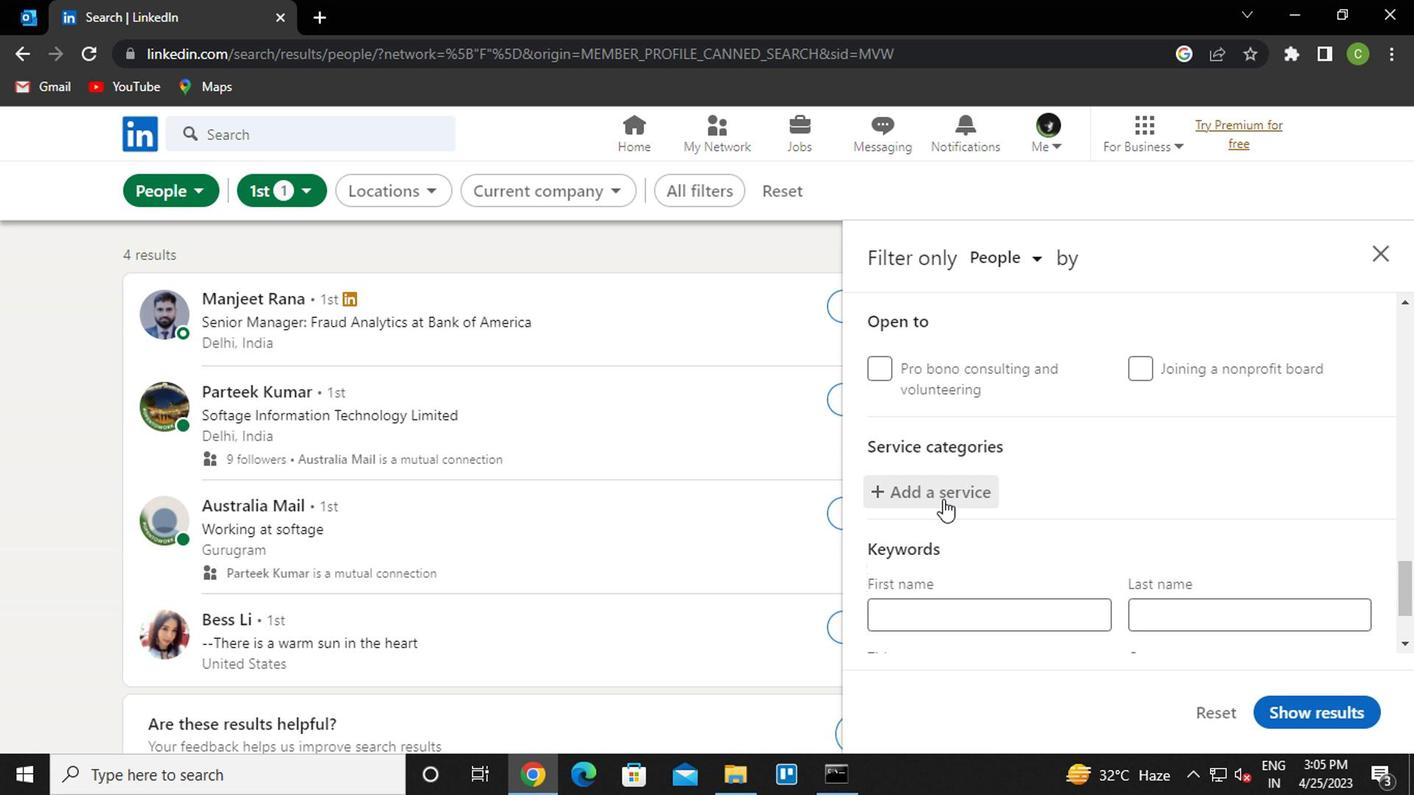 
Action: Key pressed <Key.caps_lock>r<Key.caps_lock>Eal<Key.space><Key.down><Key.enter>
Screenshot: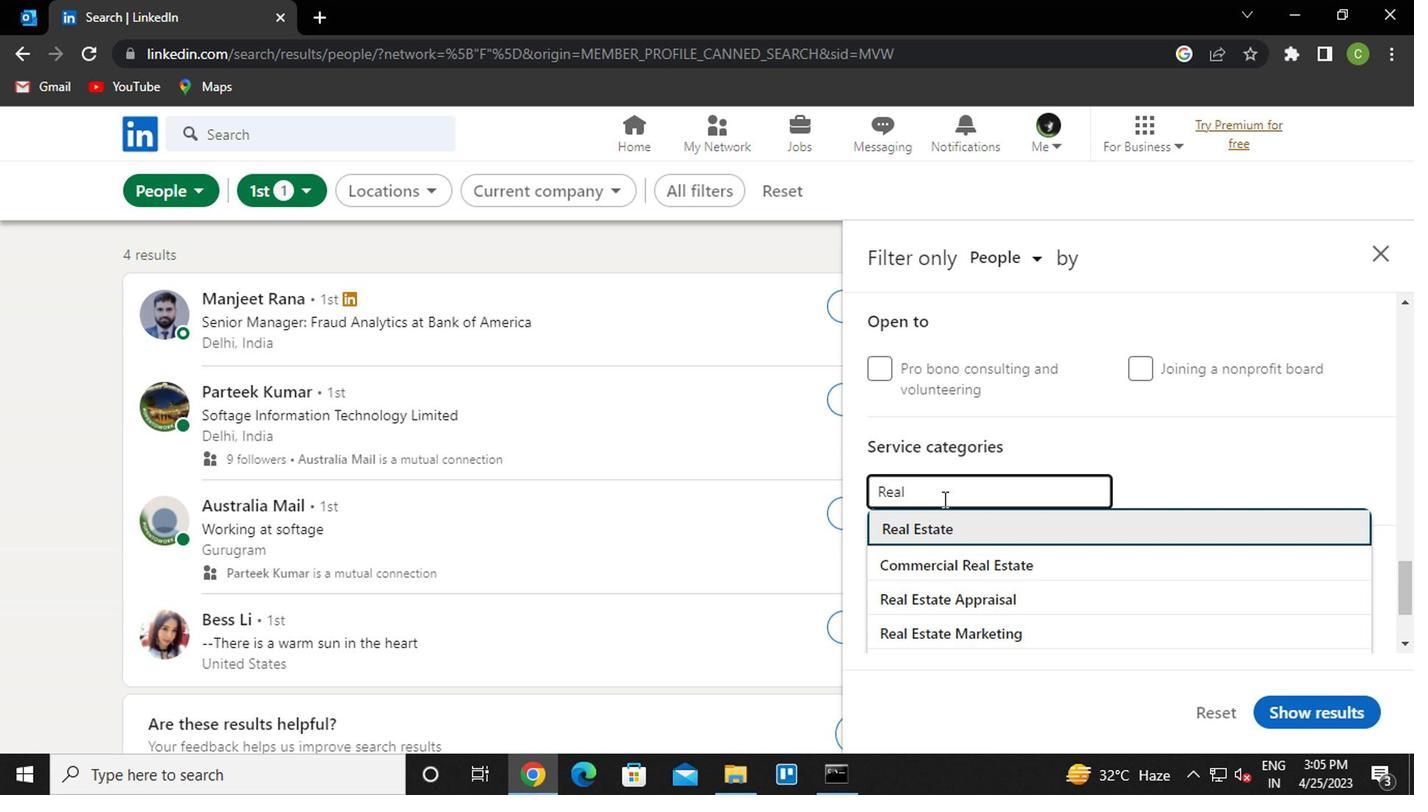 
Action: Mouse moved to (973, 538)
Screenshot: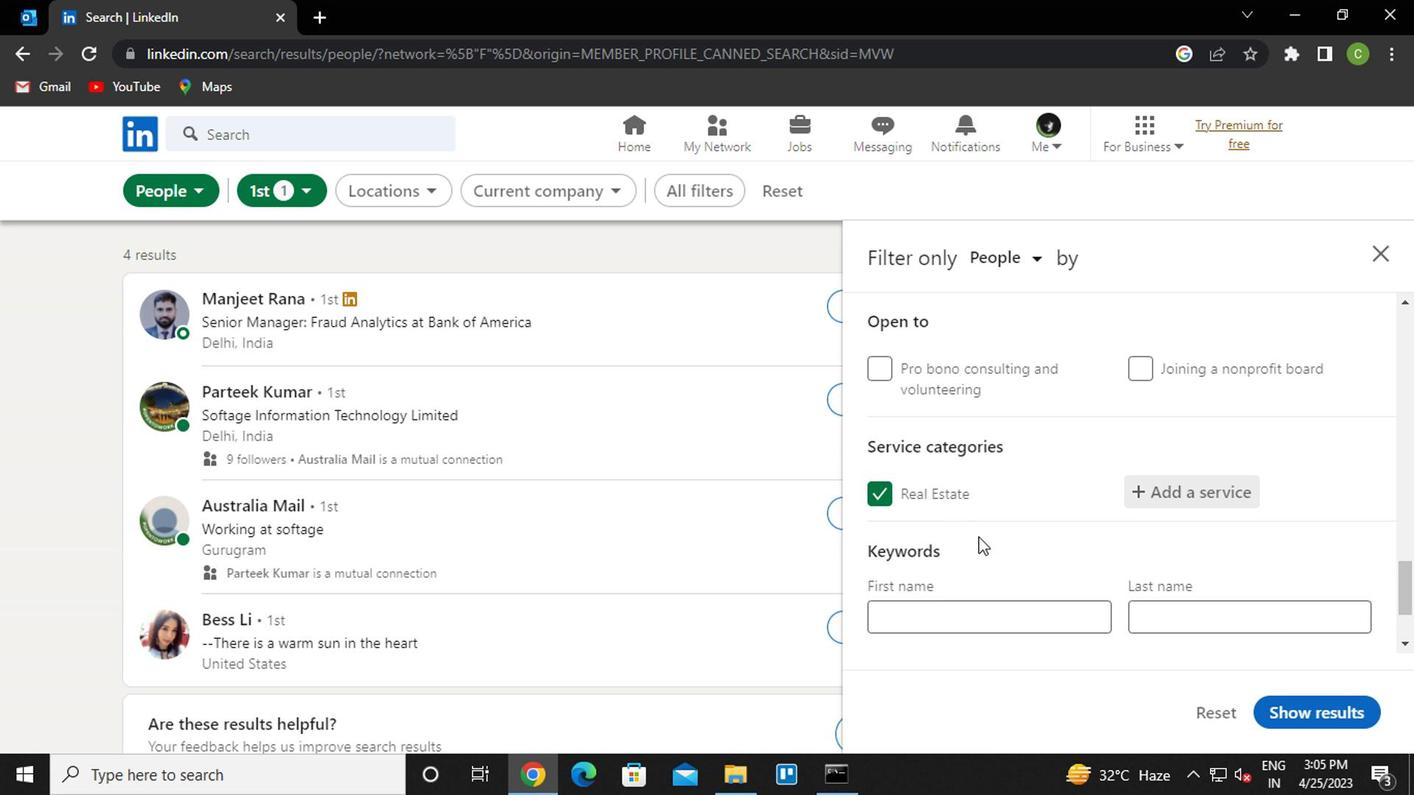 
Action: Mouse scrolled (973, 537) with delta (0, 0)
Screenshot: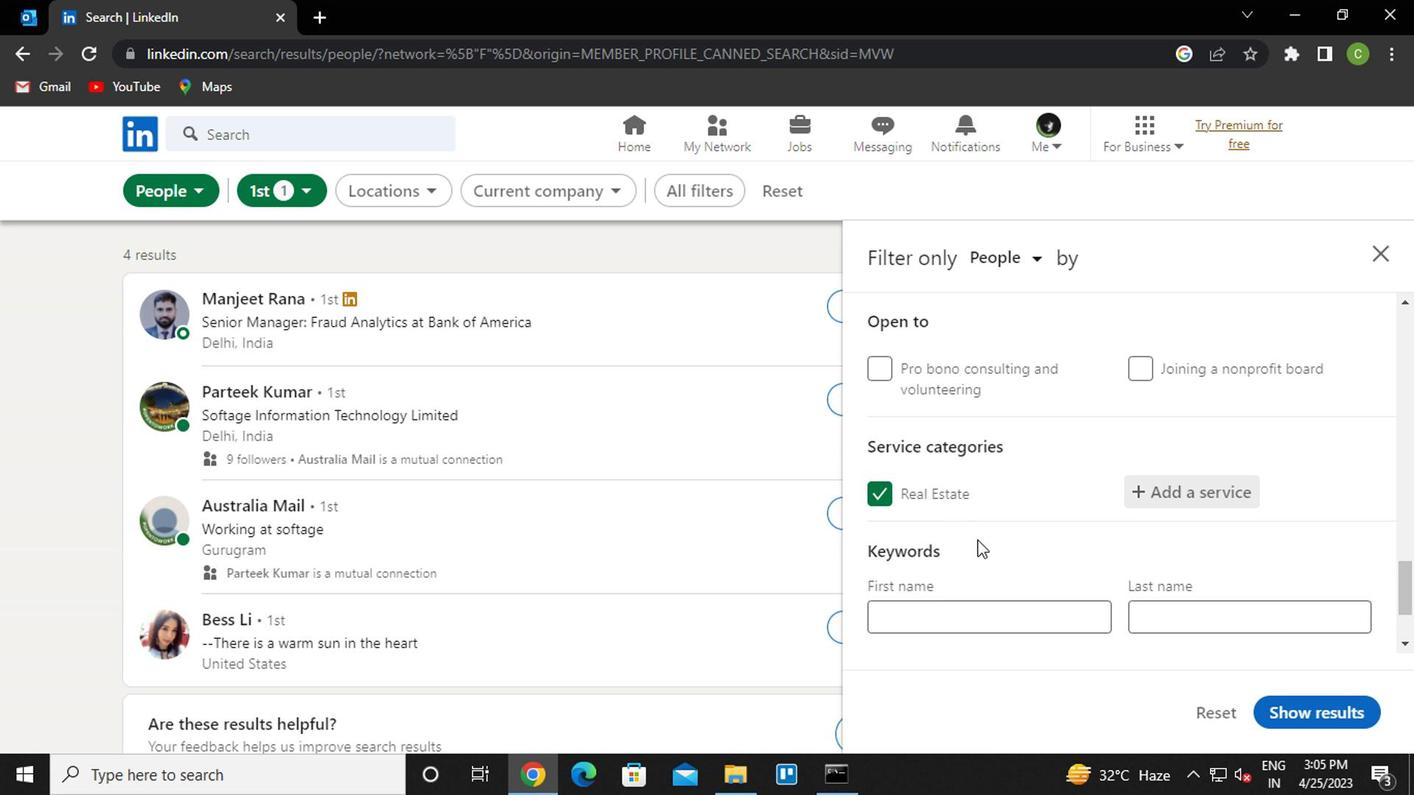 
Action: Mouse moved to (943, 576)
Screenshot: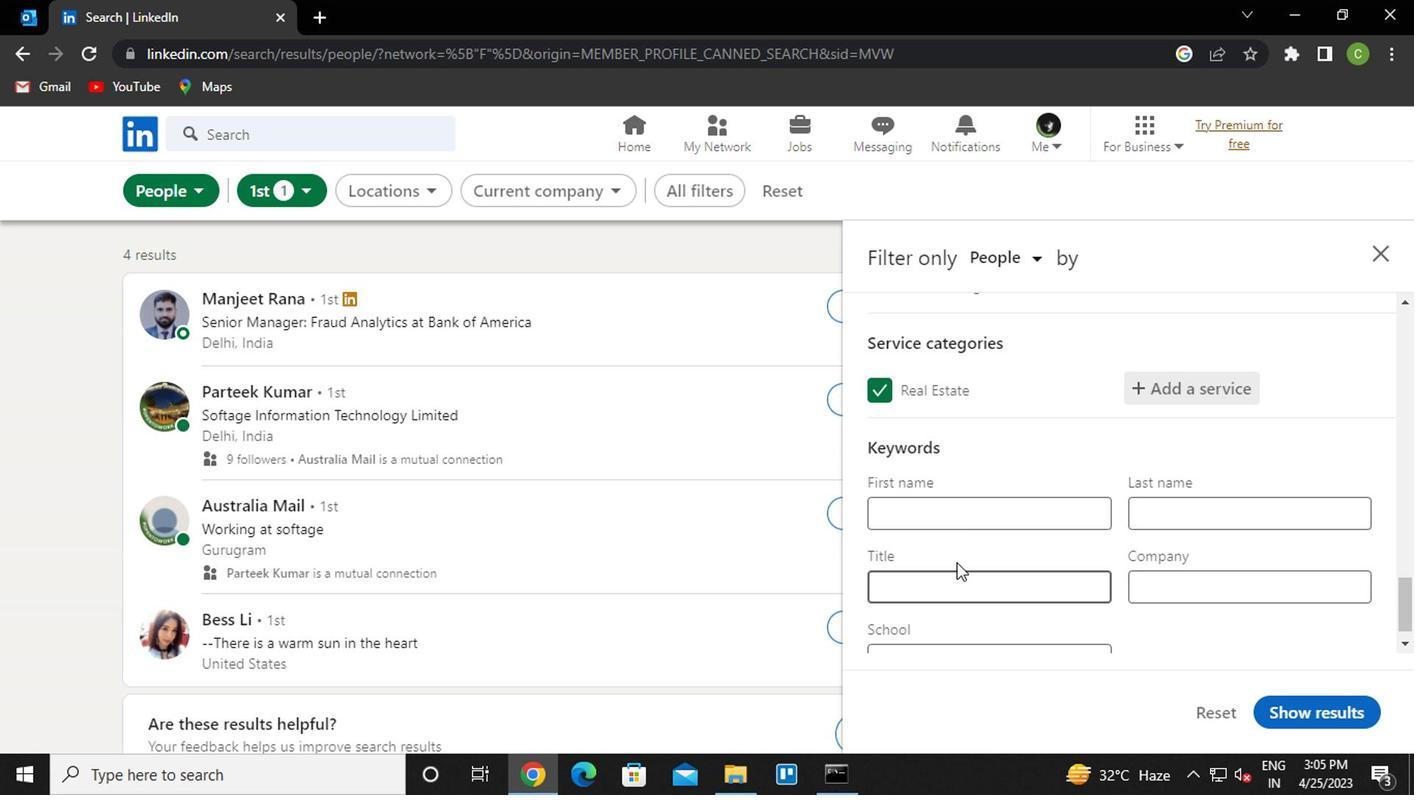 
Action: Mouse pressed left at (943, 576)
Screenshot: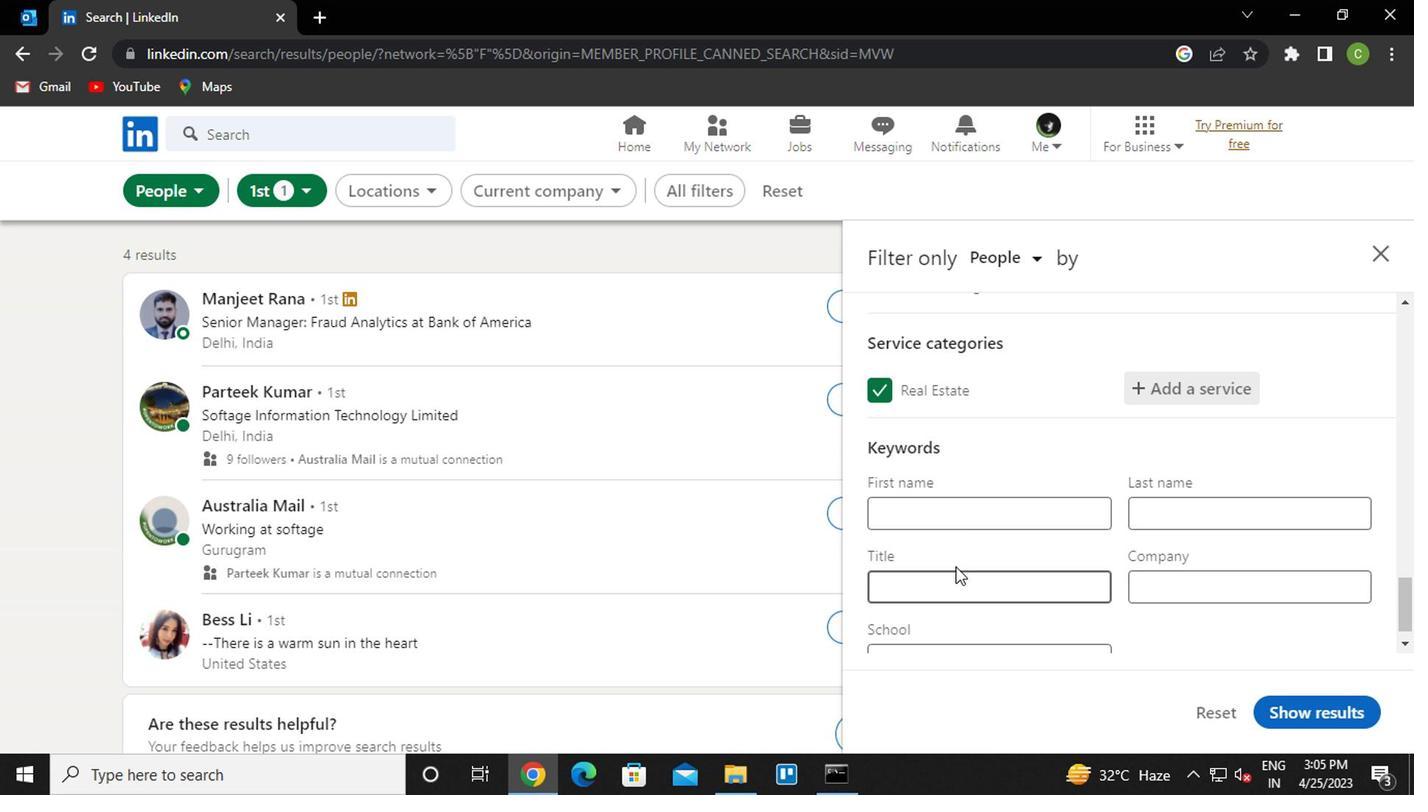 
Action: Key pressed <Key.caps_lock>a<Key.caps_lock>nalyst
Screenshot: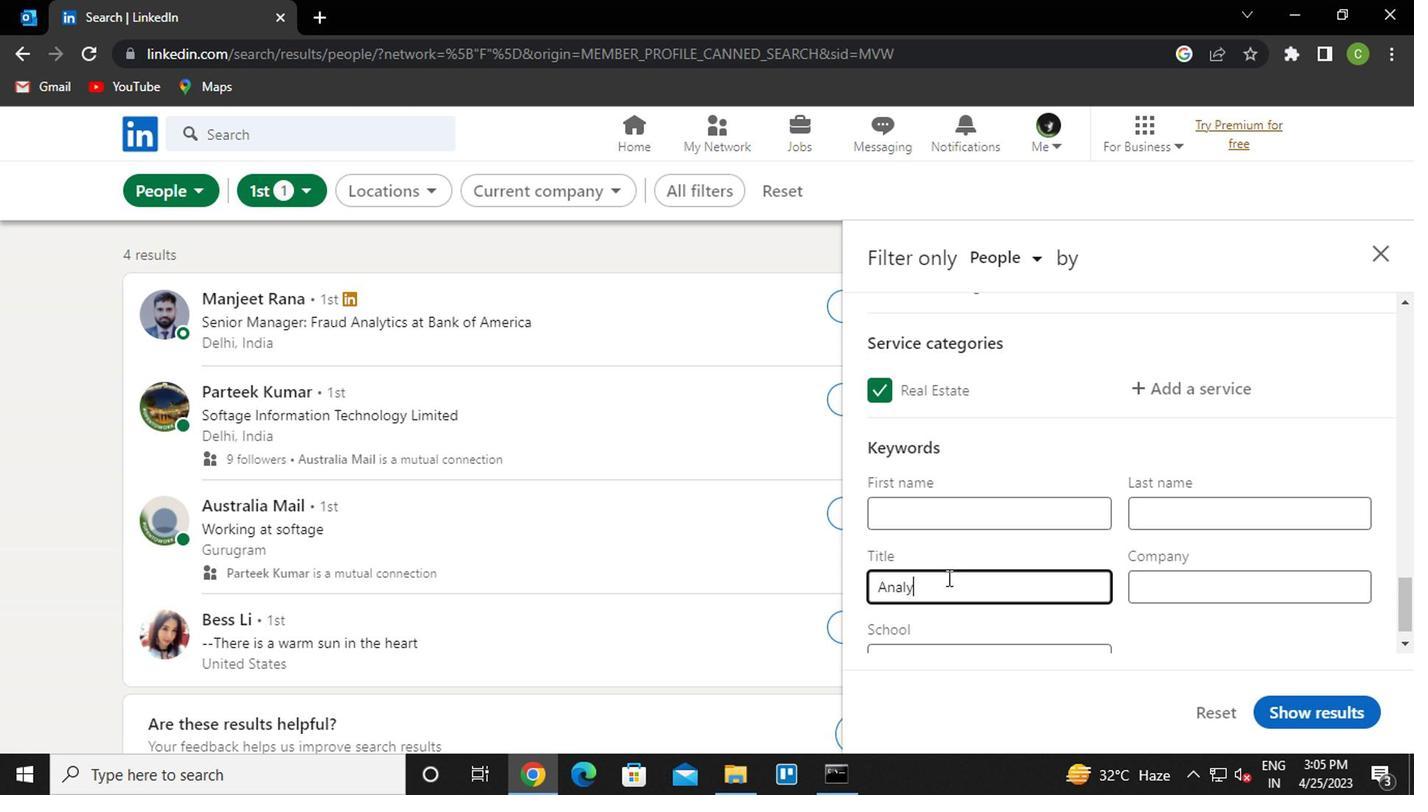 
Action: Mouse moved to (1295, 708)
Screenshot: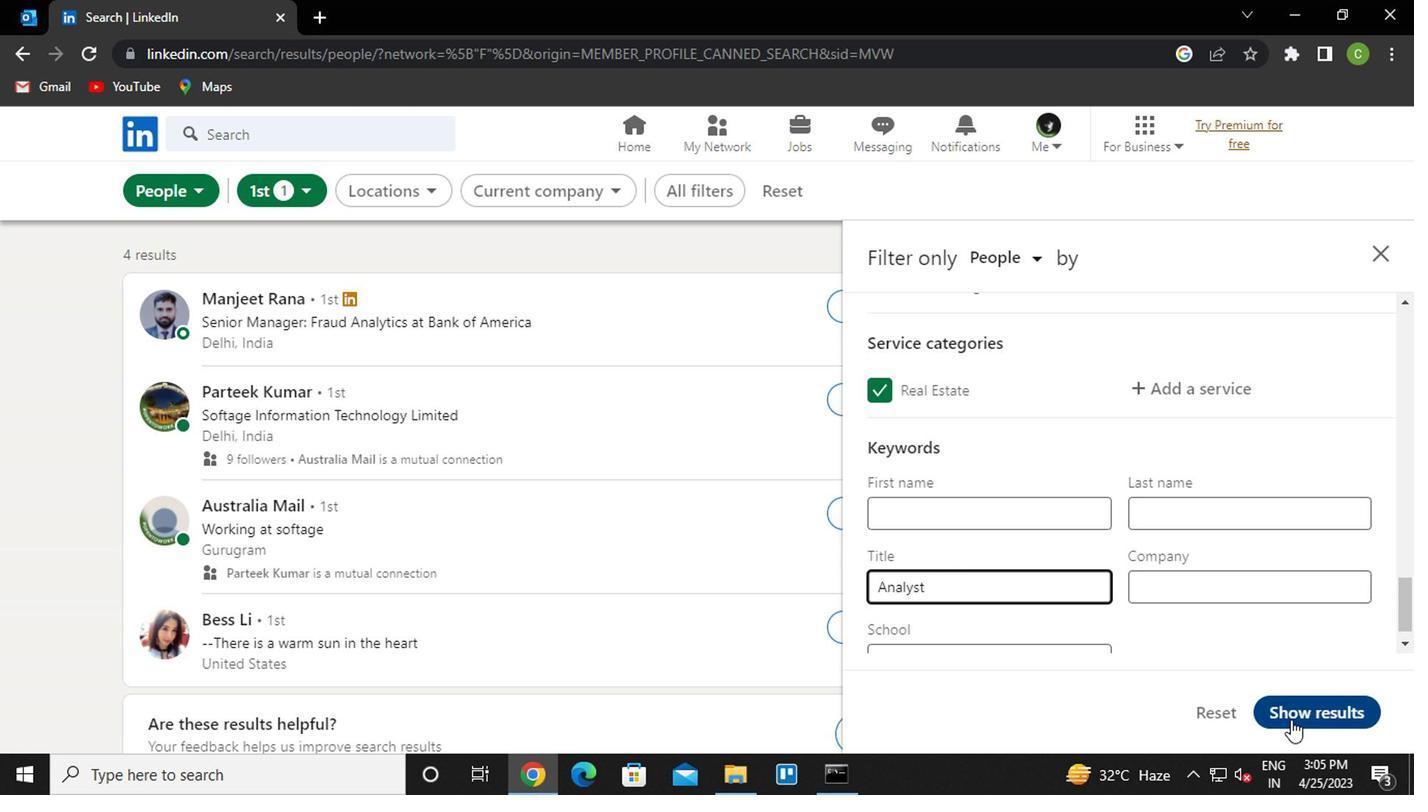 
Action: Mouse pressed left at (1295, 708)
Screenshot: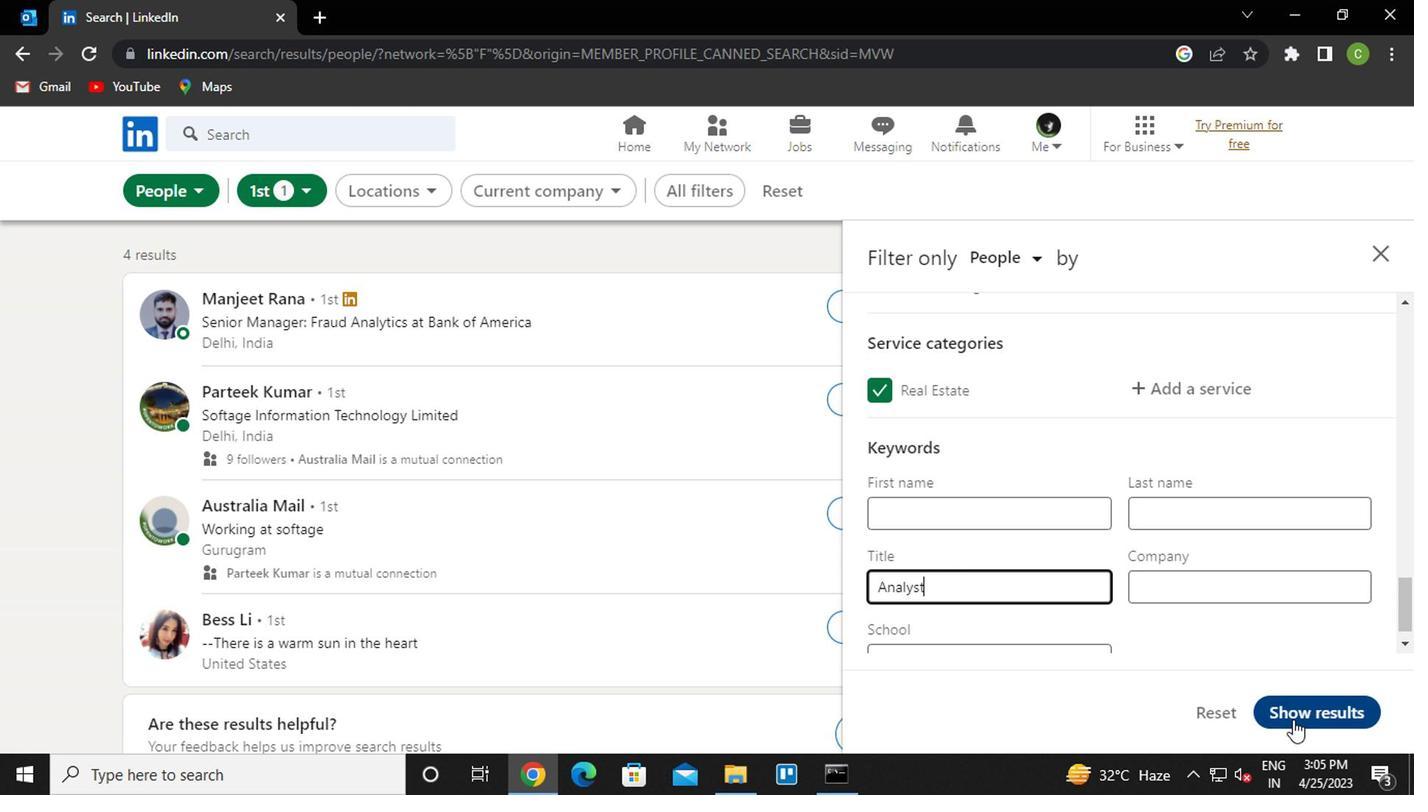 
Action: Mouse moved to (654, 545)
Screenshot: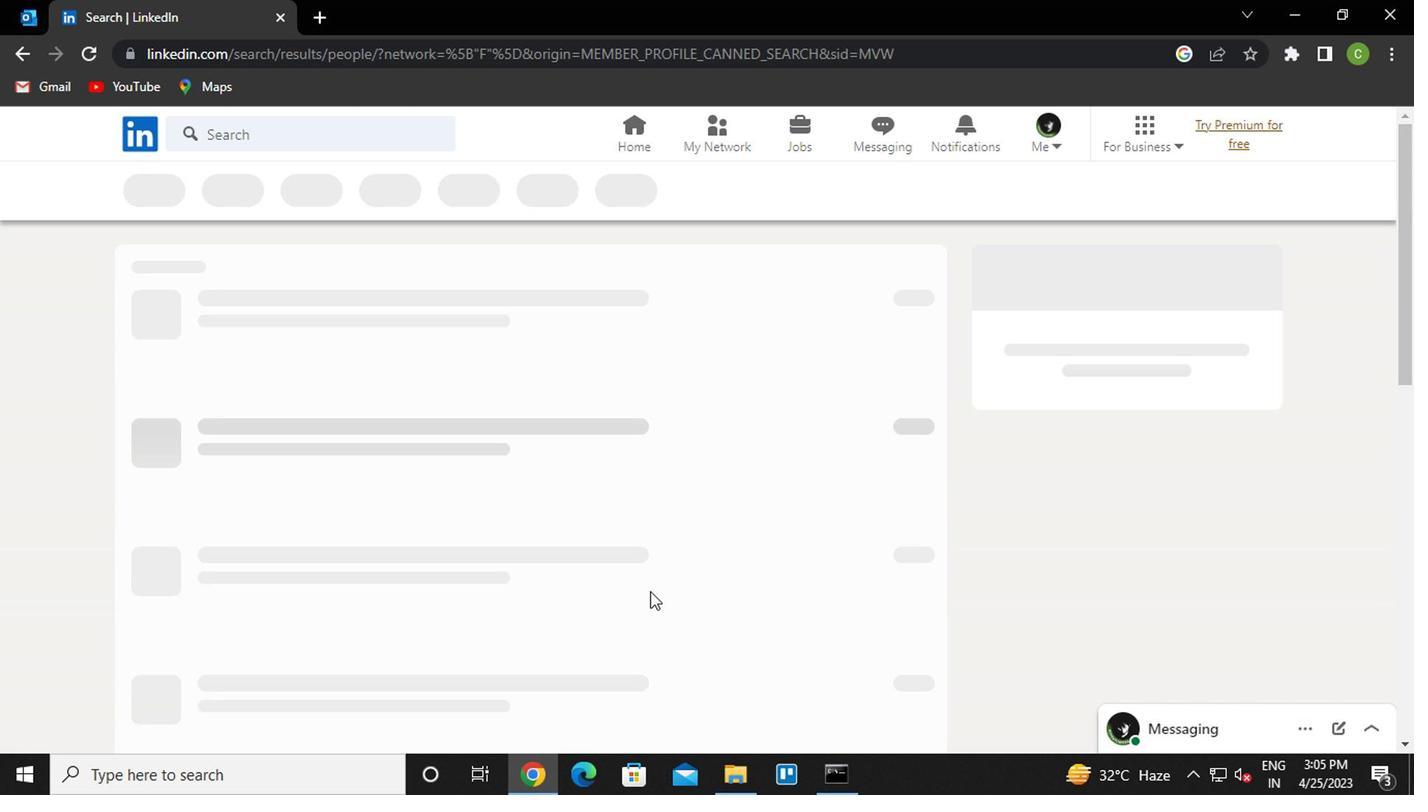 
